 Task: Find connections with filter location Ādīs Zemen with filter topic #personaldevelopment with filter profile language Potuguese with filter current company GE Digital with filter school Hindustan College of science and technology with filter industry Securities and Commodity Exchanges with filter service category Event Photography with filter keywords title Professor
Action: Mouse moved to (336, 269)
Screenshot: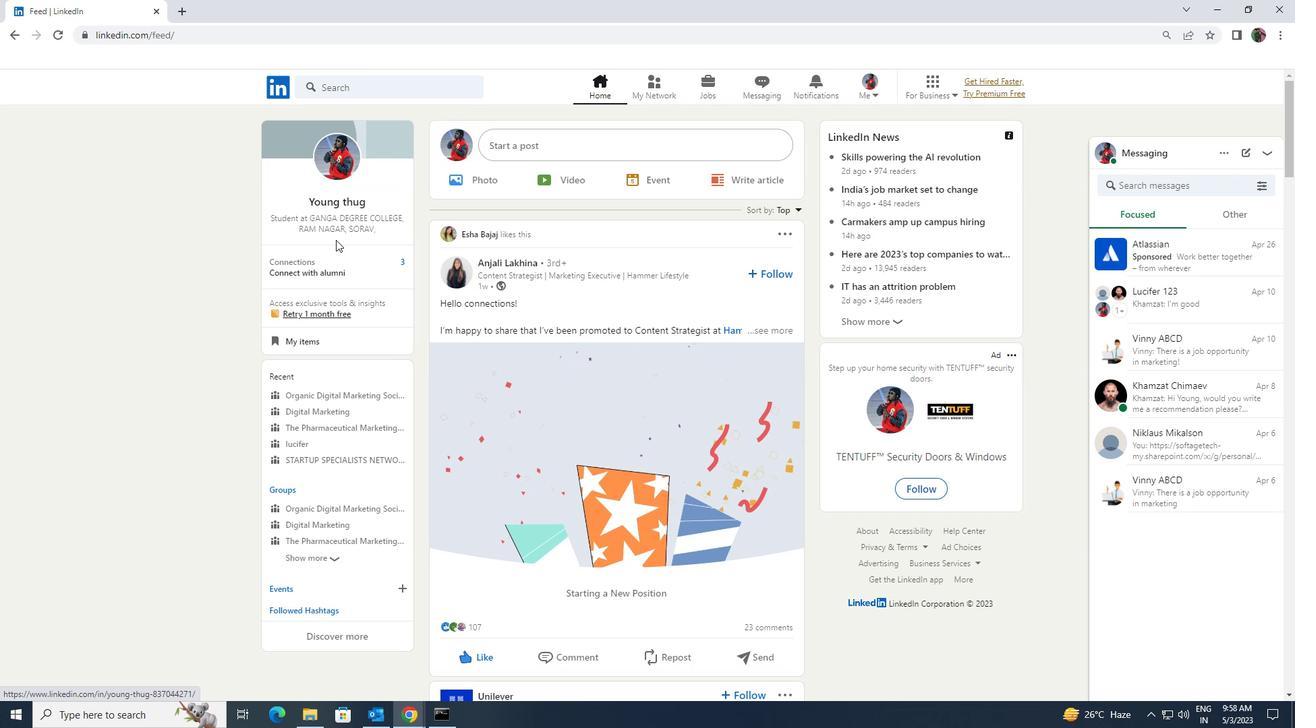 
Action: Mouse pressed left at (336, 269)
Screenshot: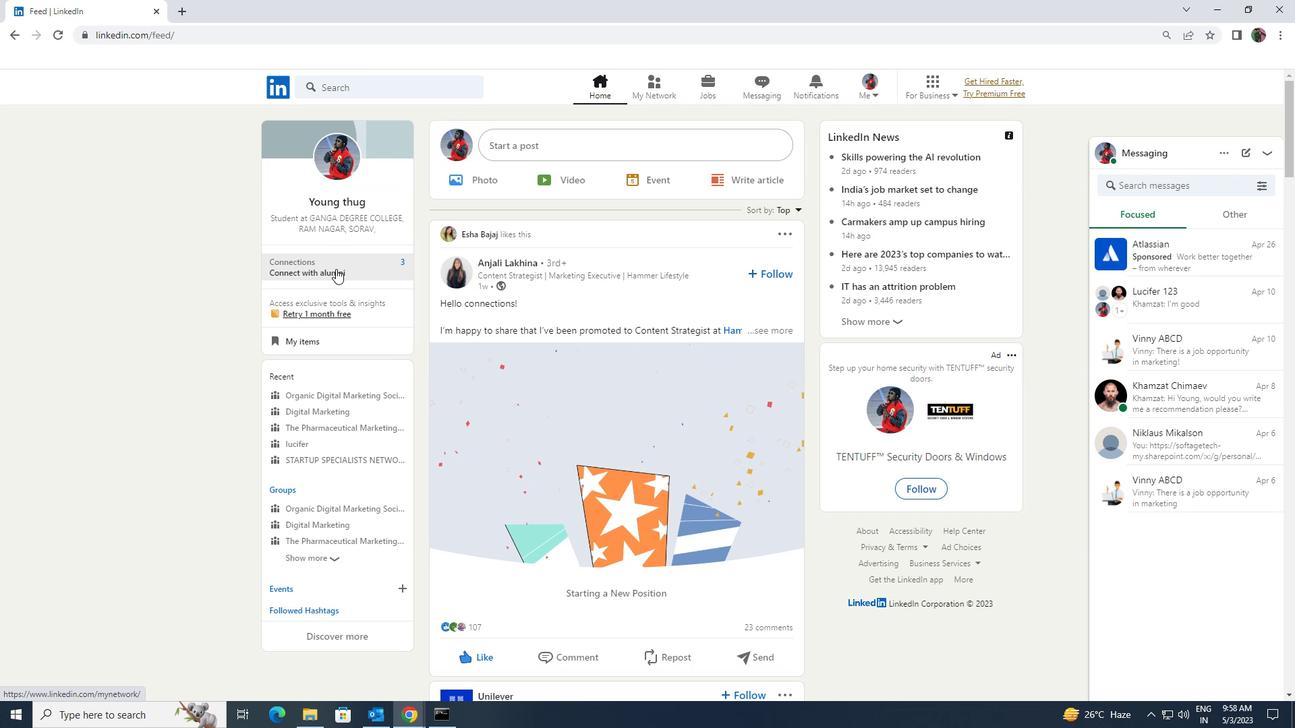 
Action: Mouse moved to (338, 158)
Screenshot: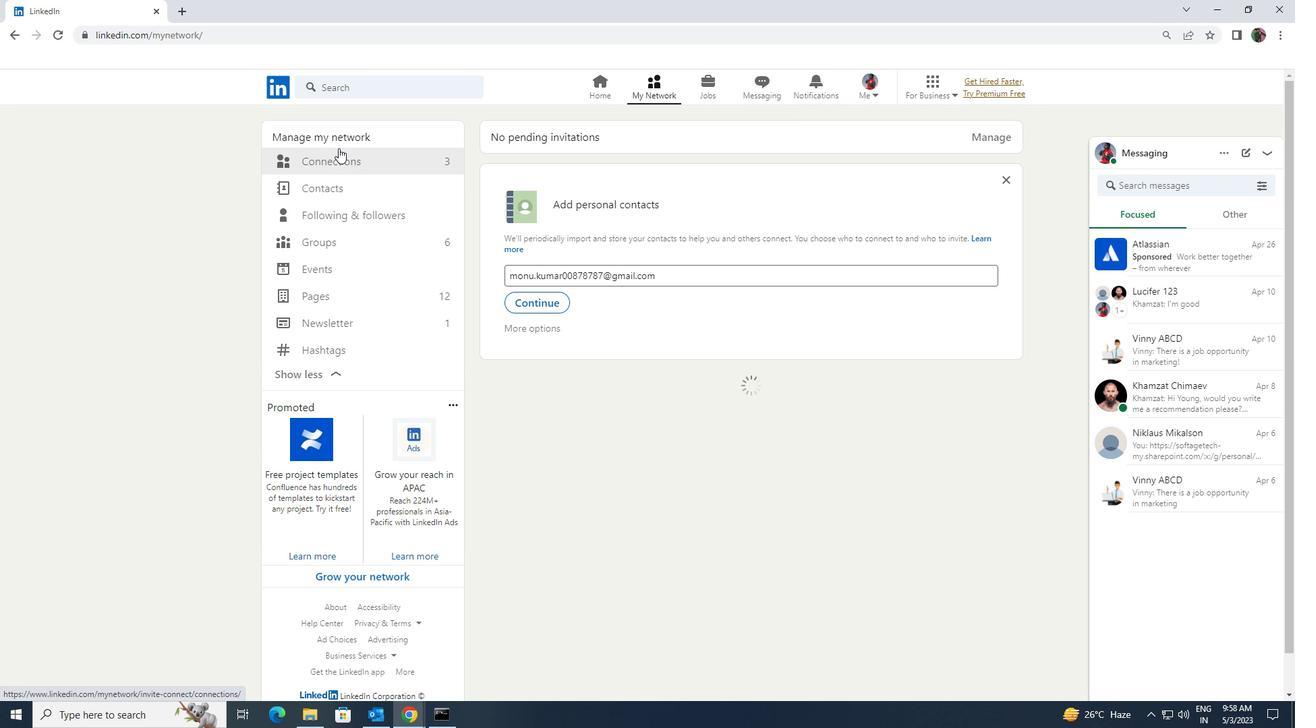 
Action: Mouse pressed left at (338, 158)
Screenshot: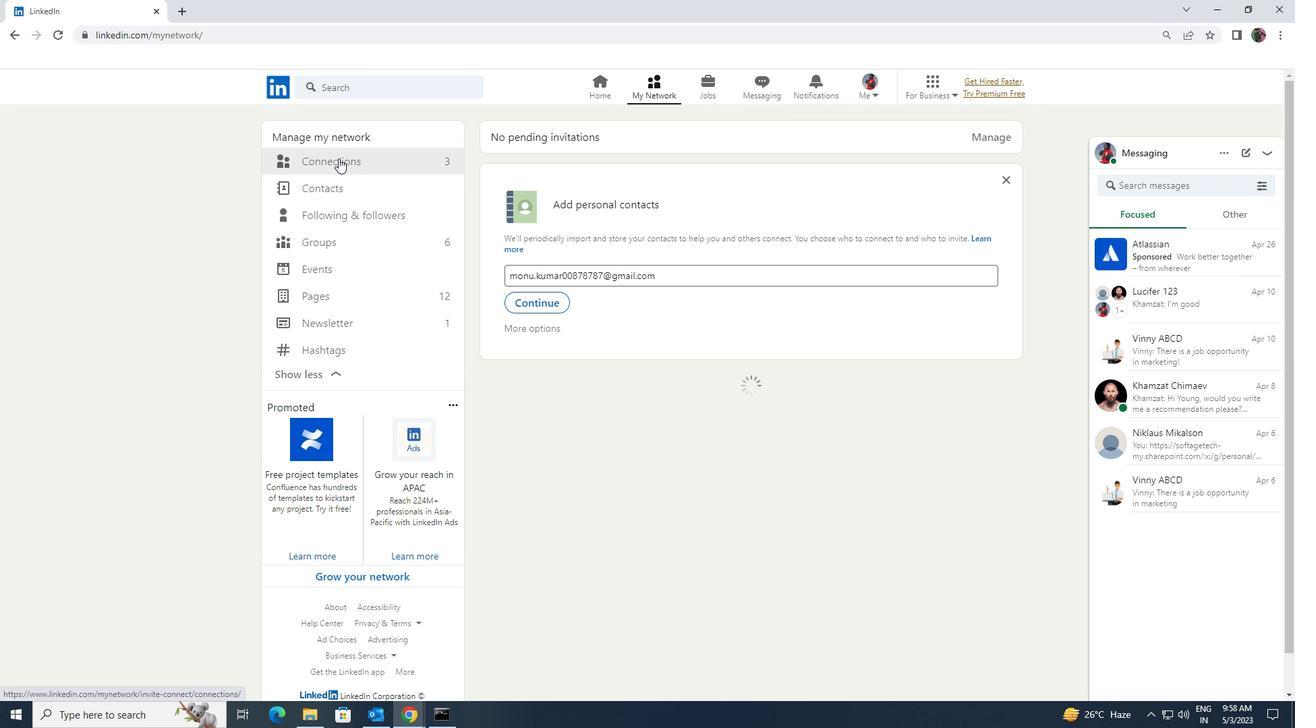 
Action: Mouse moved to (711, 166)
Screenshot: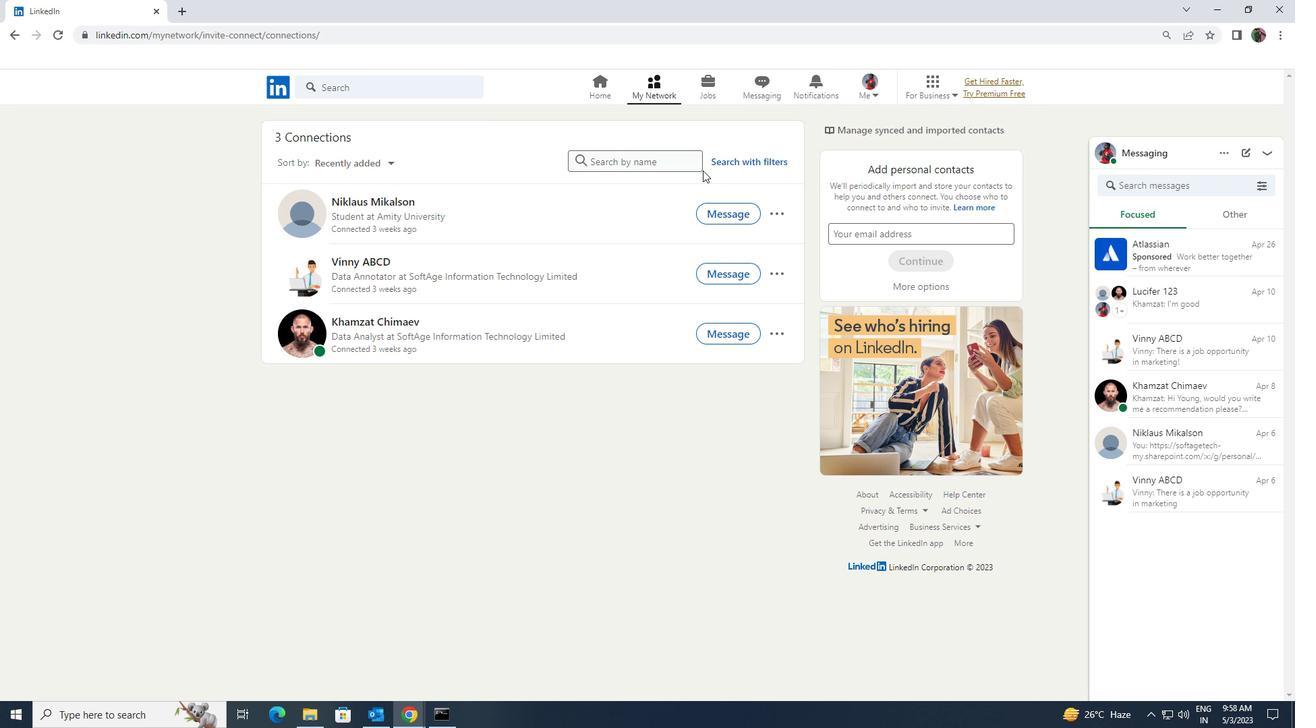 
Action: Mouse pressed left at (711, 166)
Screenshot: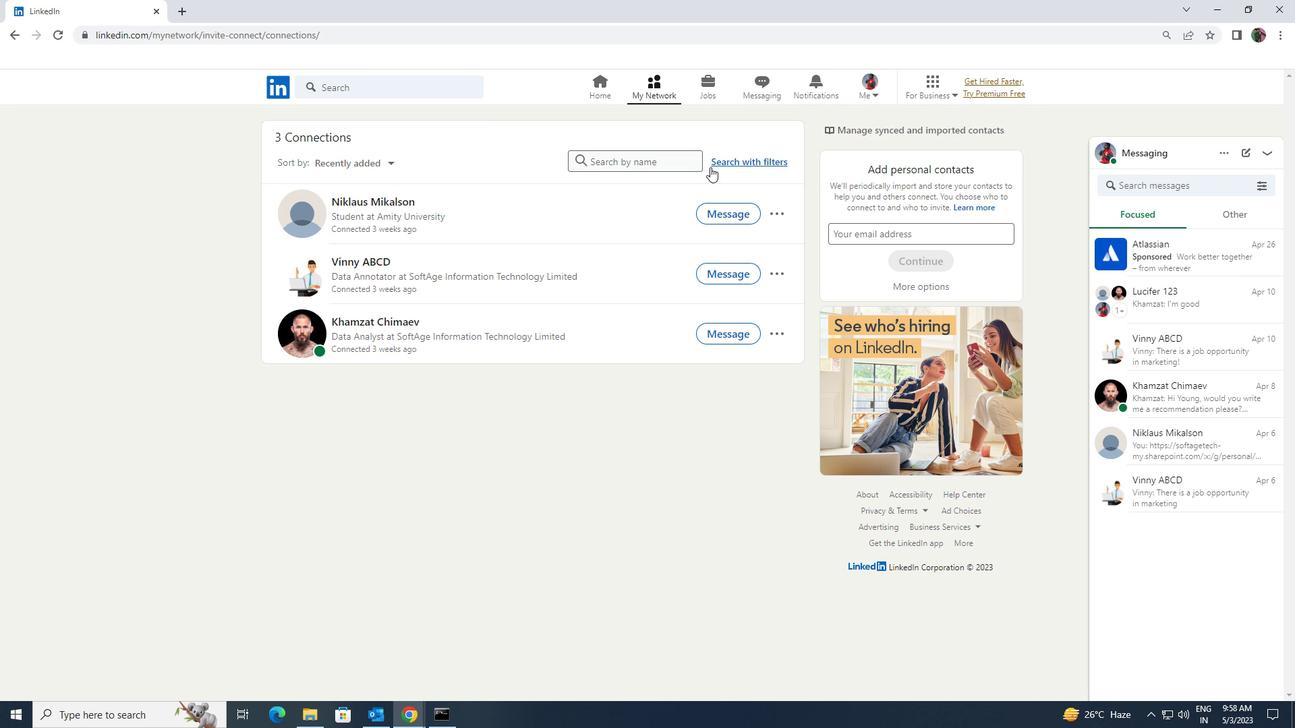 
Action: Mouse moved to (696, 128)
Screenshot: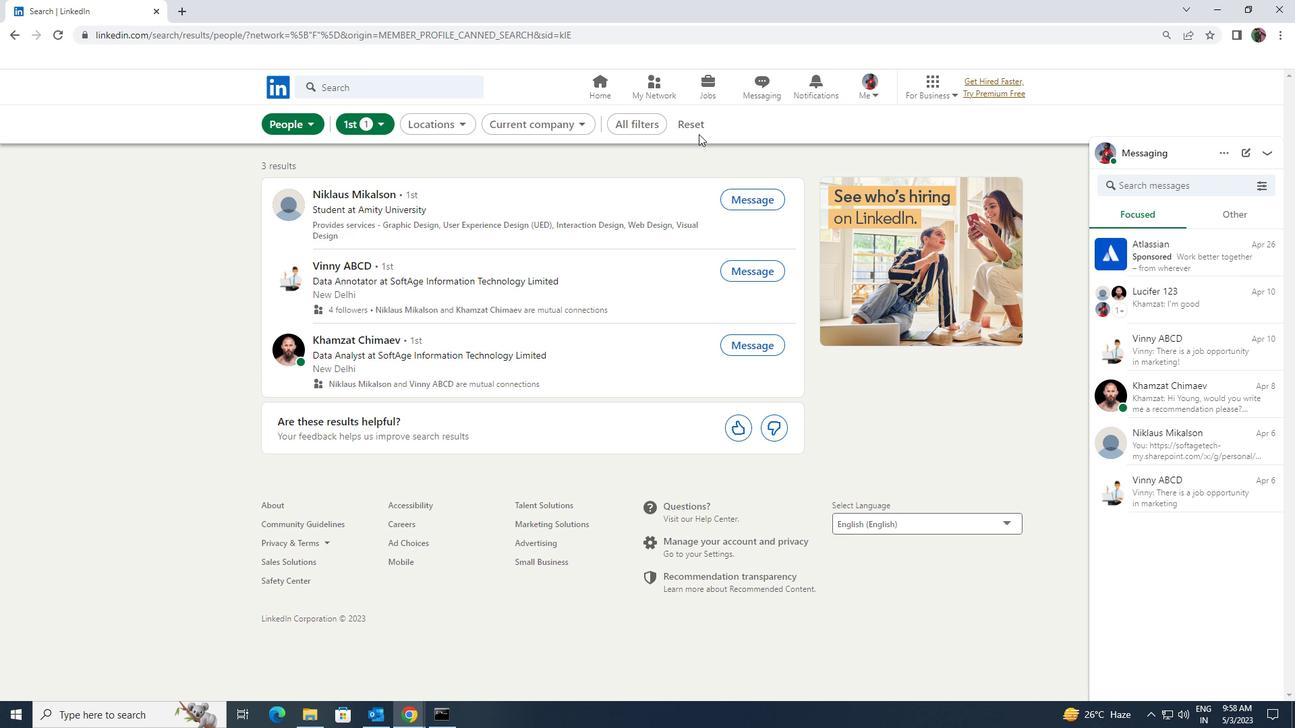 
Action: Mouse pressed left at (696, 128)
Screenshot: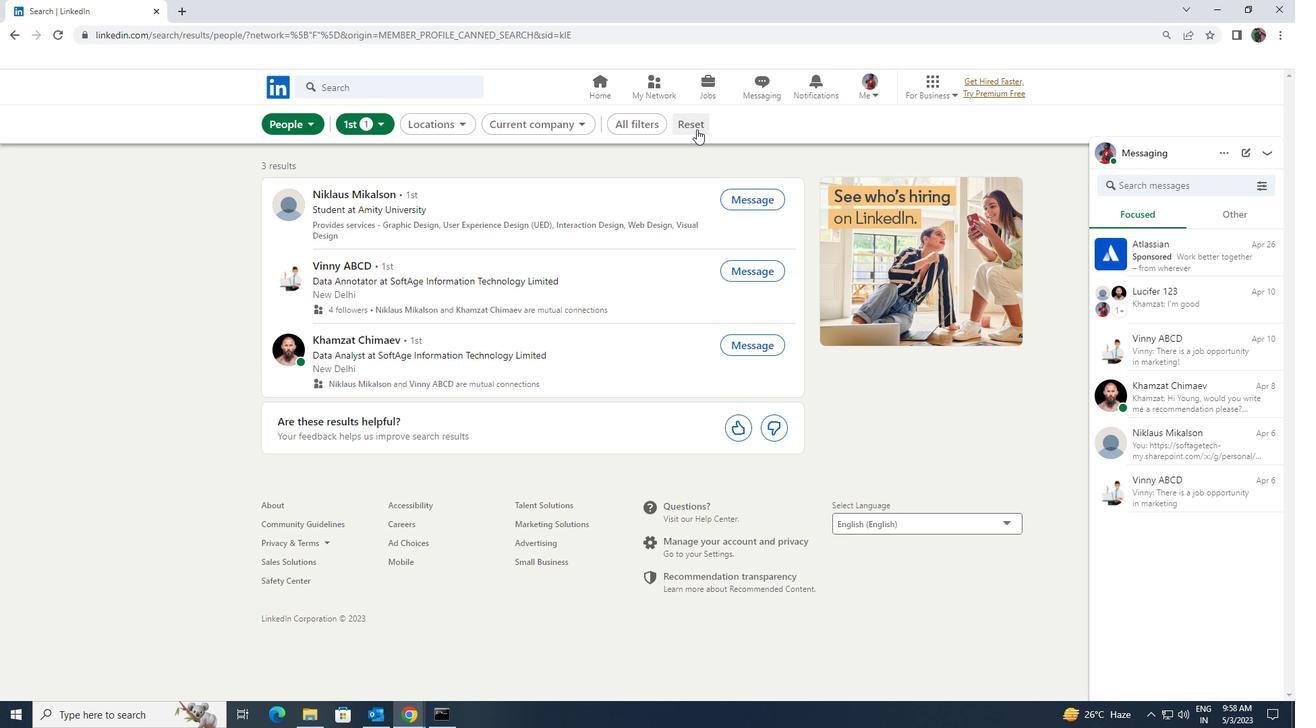 
Action: Mouse moved to (686, 127)
Screenshot: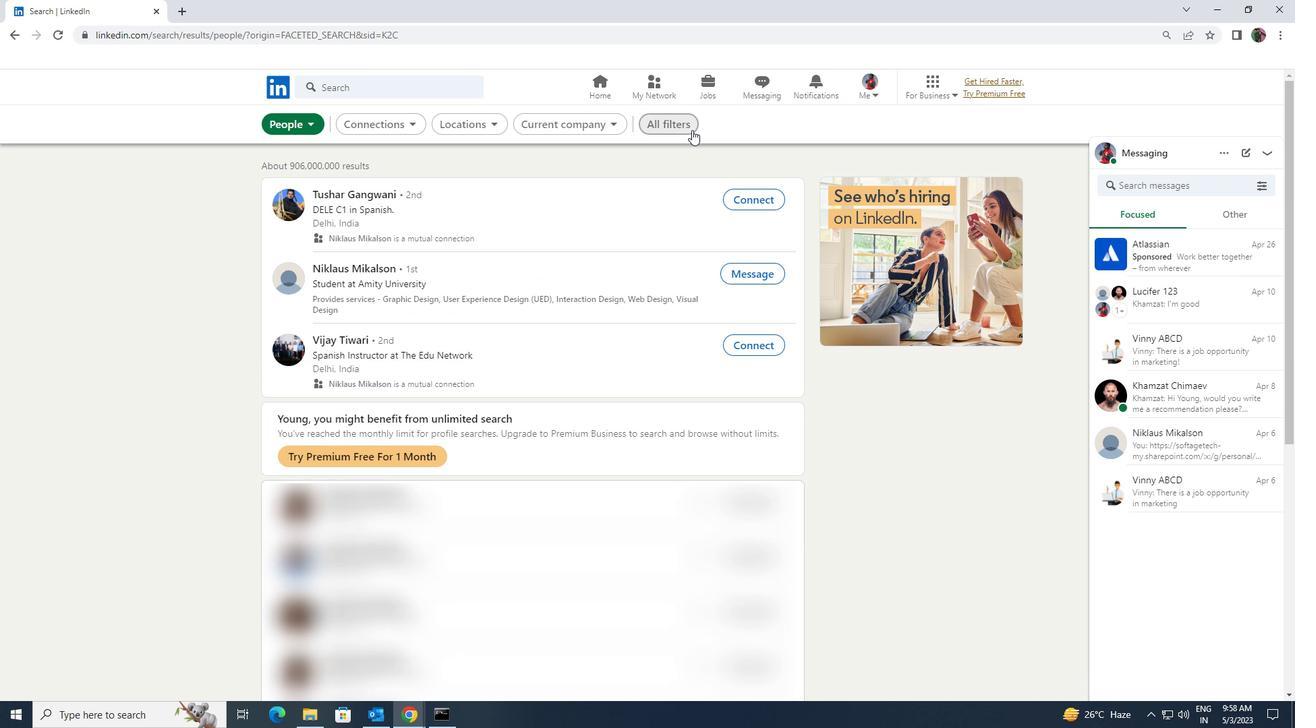 
Action: Mouse pressed left at (686, 127)
Screenshot: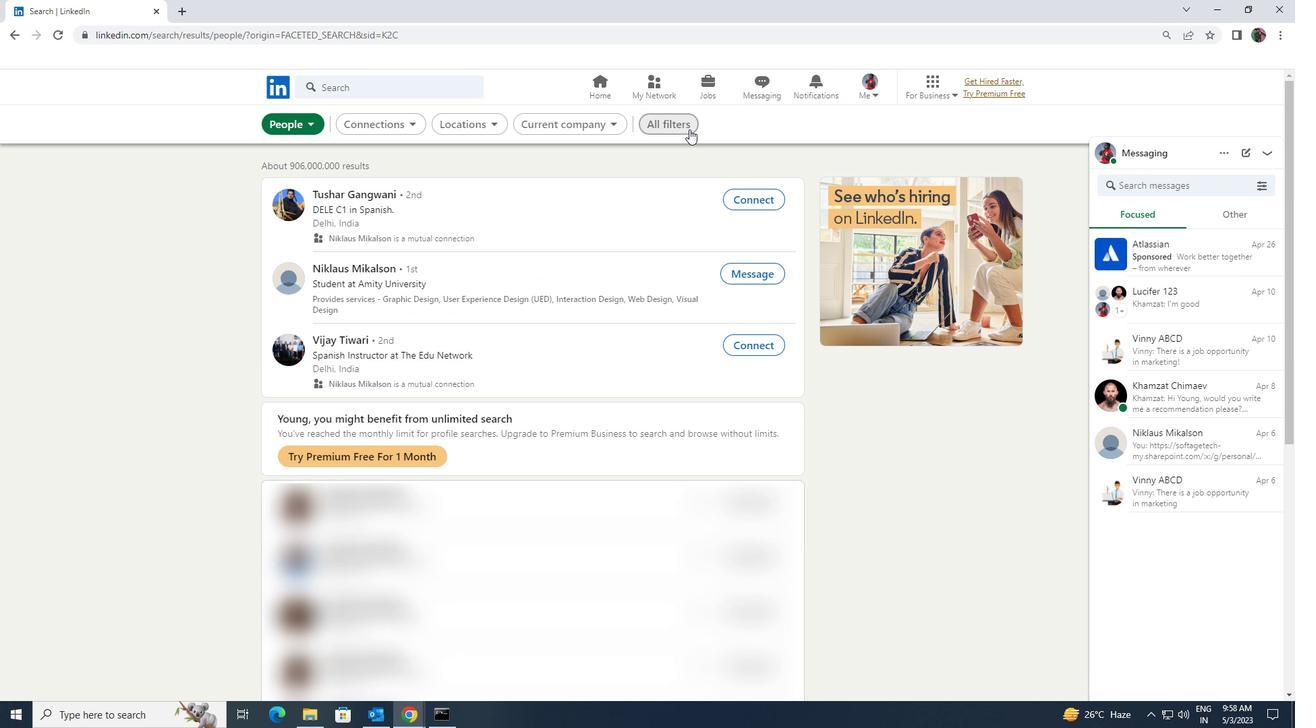 
Action: Mouse moved to (1116, 529)
Screenshot: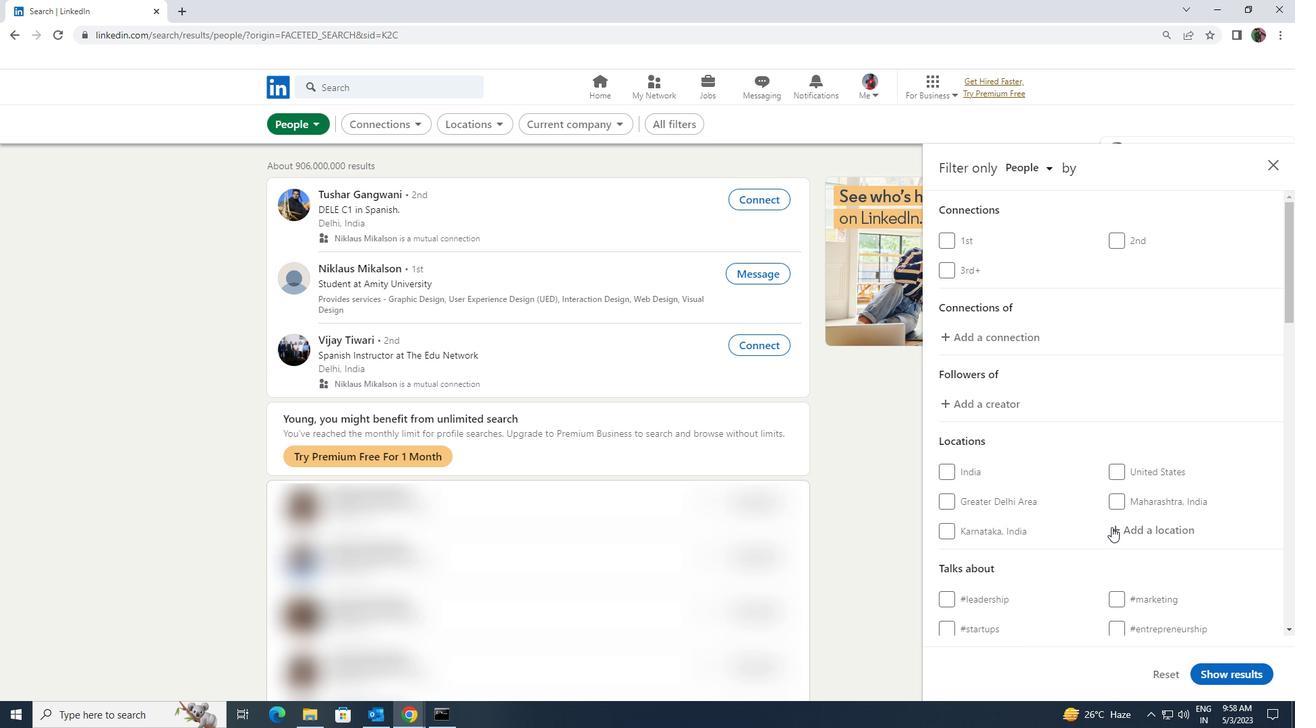 
Action: Mouse pressed left at (1116, 529)
Screenshot: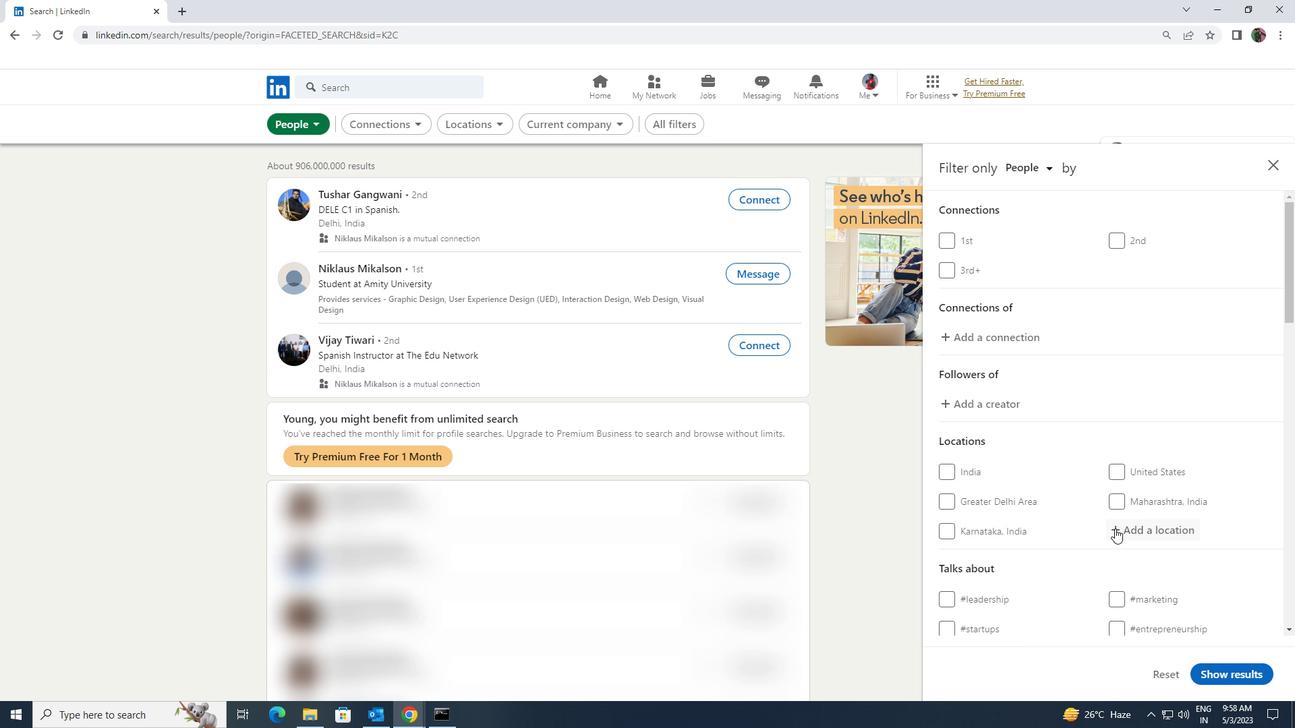 
Action: Mouse moved to (1109, 534)
Screenshot: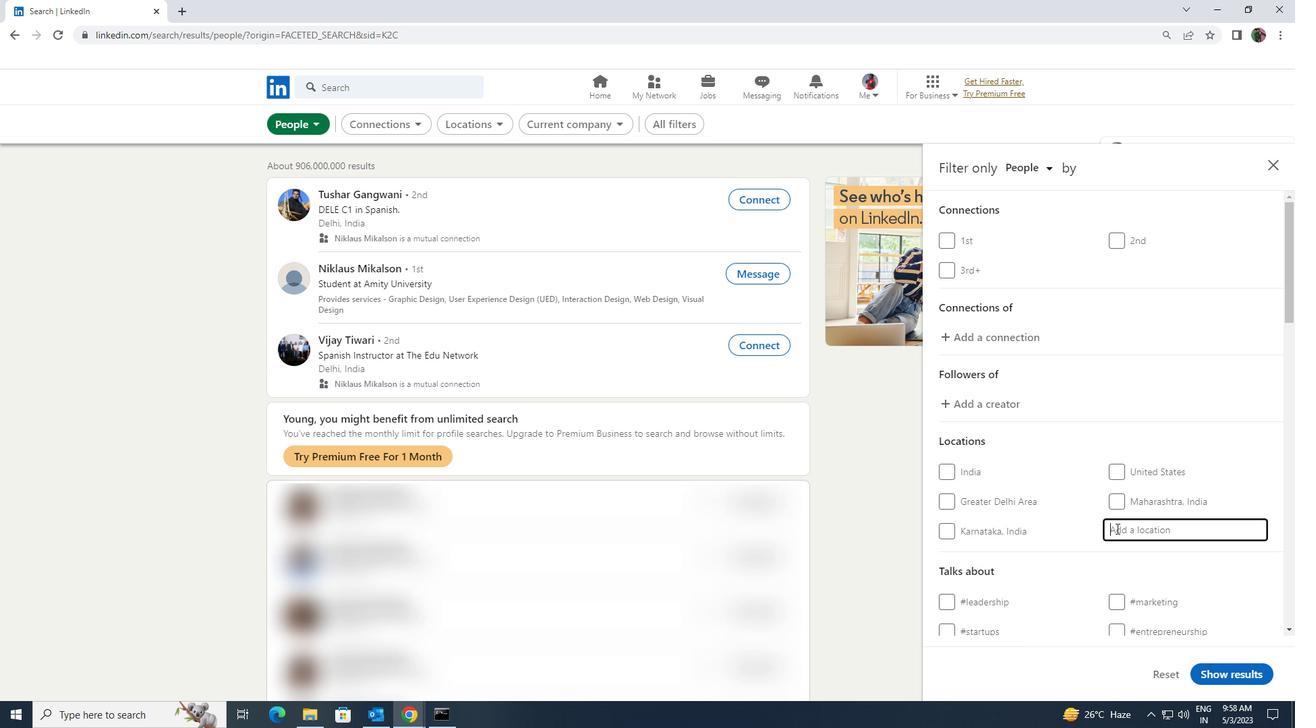 
Action: Key pressed <Key.shift>ADIS<Key.space><Key.shift>ZEMEN<Key.enter>
Screenshot: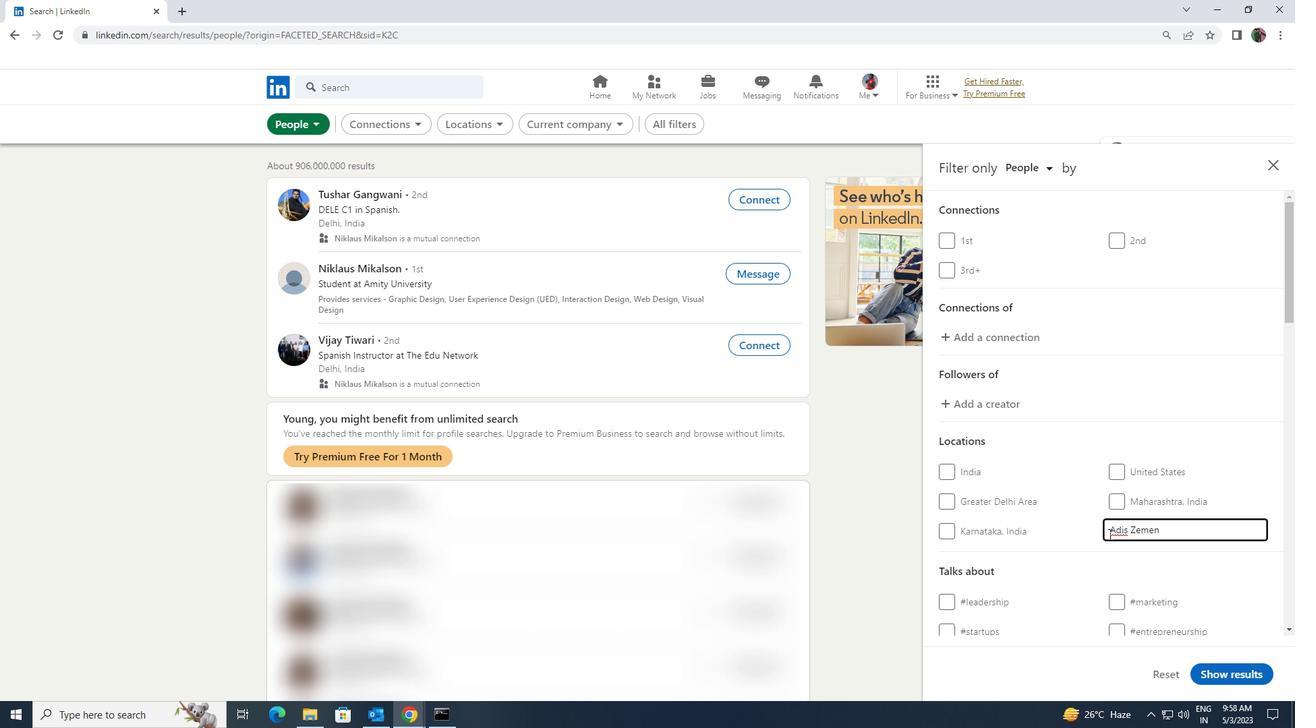 
Action: Mouse scrolled (1109, 533) with delta (0, 0)
Screenshot: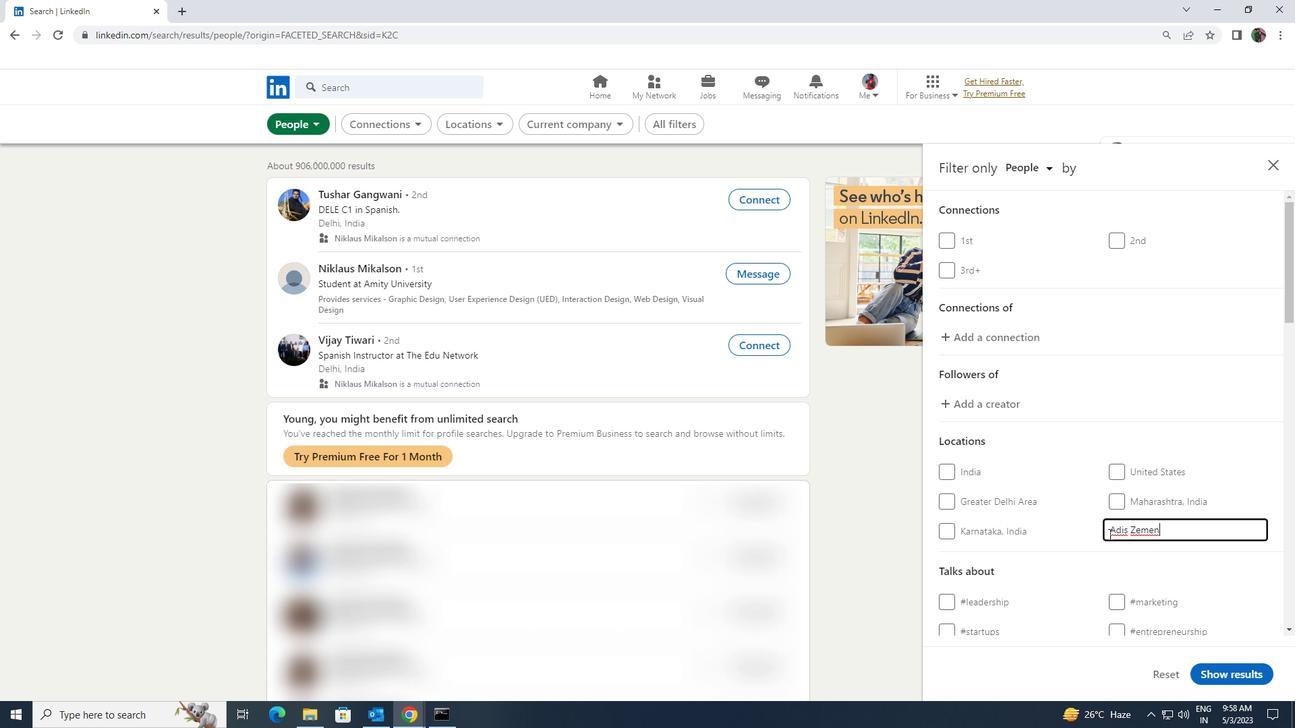 
Action: Mouse moved to (1106, 530)
Screenshot: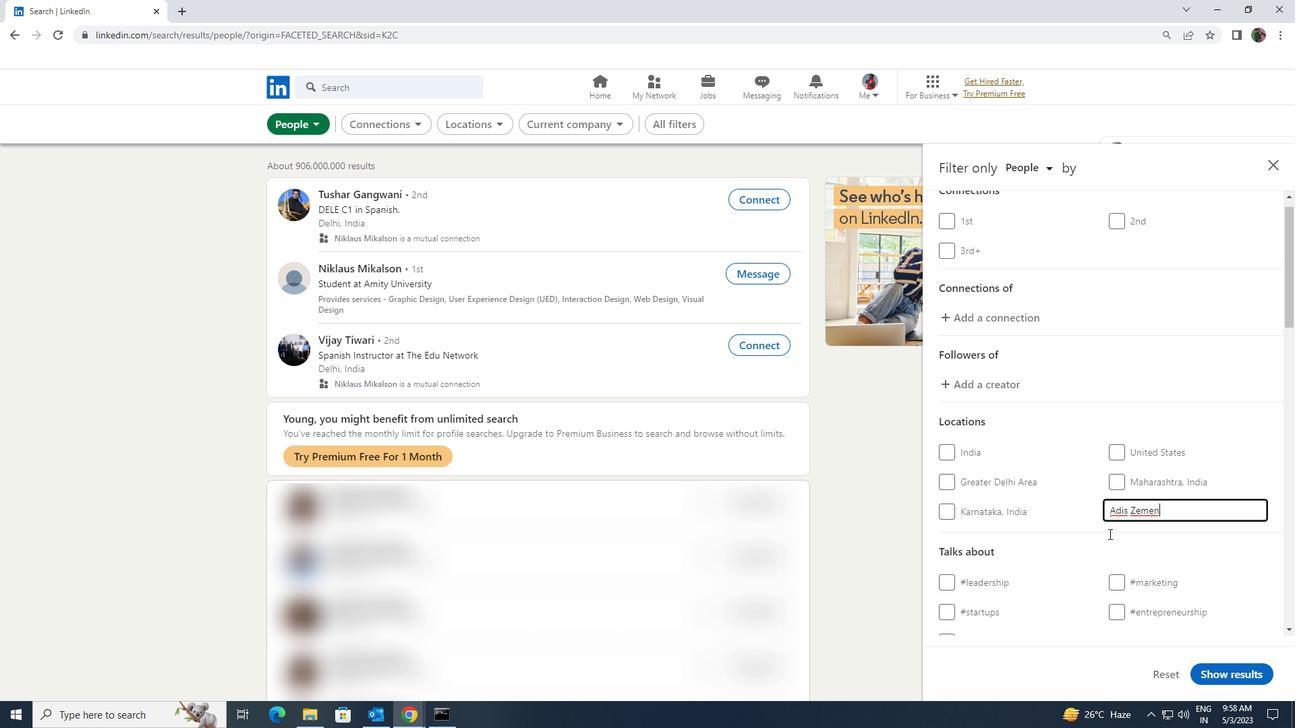 
Action: Mouse scrolled (1106, 529) with delta (0, 0)
Screenshot: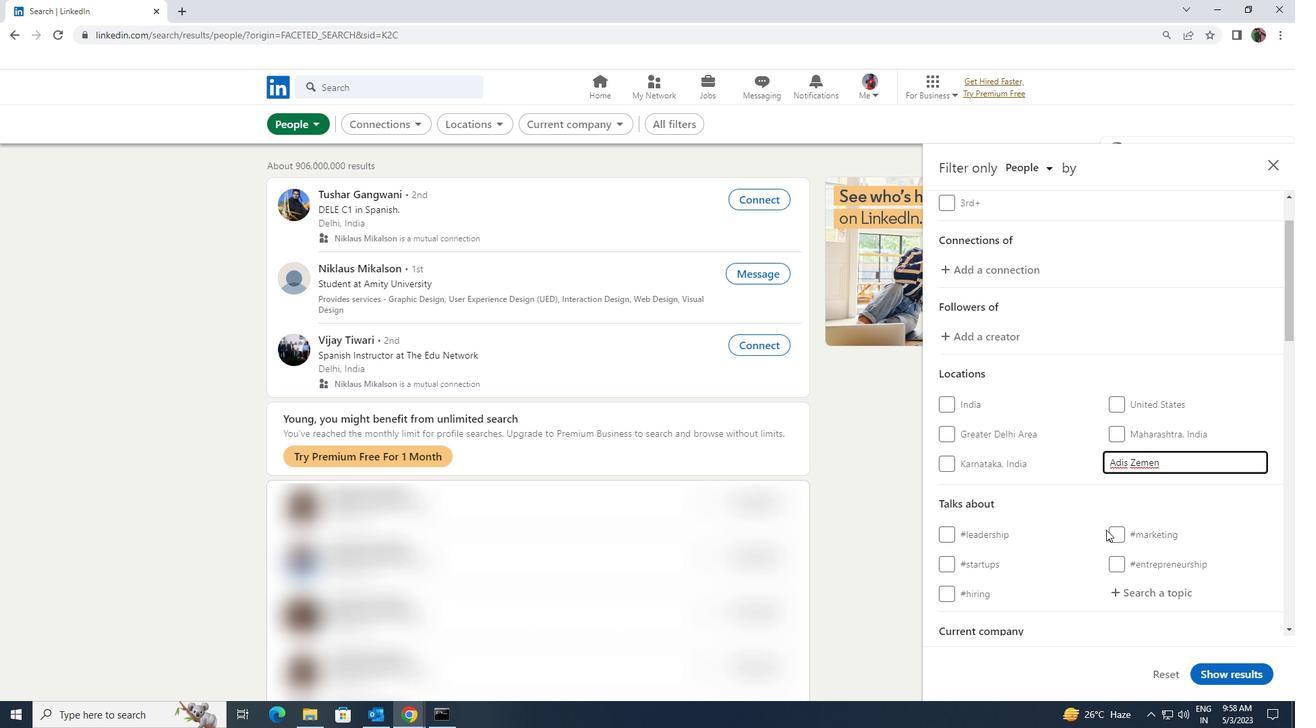 
Action: Mouse scrolled (1106, 529) with delta (0, 0)
Screenshot: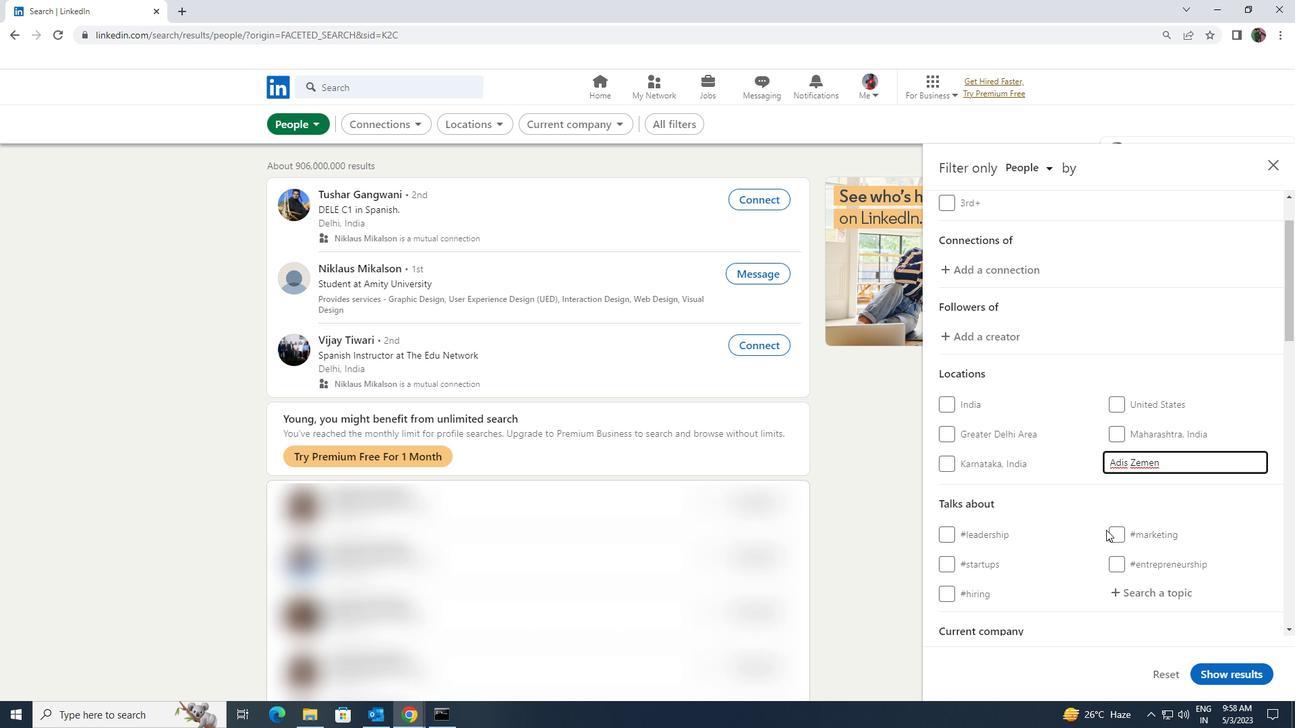 
Action: Mouse moved to (1130, 461)
Screenshot: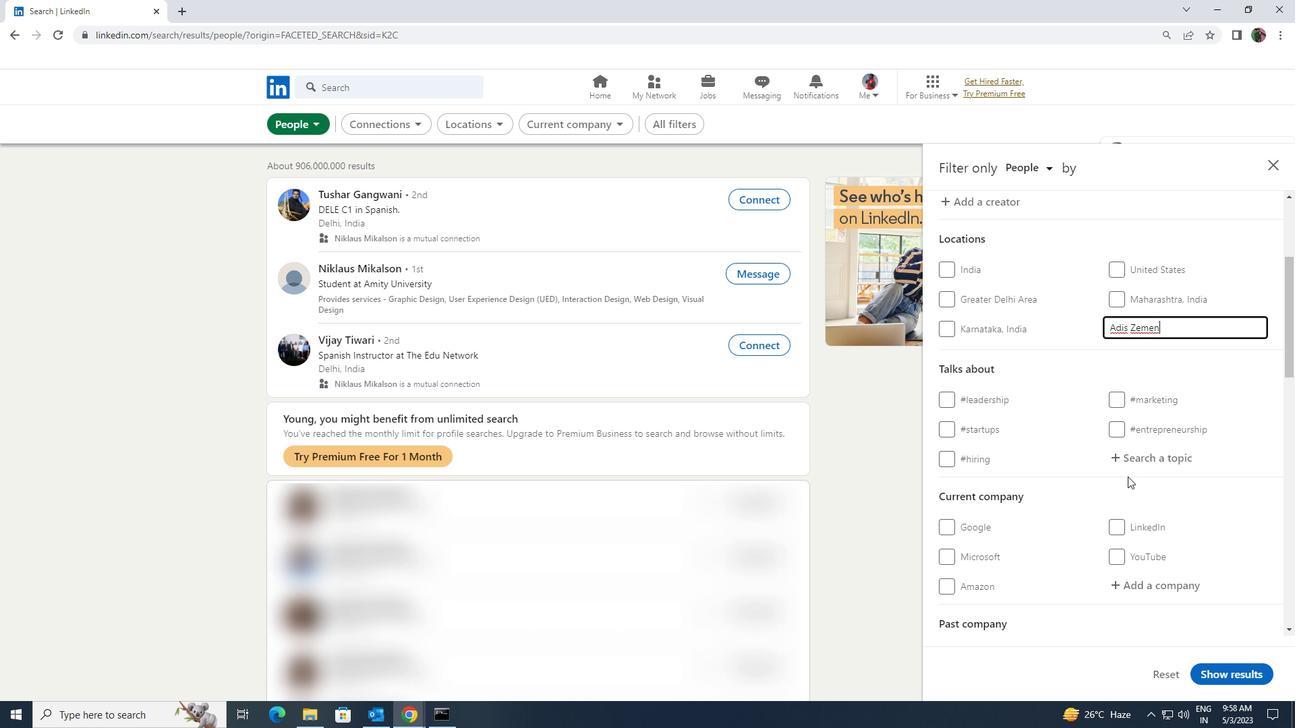
Action: Mouse pressed left at (1130, 461)
Screenshot: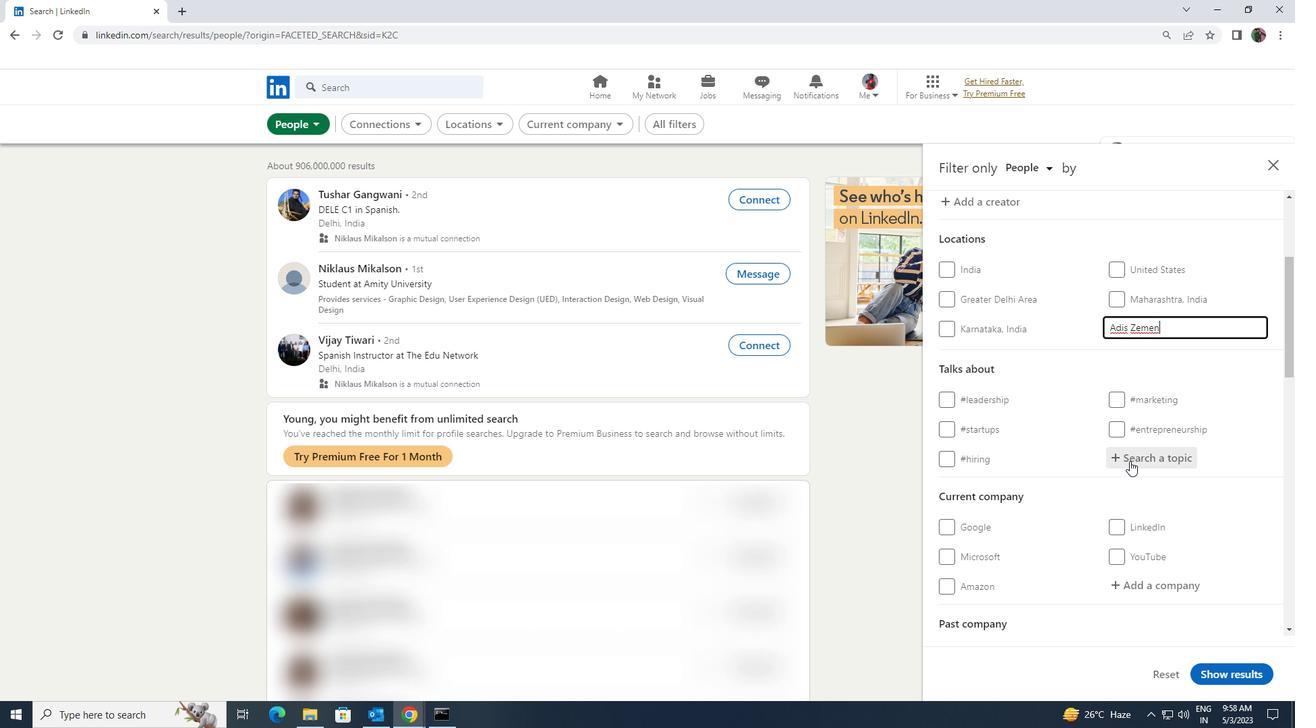 
Action: Mouse moved to (1126, 462)
Screenshot: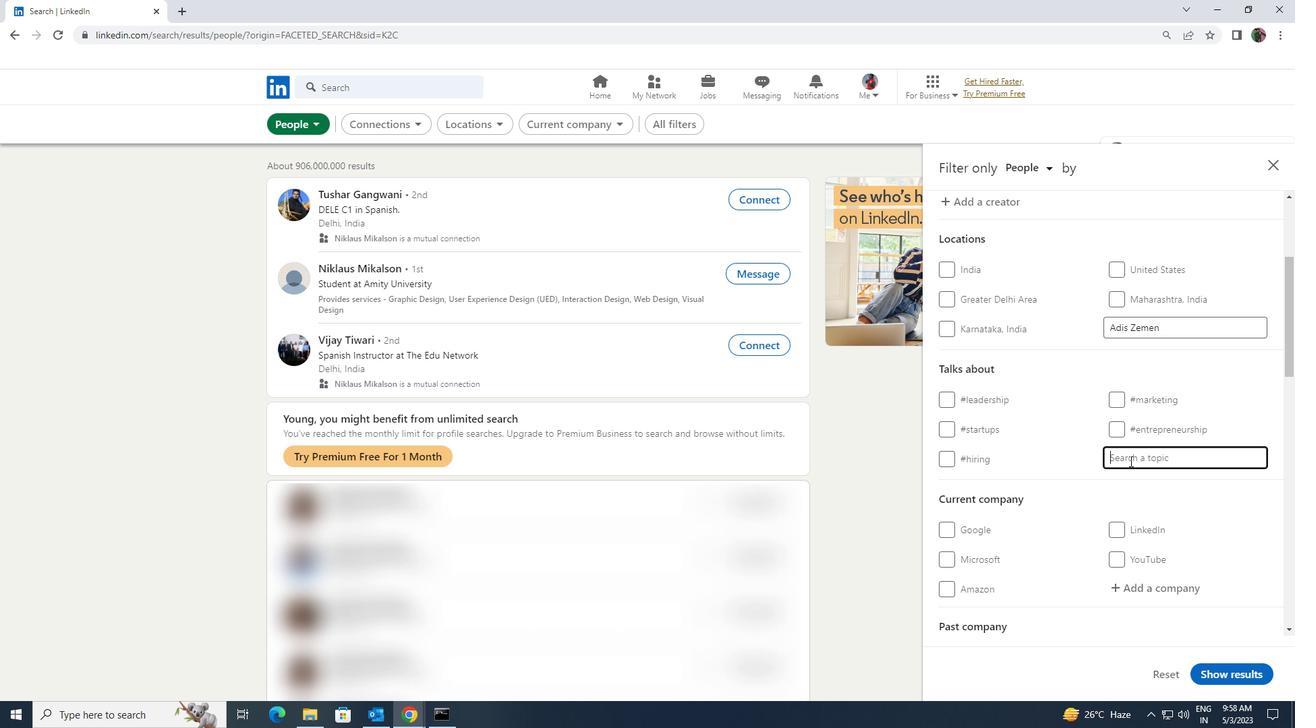 
Action: Key pressed <Key.shift>PERSONAL
Screenshot: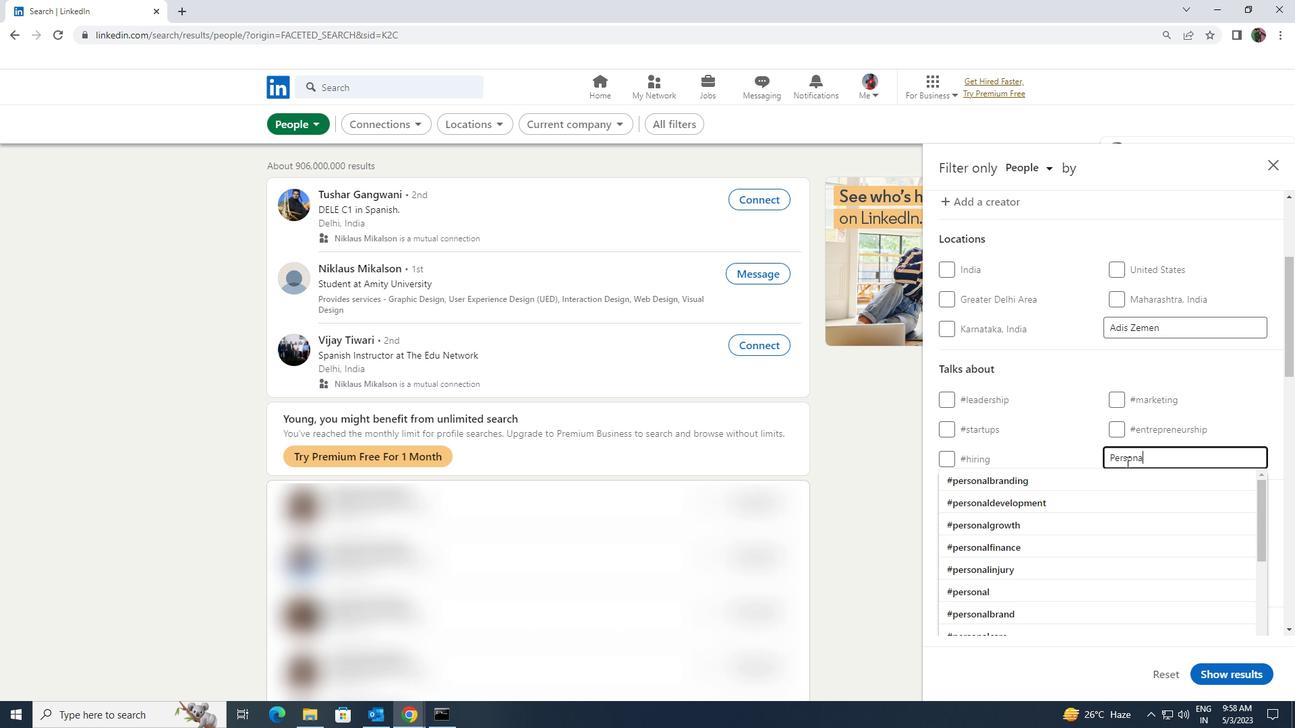 
Action: Mouse moved to (1116, 495)
Screenshot: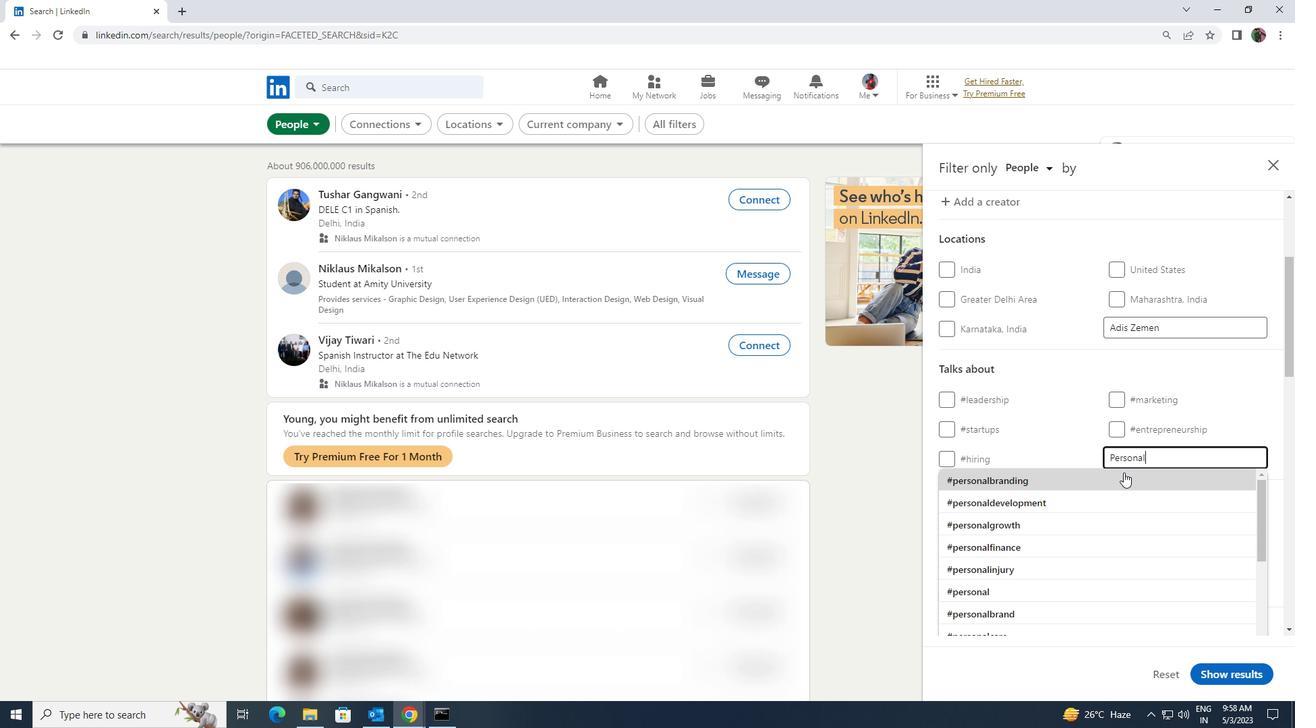
Action: Mouse pressed left at (1116, 495)
Screenshot: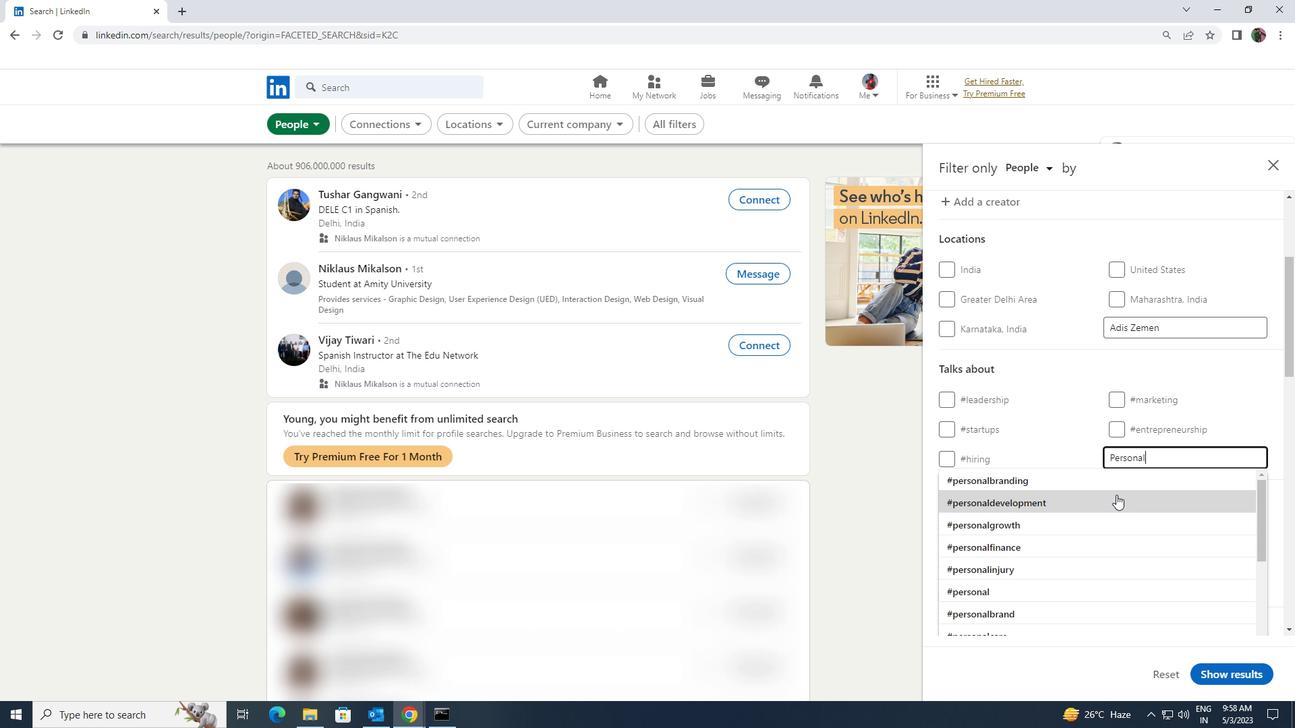 
Action: Mouse scrolled (1116, 494) with delta (0, 0)
Screenshot: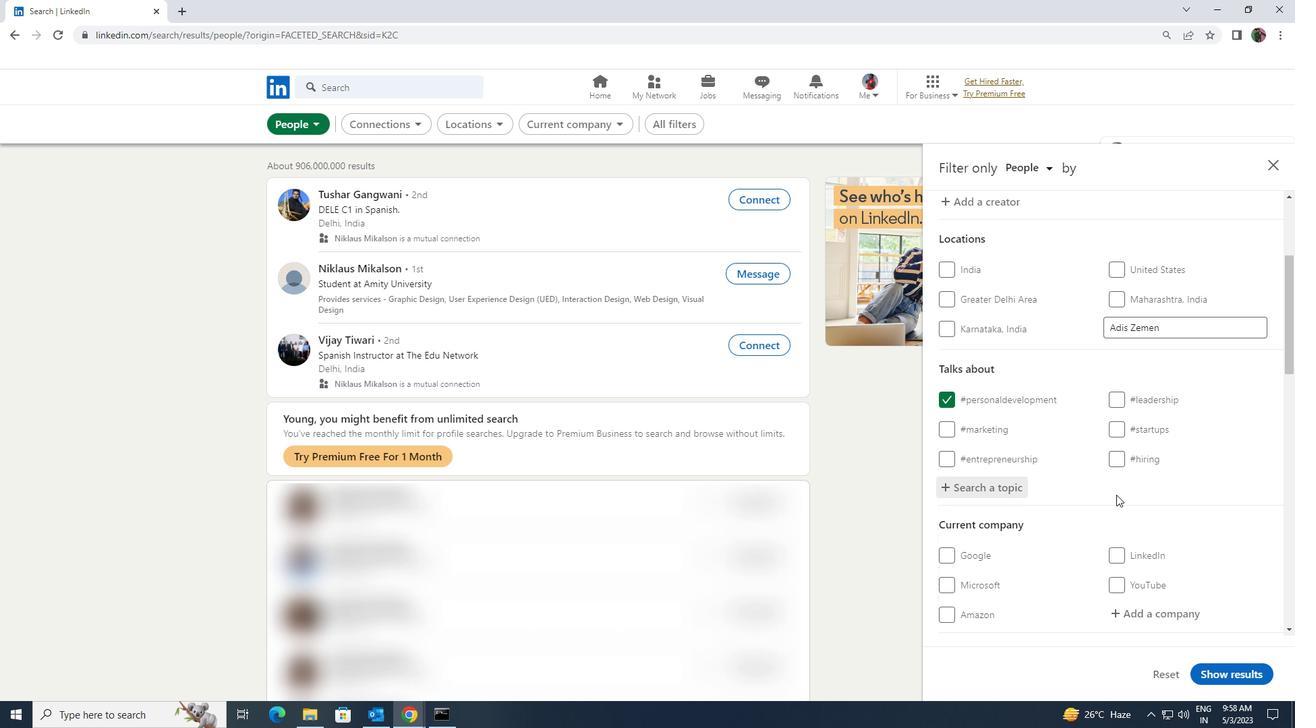 
Action: Mouse scrolled (1116, 494) with delta (0, 0)
Screenshot: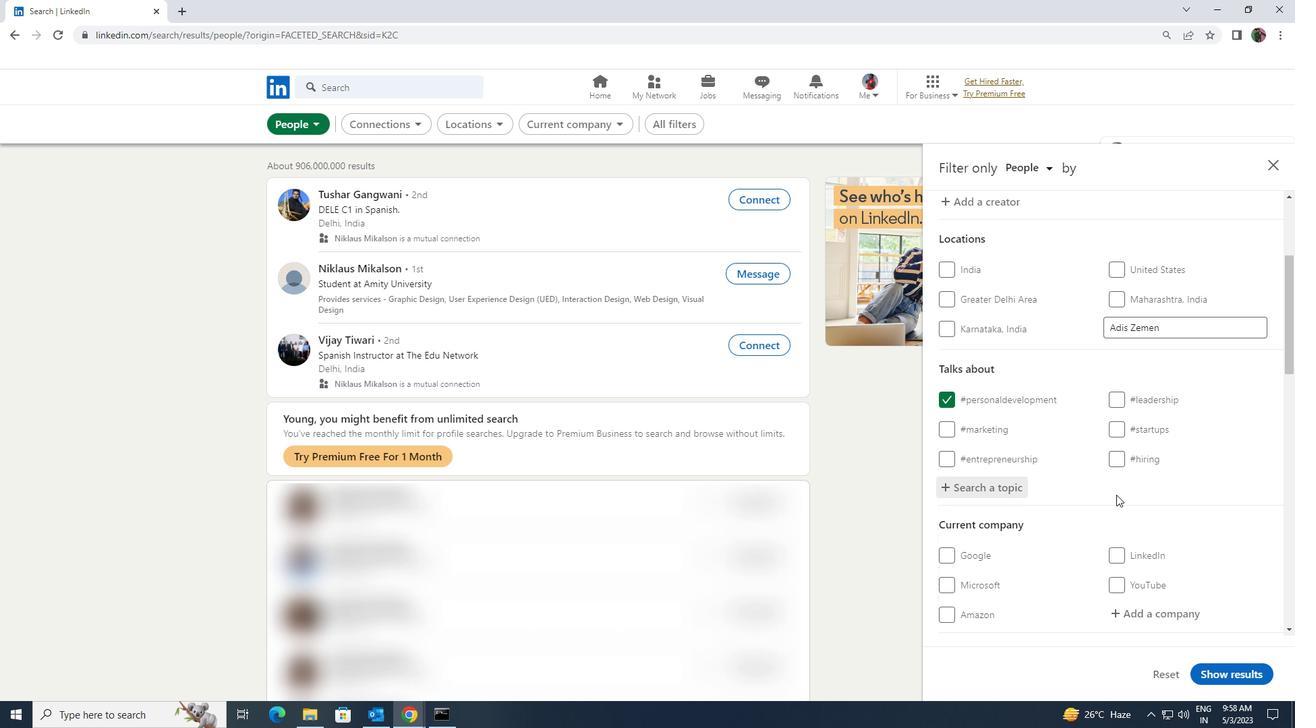 
Action: Mouse moved to (1111, 492)
Screenshot: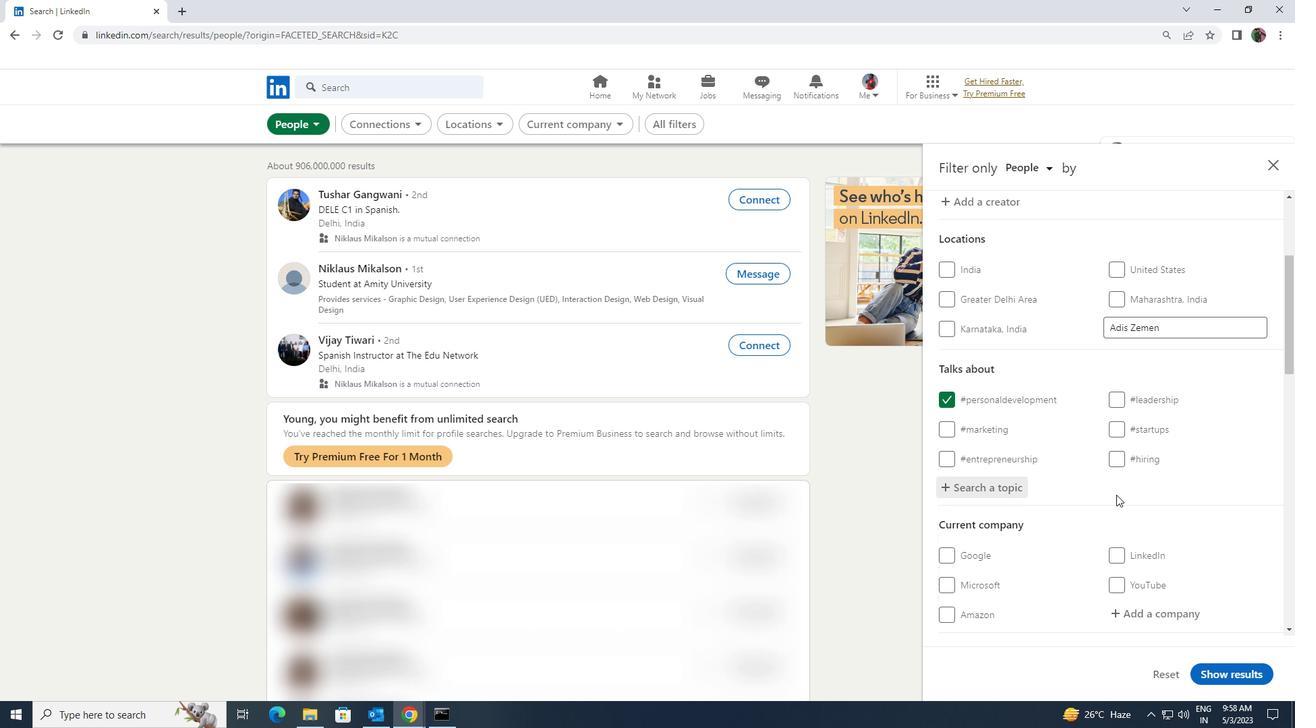 
Action: Mouse scrolled (1111, 491) with delta (0, 0)
Screenshot: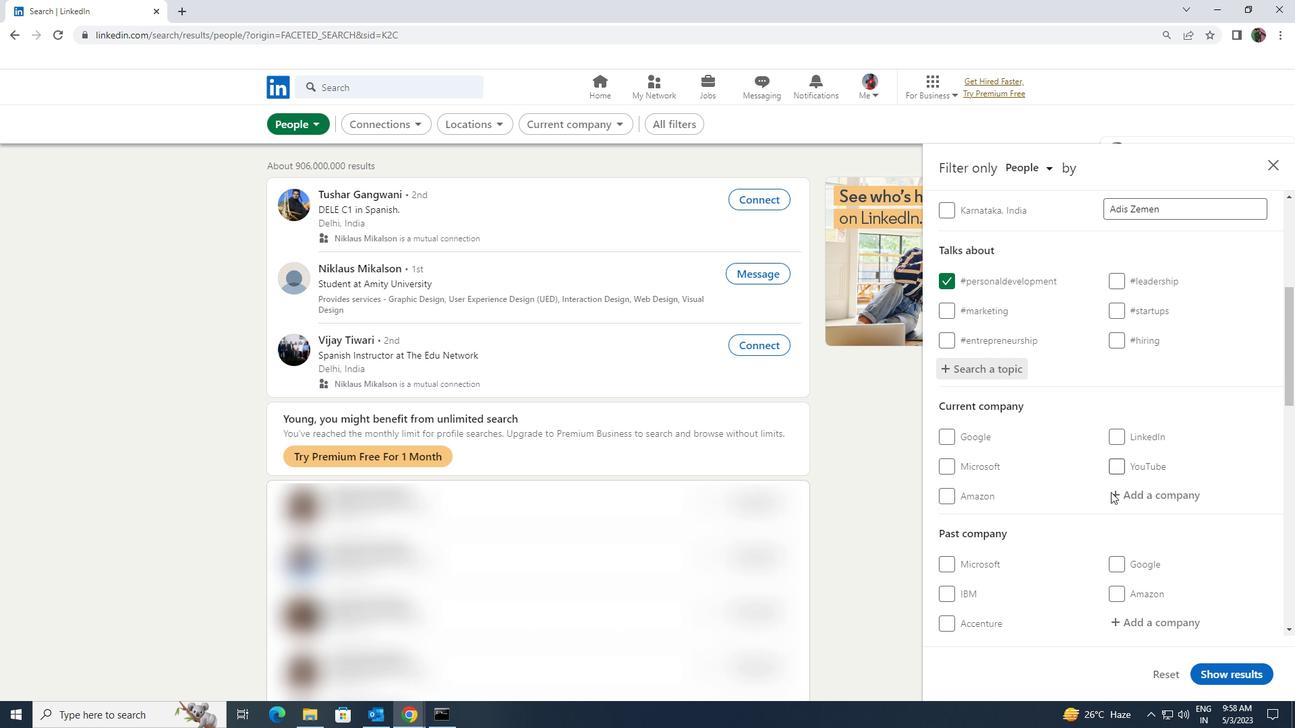 
Action: Mouse scrolled (1111, 491) with delta (0, 0)
Screenshot: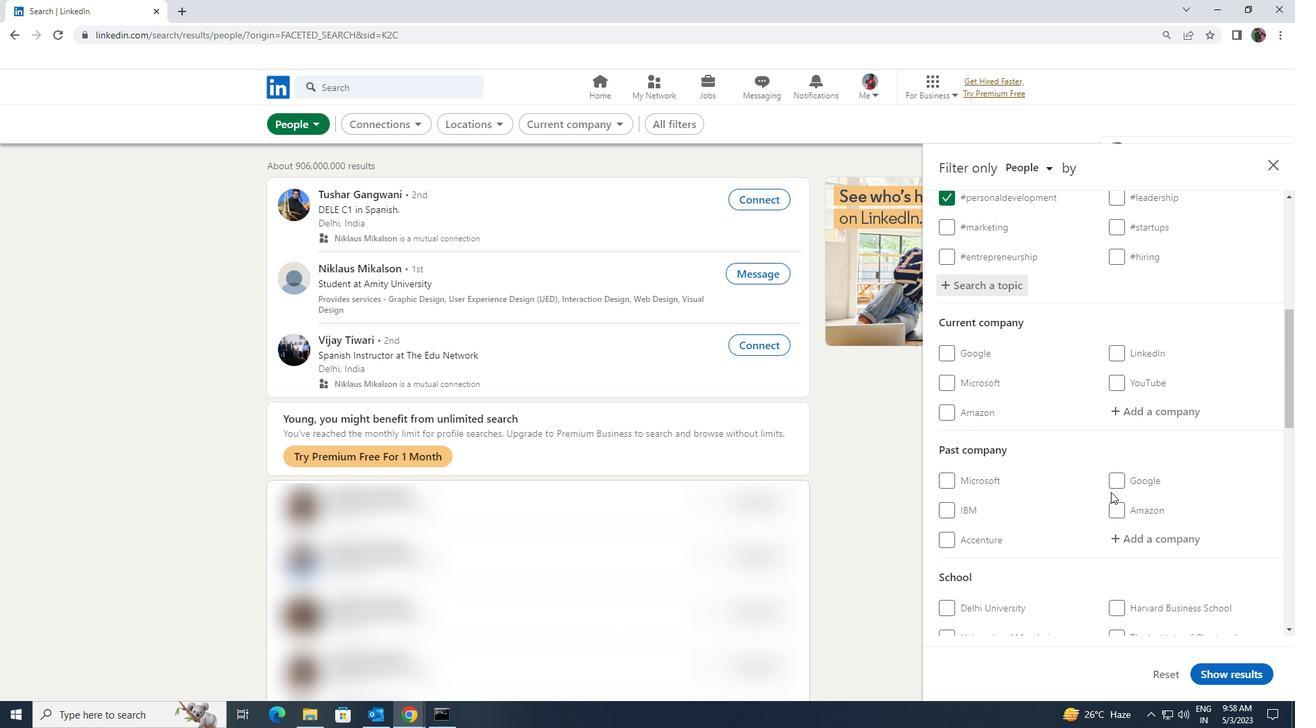
Action: Mouse scrolled (1111, 491) with delta (0, 0)
Screenshot: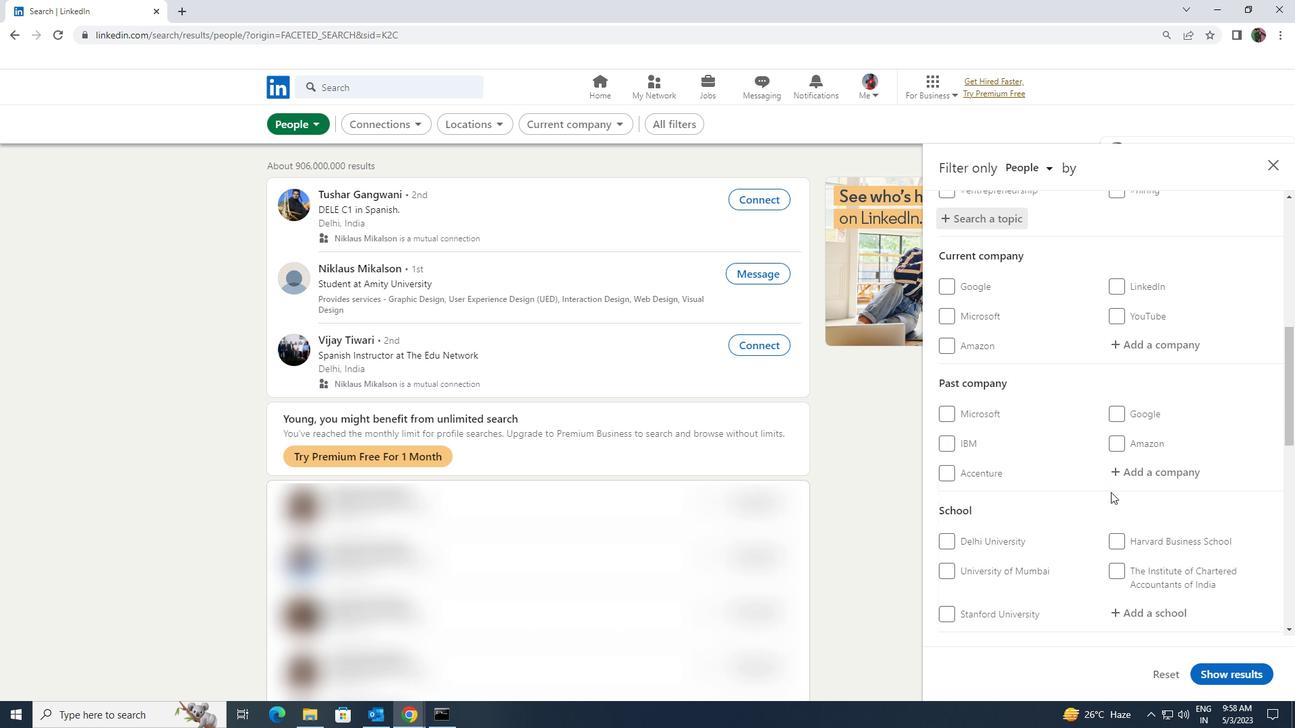 
Action: Mouse moved to (1109, 489)
Screenshot: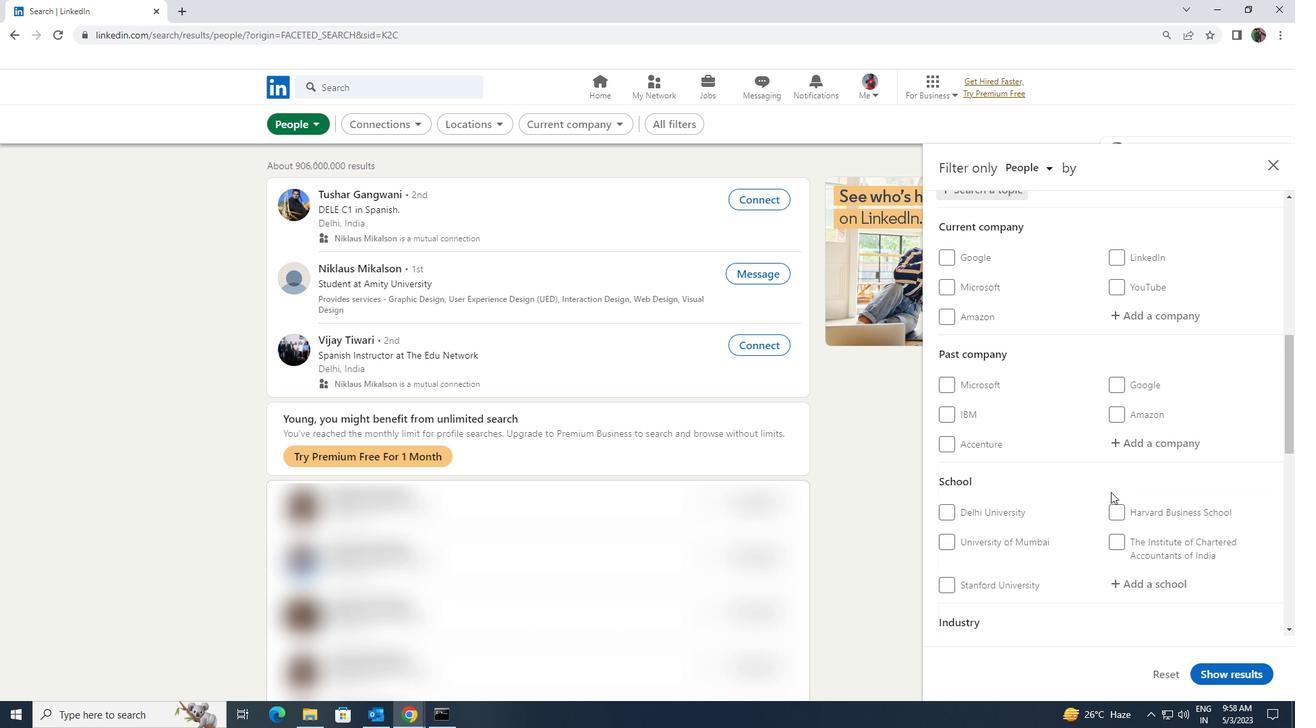 
Action: Mouse scrolled (1109, 489) with delta (0, 0)
Screenshot: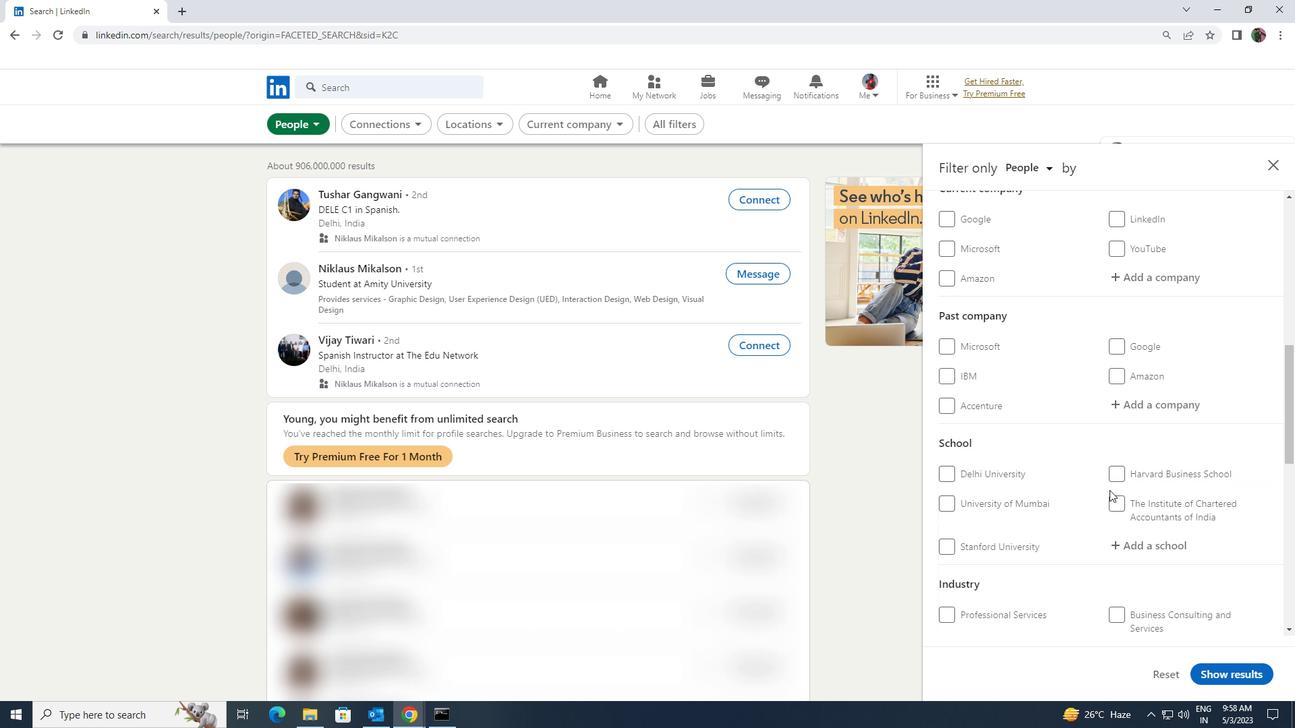 
Action: Mouse scrolled (1109, 489) with delta (0, 0)
Screenshot: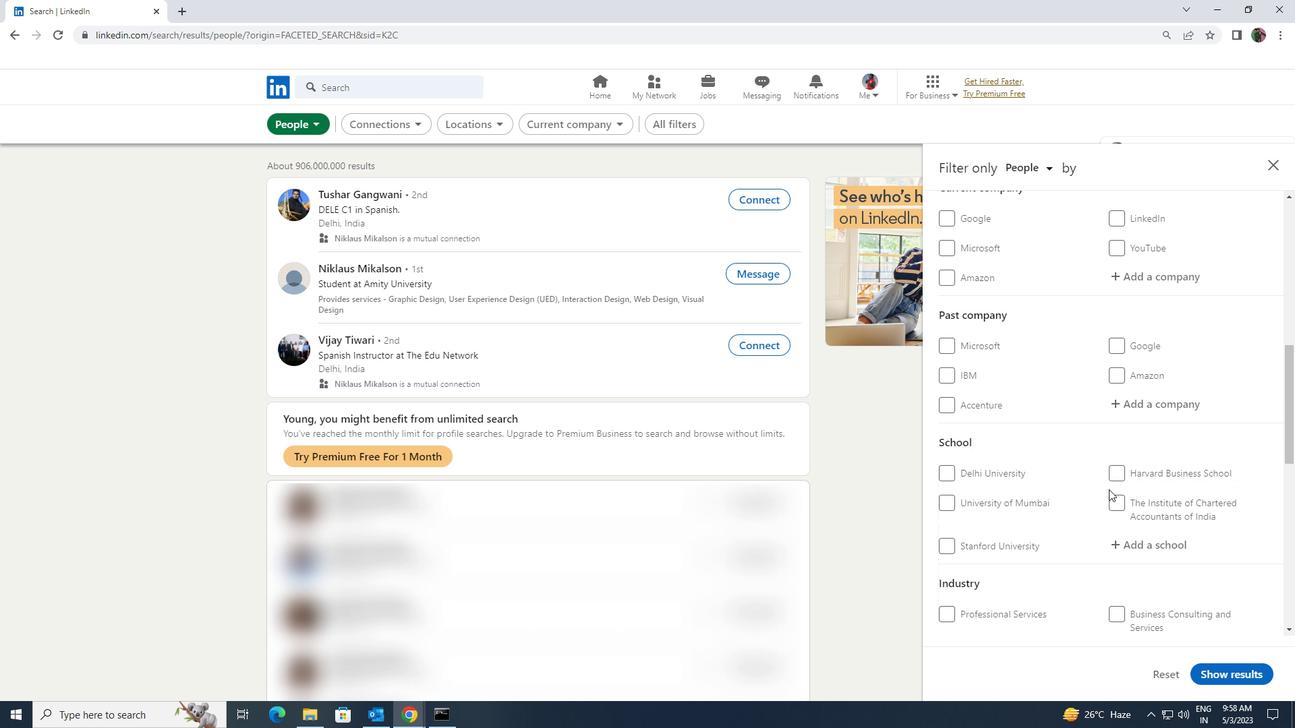 
Action: Mouse scrolled (1109, 489) with delta (0, 0)
Screenshot: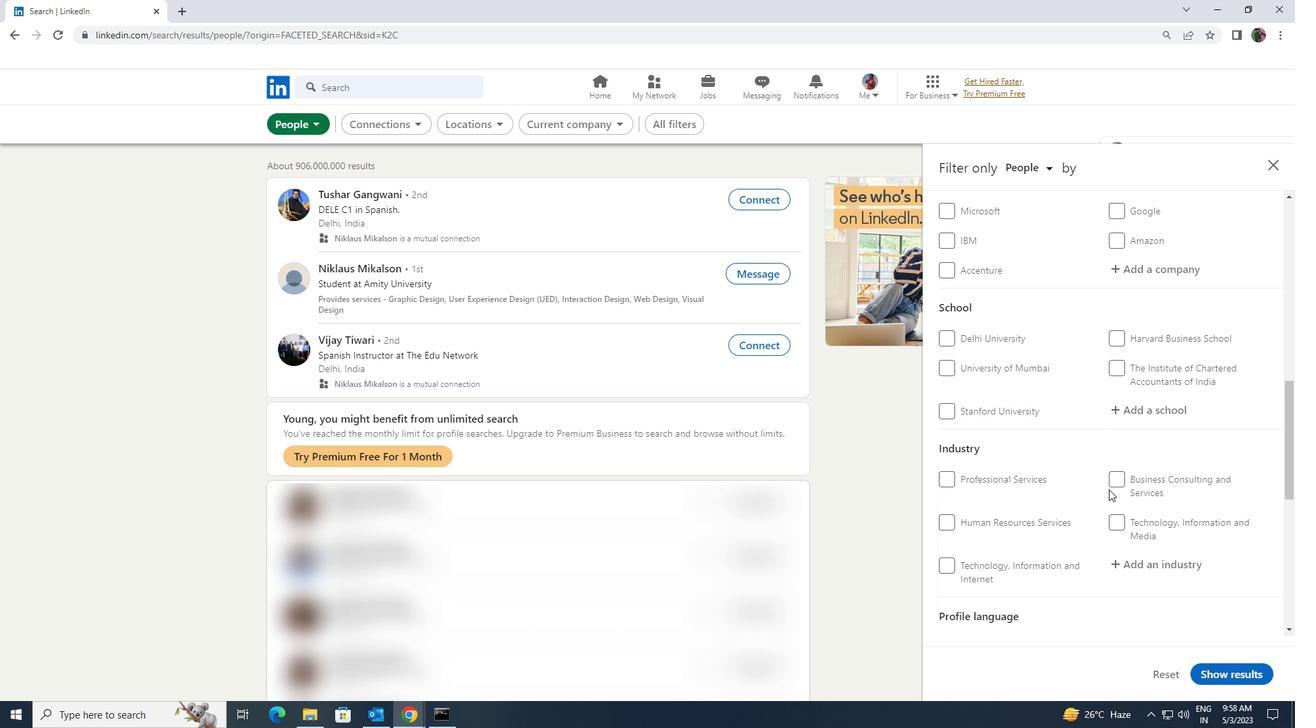 
Action: Mouse scrolled (1109, 489) with delta (0, 0)
Screenshot: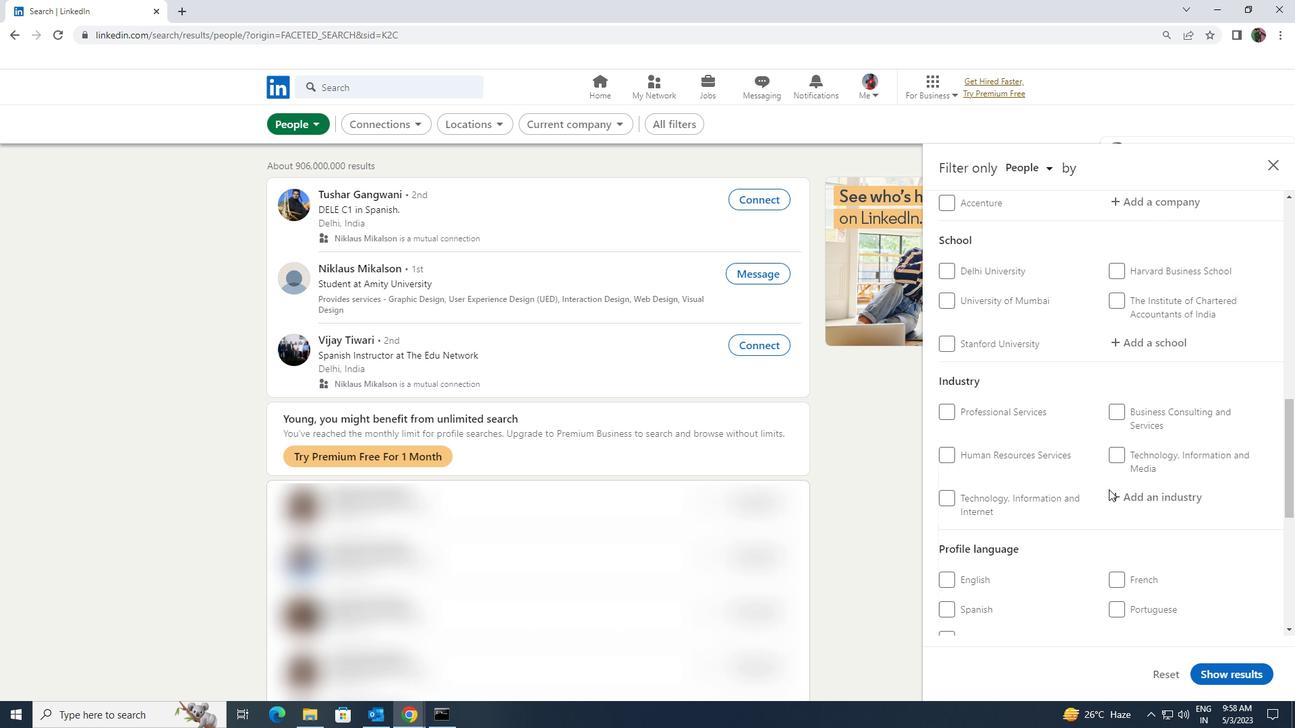 
Action: Mouse moved to (1118, 543)
Screenshot: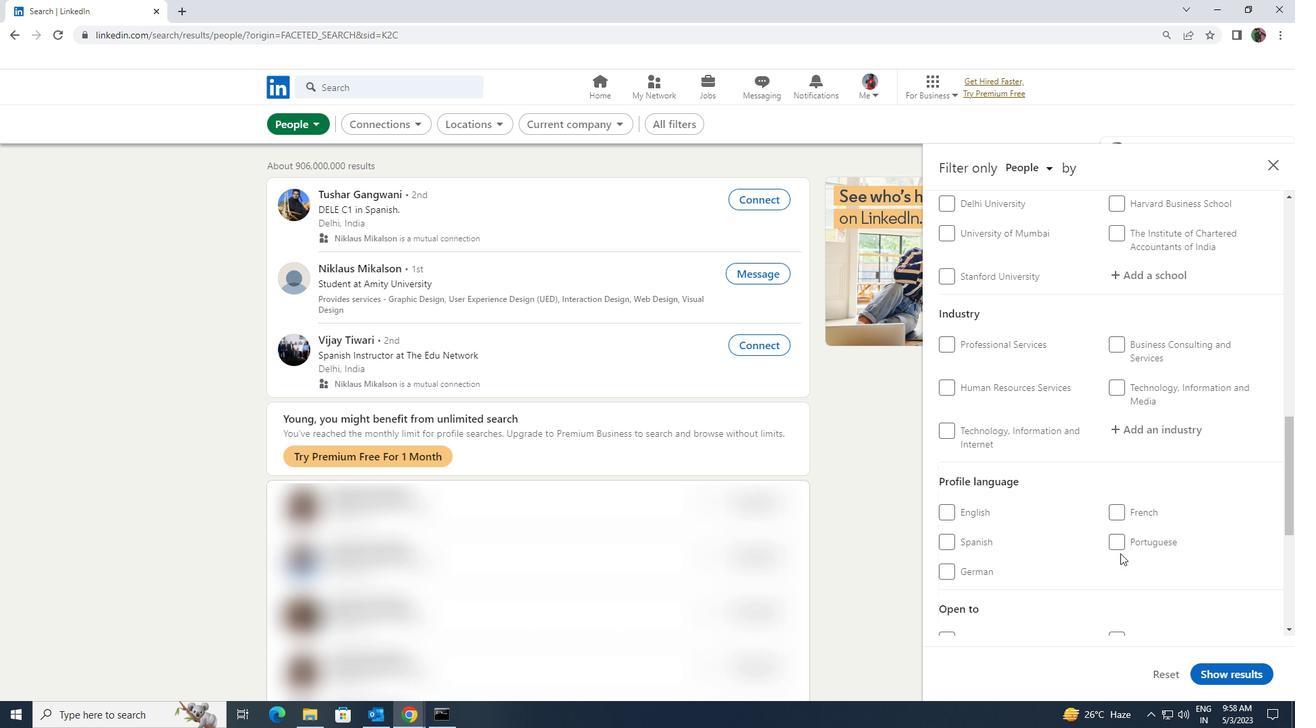 
Action: Mouse pressed left at (1118, 543)
Screenshot: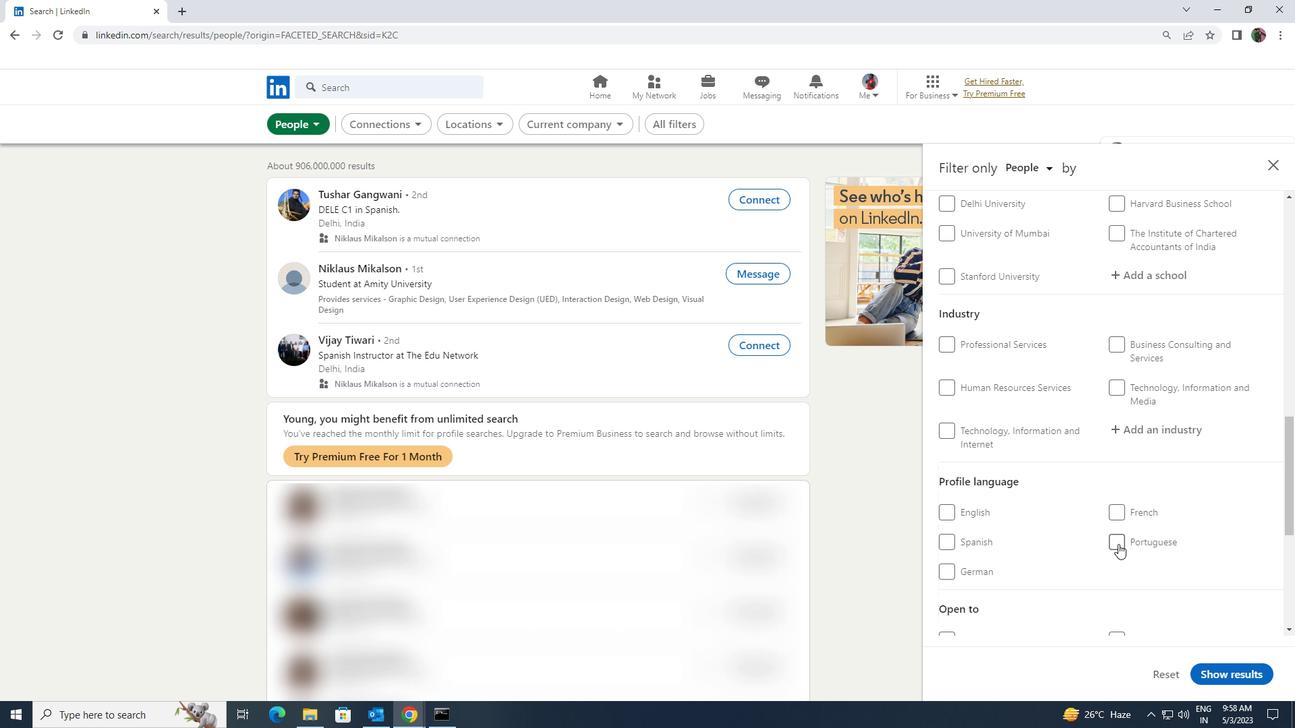 
Action: Mouse scrolled (1118, 543) with delta (0, 0)
Screenshot: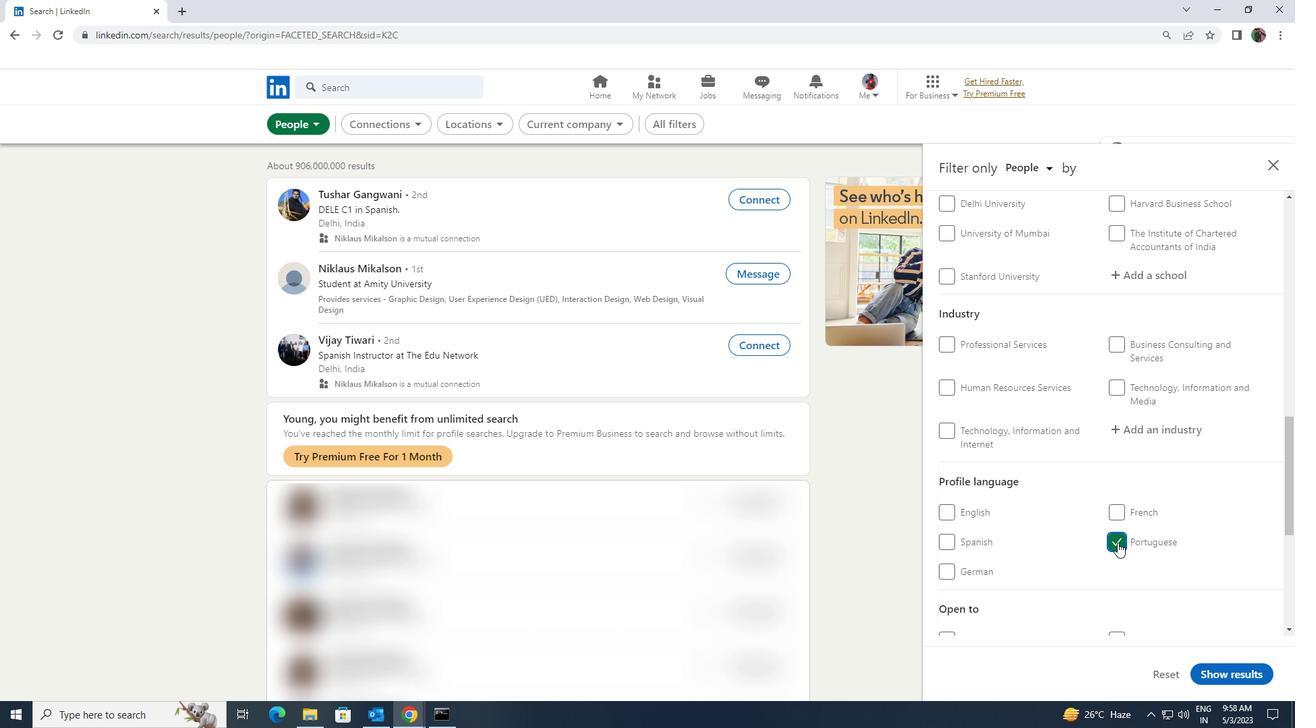 
Action: Mouse scrolled (1118, 543) with delta (0, 0)
Screenshot: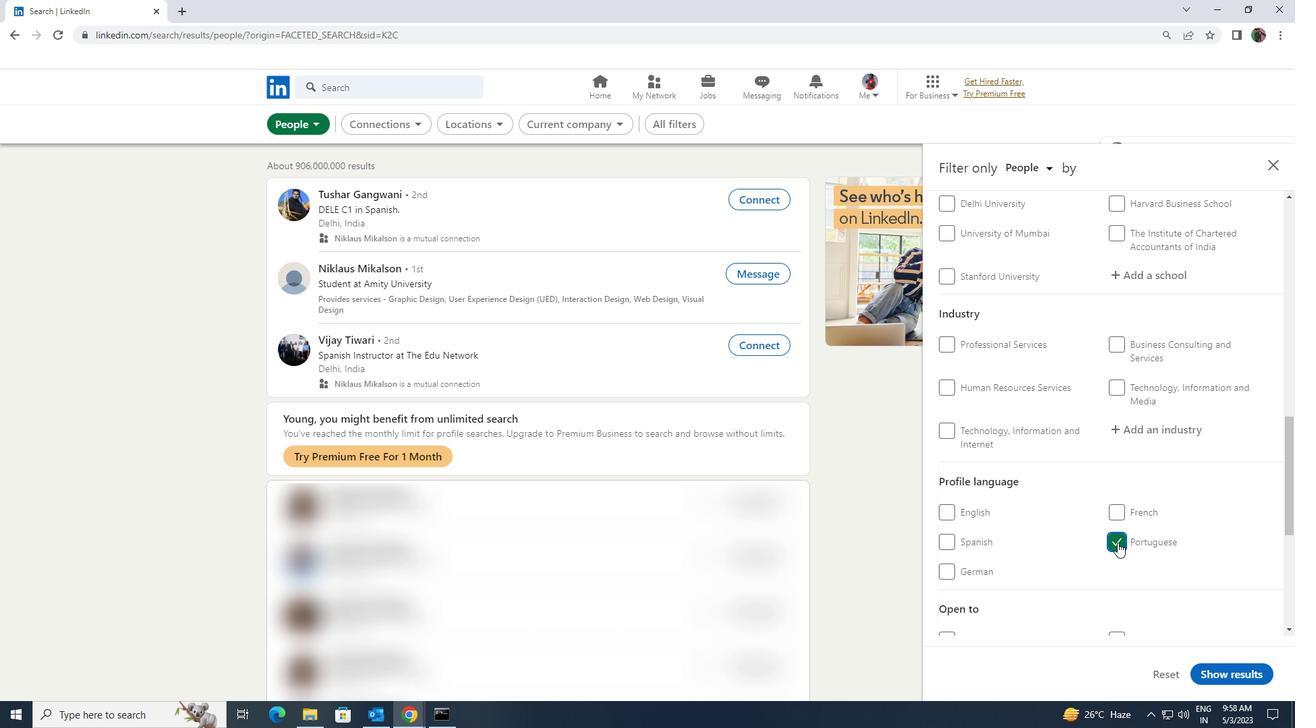 
Action: Mouse scrolled (1118, 543) with delta (0, 0)
Screenshot: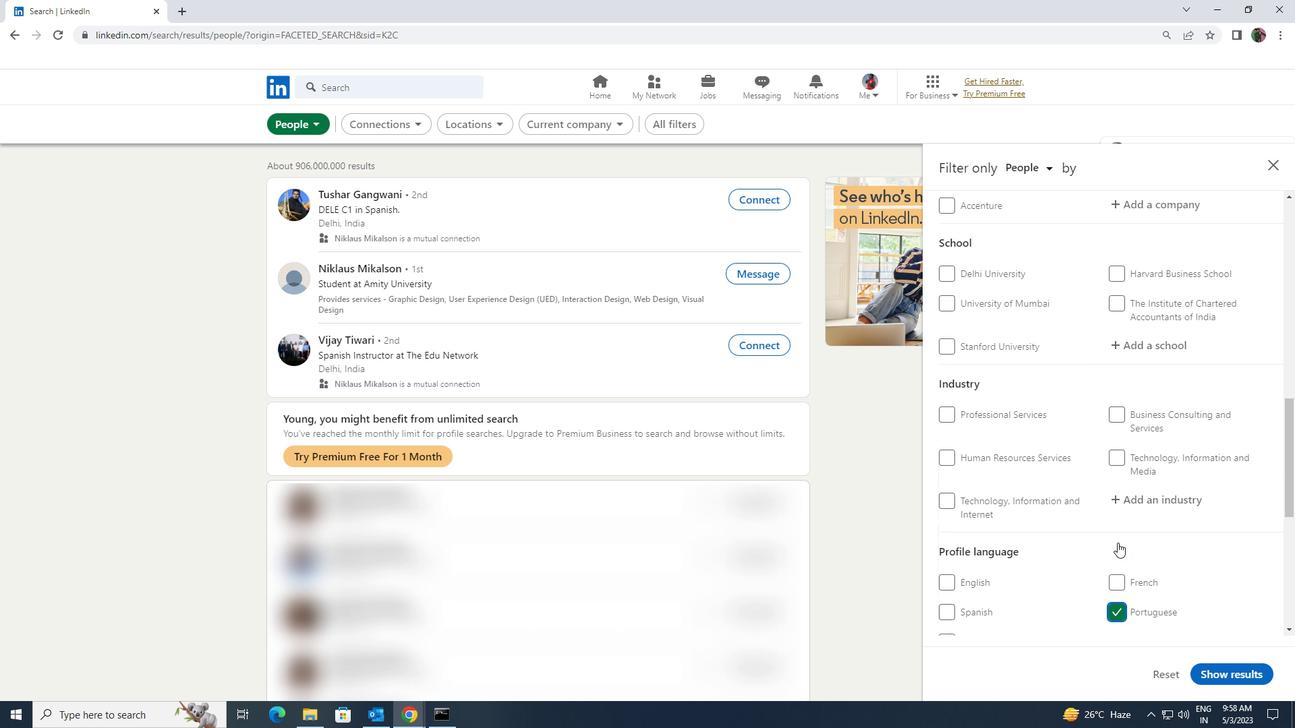 
Action: Mouse scrolled (1118, 543) with delta (0, 0)
Screenshot: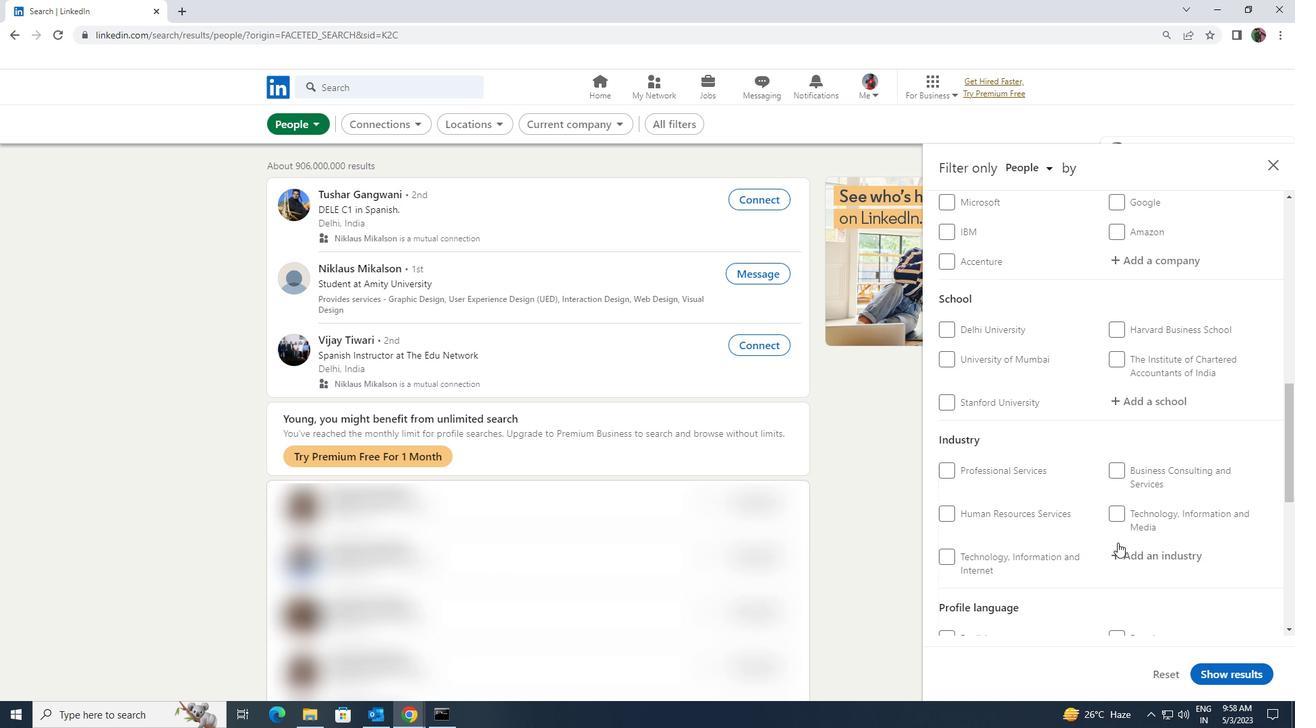 
Action: Mouse scrolled (1118, 543) with delta (0, 0)
Screenshot: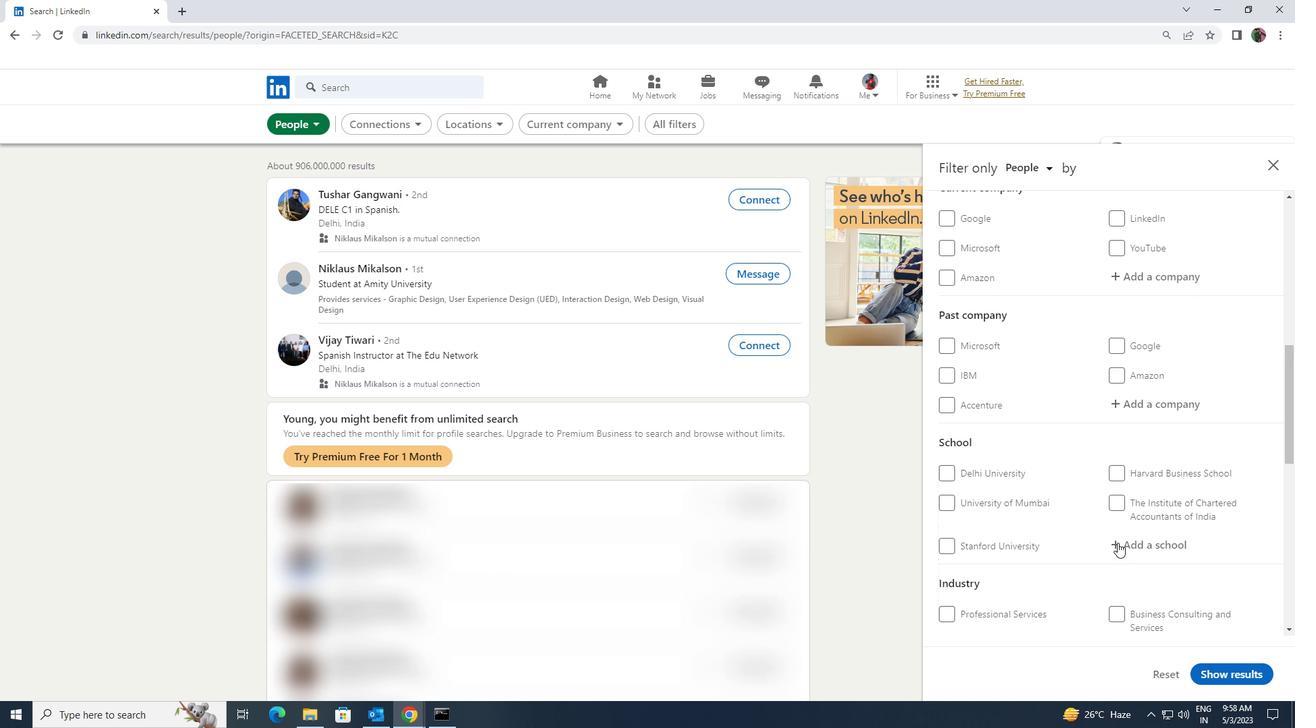 
Action: Mouse scrolled (1118, 543) with delta (0, 0)
Screenshot: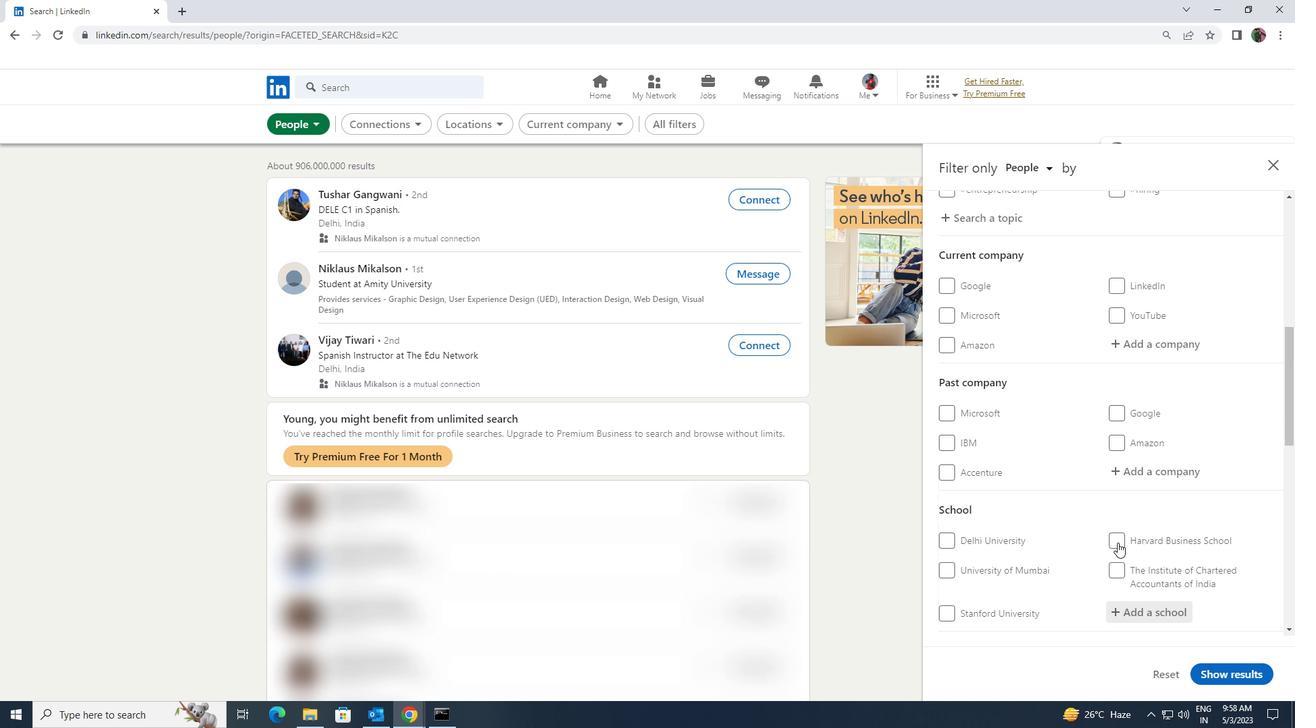 
Action: Mouse scrolled (1118, 543) with delta (0, 0)
Screenshot: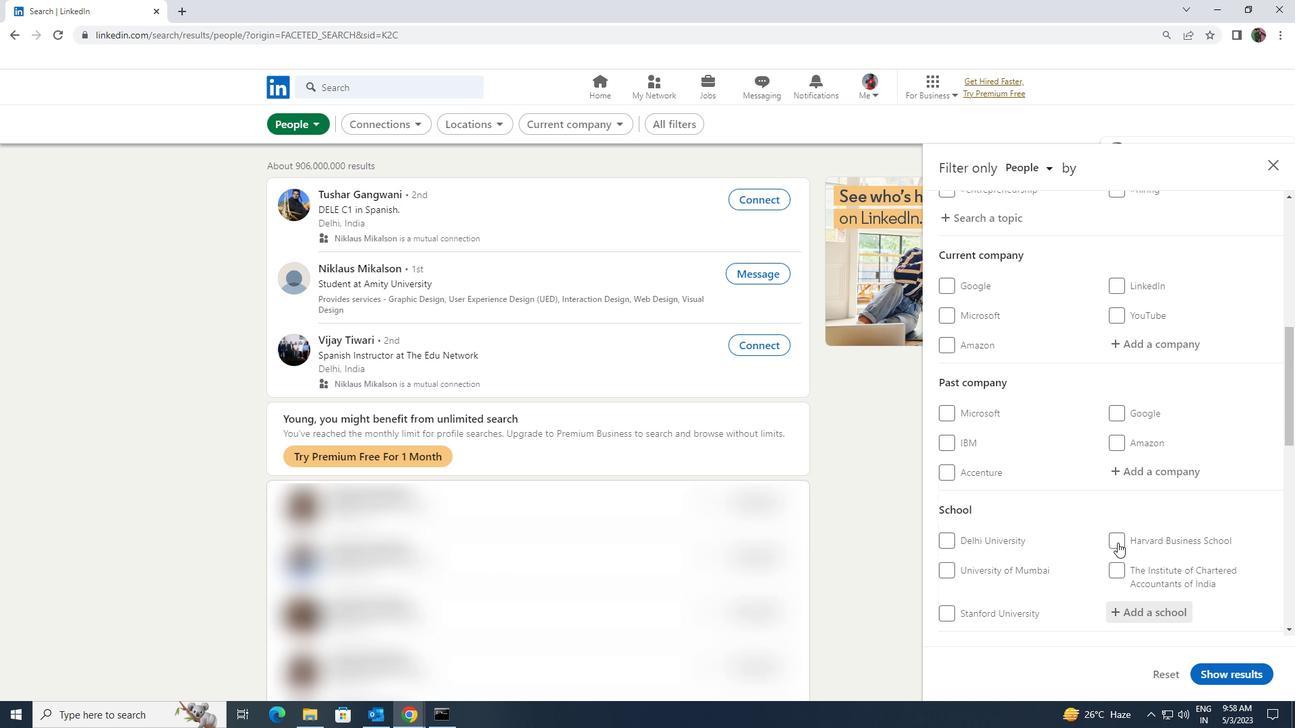 
Action: Mouse moved to (1118, 478)
Screenshot: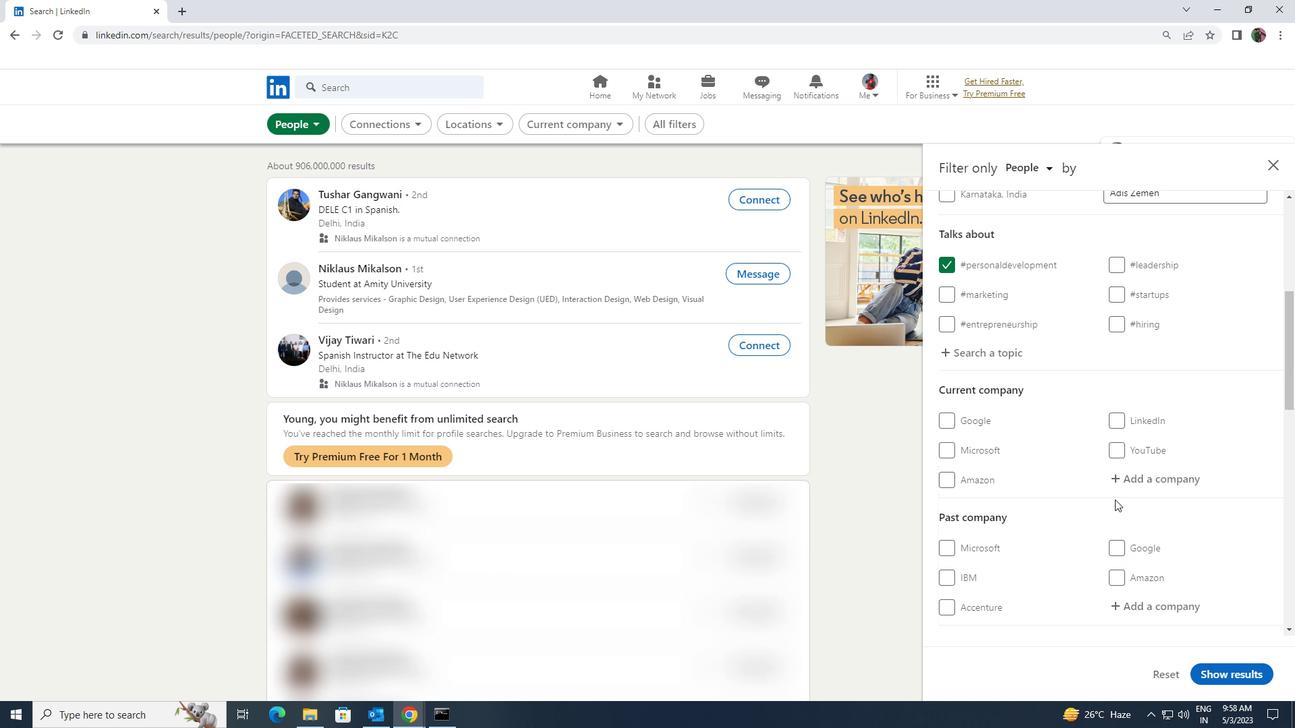 
Action: Mouse pressed left at (1118, 478)
Screenshot: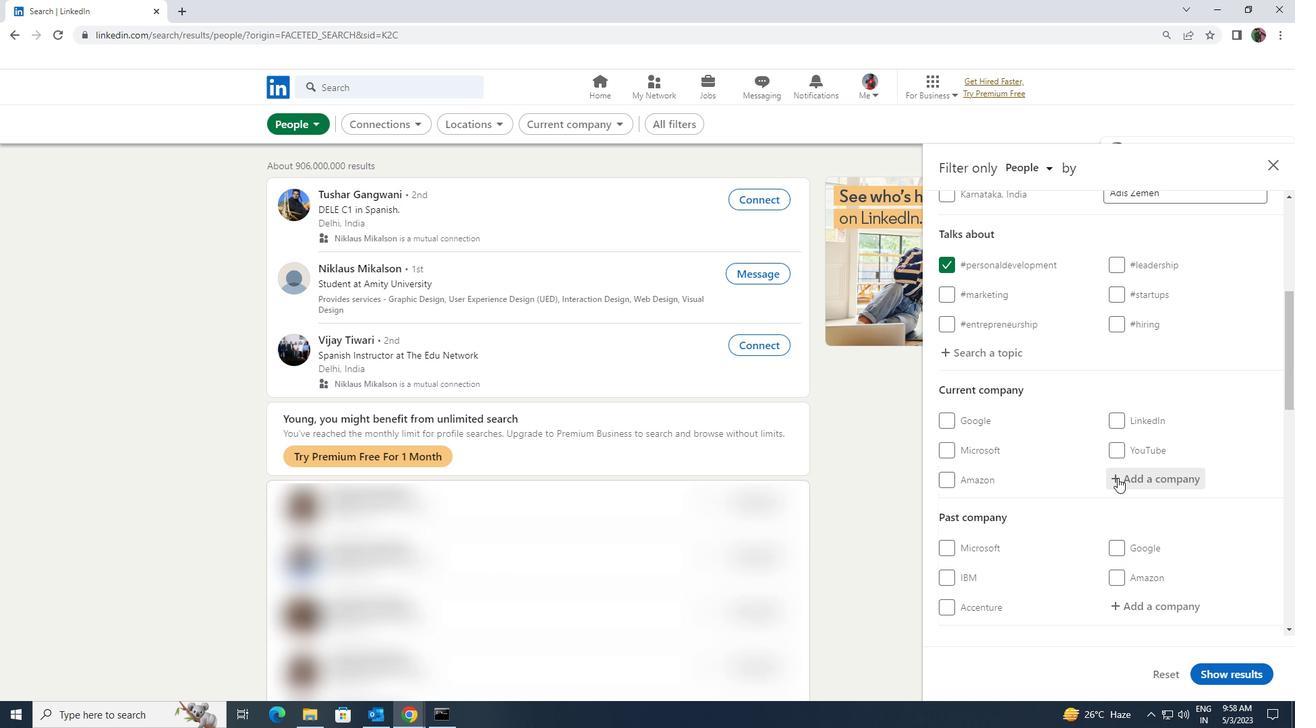 
Action: Key pressed <Key.shift>GE<Key.space><Key.shift>DIGI
Screenshot: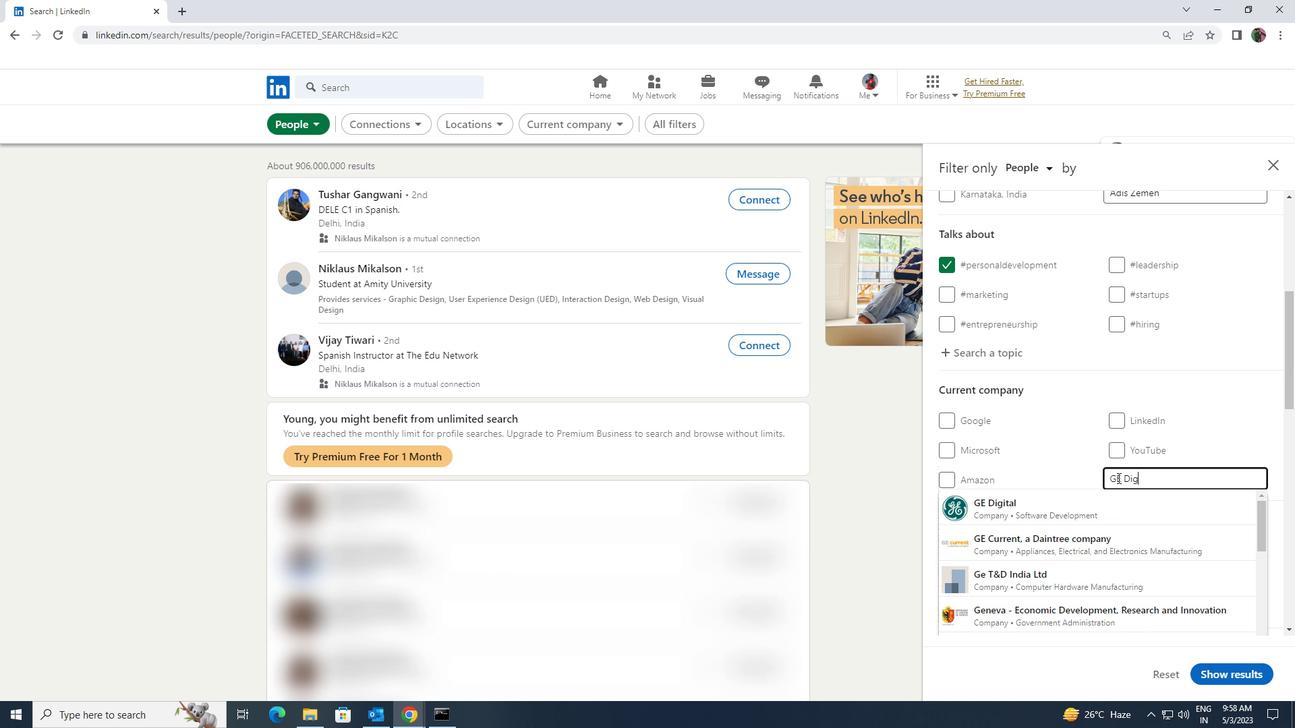 
Action: Mouse moved to (1109, 503)
Screenshot: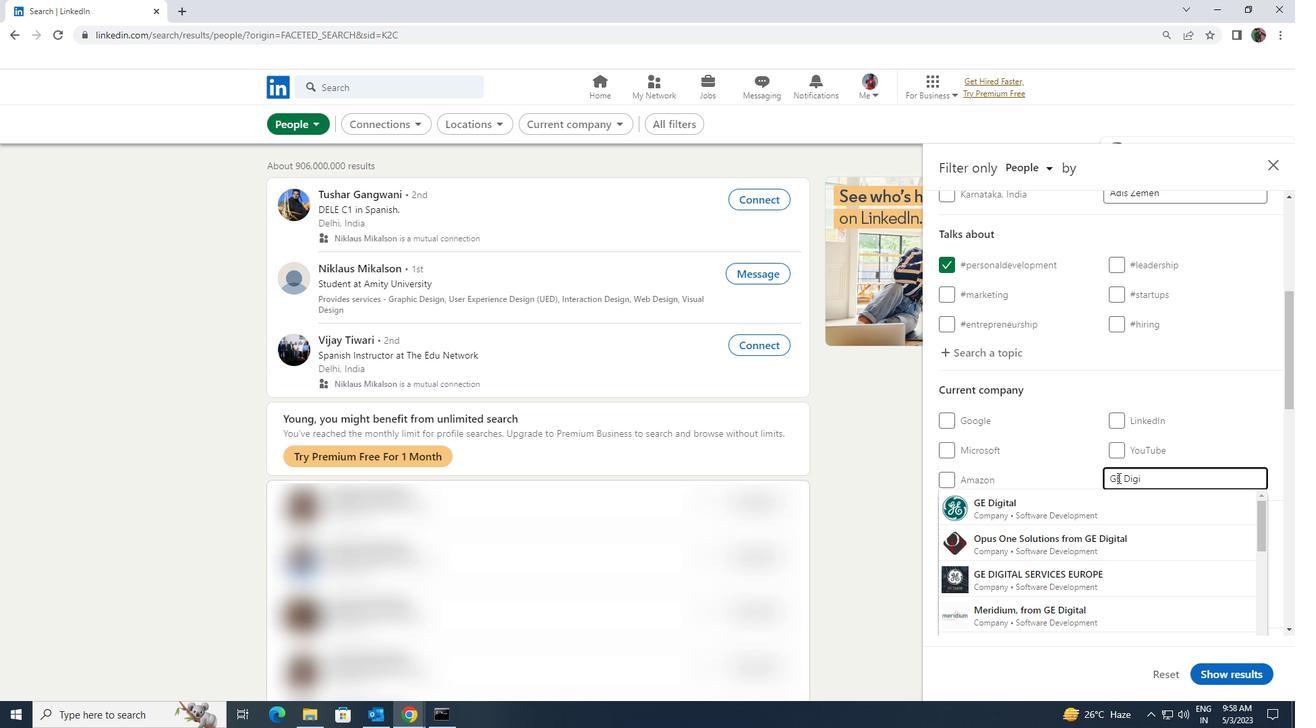 
Action: Mouse pressed left at (1109, 503)
Screenshot: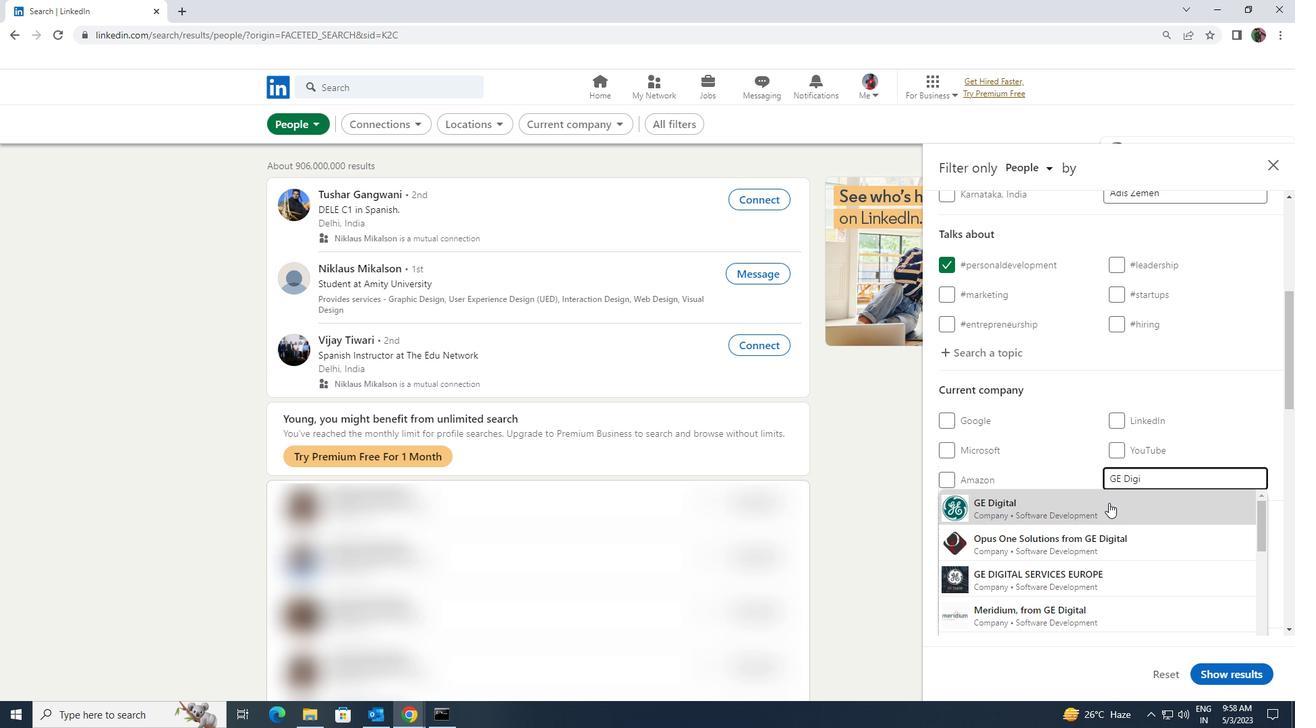 
Action: Mouse moved to (1107, 503)
Screenshot: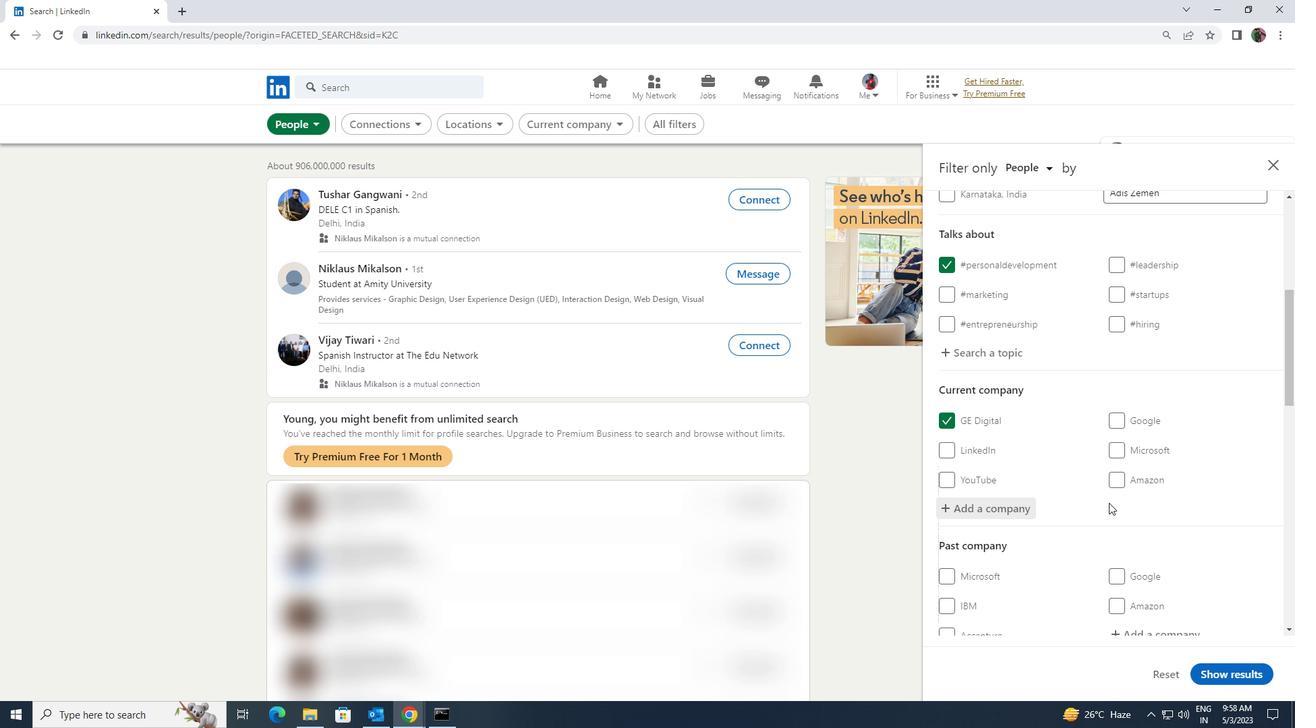 
Action: Mouse scrolled (1107, 502) with delta (0, 0)
Screenshot: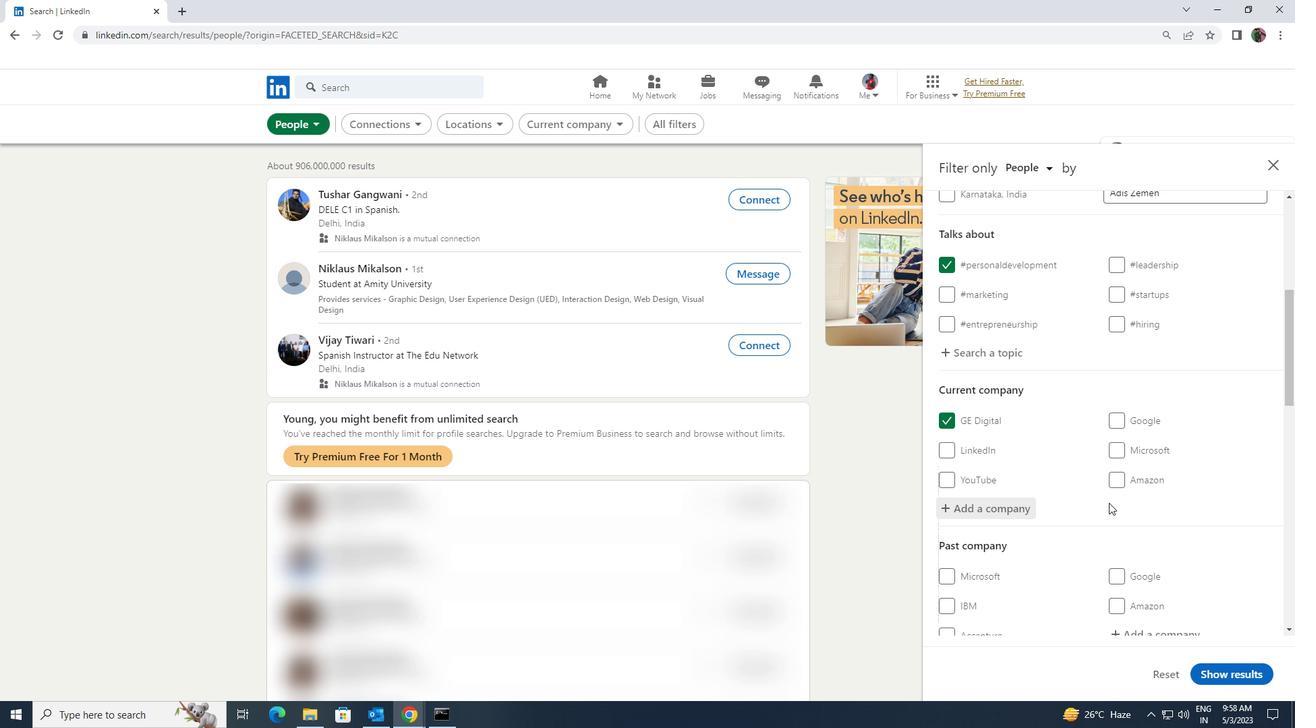 
Action: Mouse scrolled (1107, 502) with delta (0, 0)
Screenshot: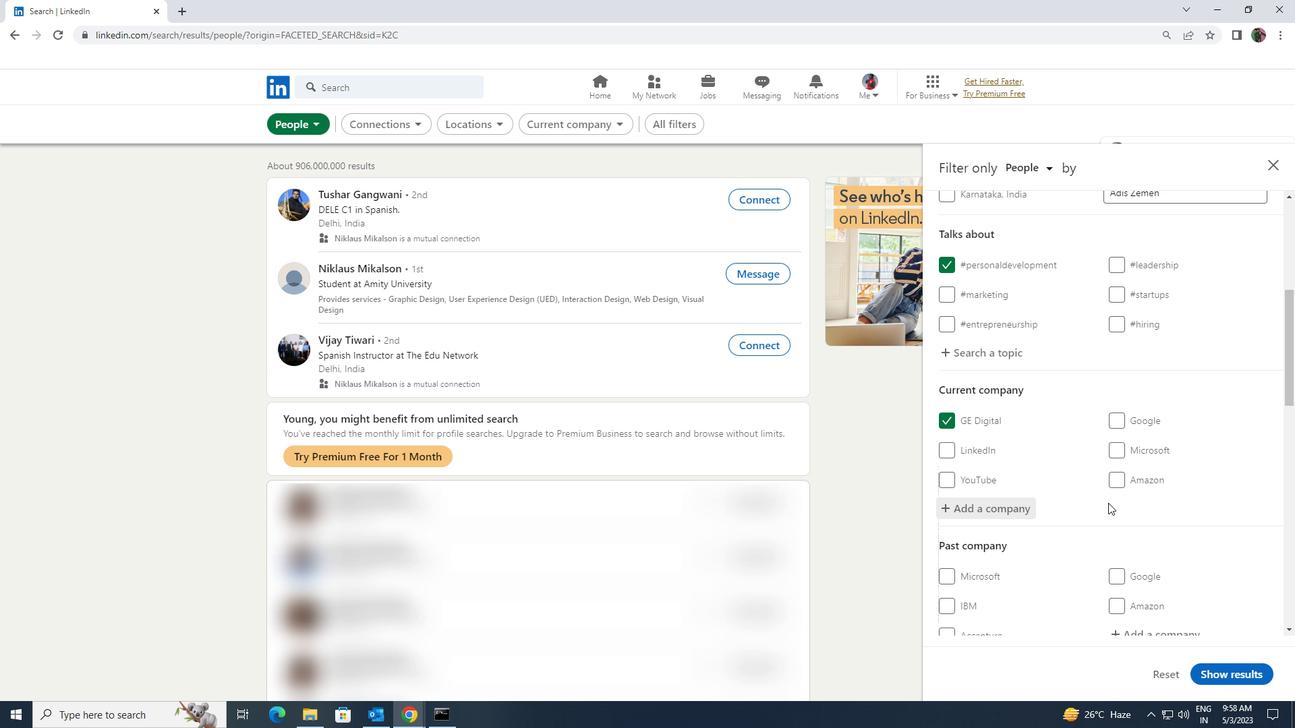 
Action: Mouse scrolled (1107, 502) with delta (0, 0)
Screenshot: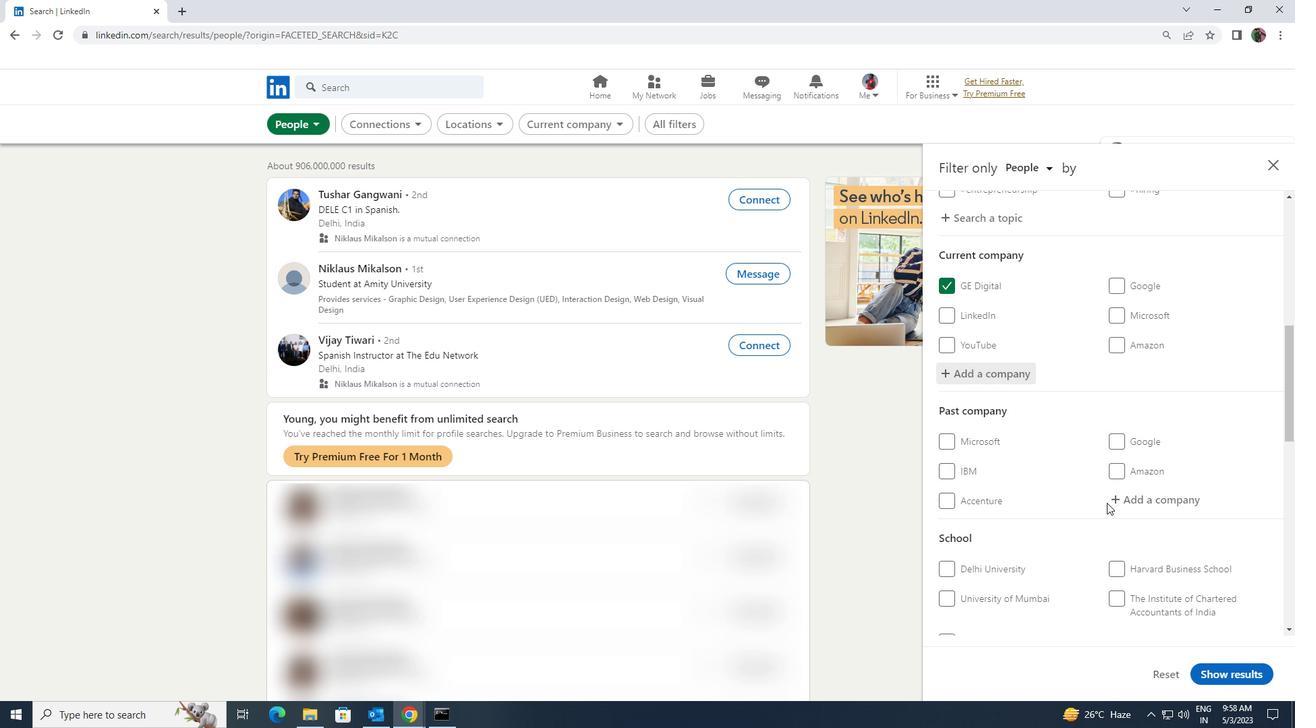 
Action: Mouse scrolled (1107, 502) with delta (0, 0)
Screenshot: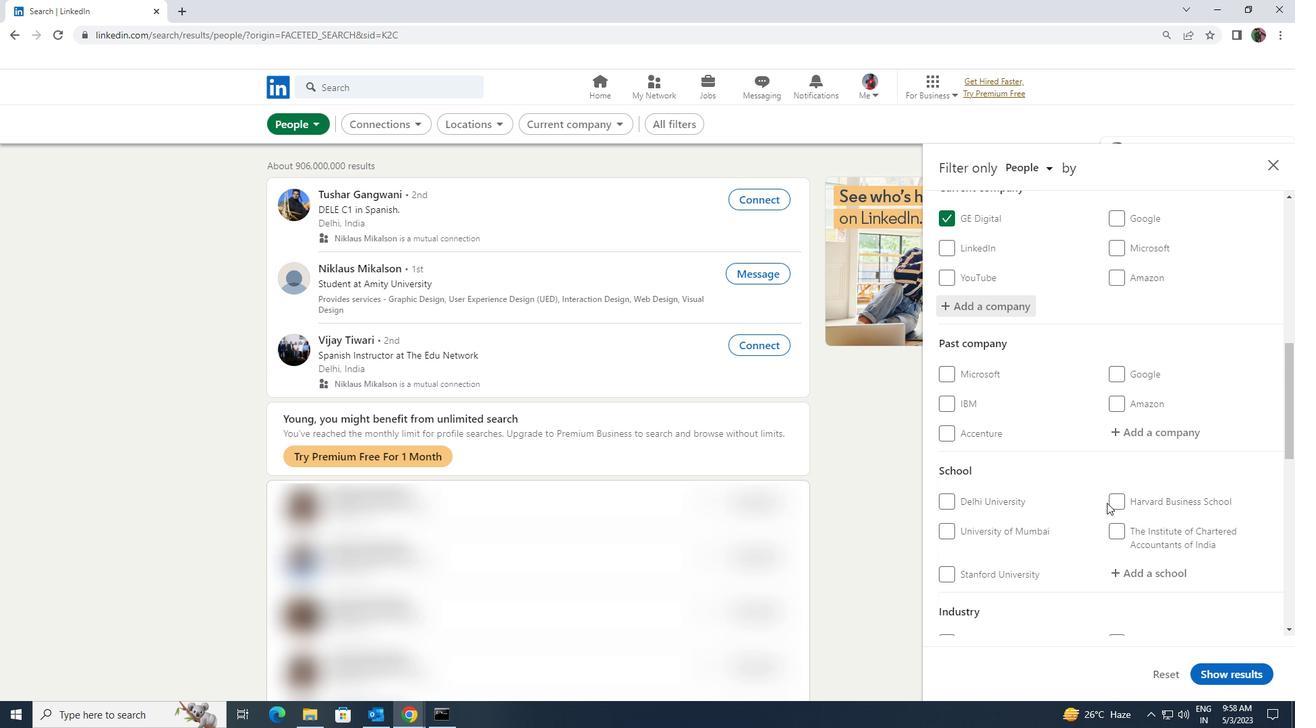 
Action: Mouse moved to (1116, 508)
Screenshot: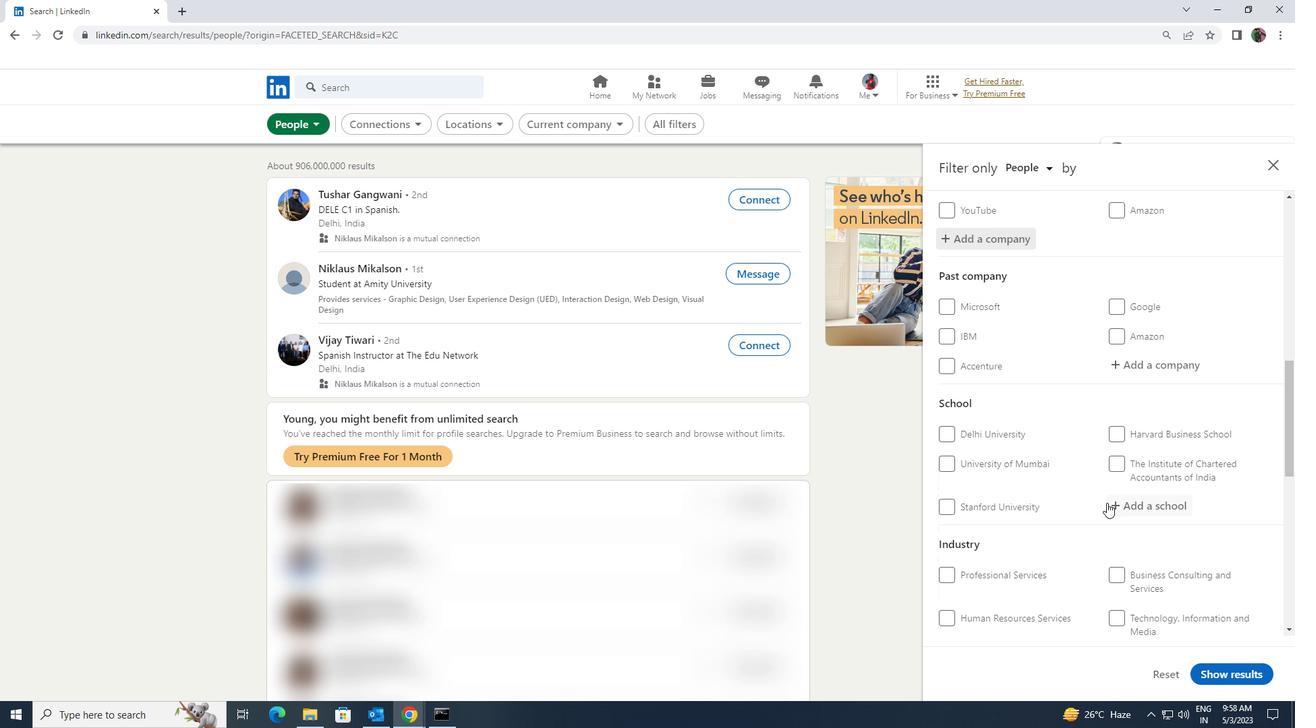 
Action: Mouse pressed left at (1116, 508)
Screenshot: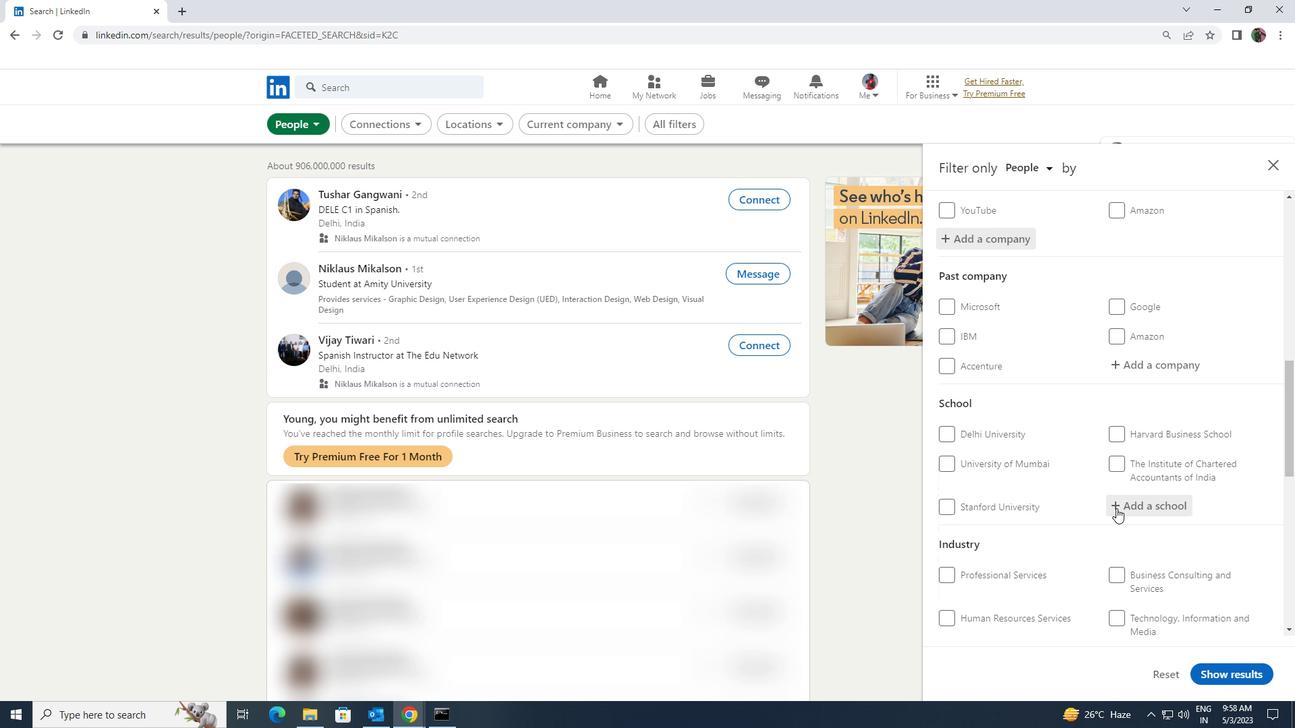 
Action: Key pressed <Key.shift><Key.shift><Key.shift><Key.shift><Key.shift><Key.shift><Key.shift>HINDUSTAN<Key.space><Key.shift>COLL
Screenshot: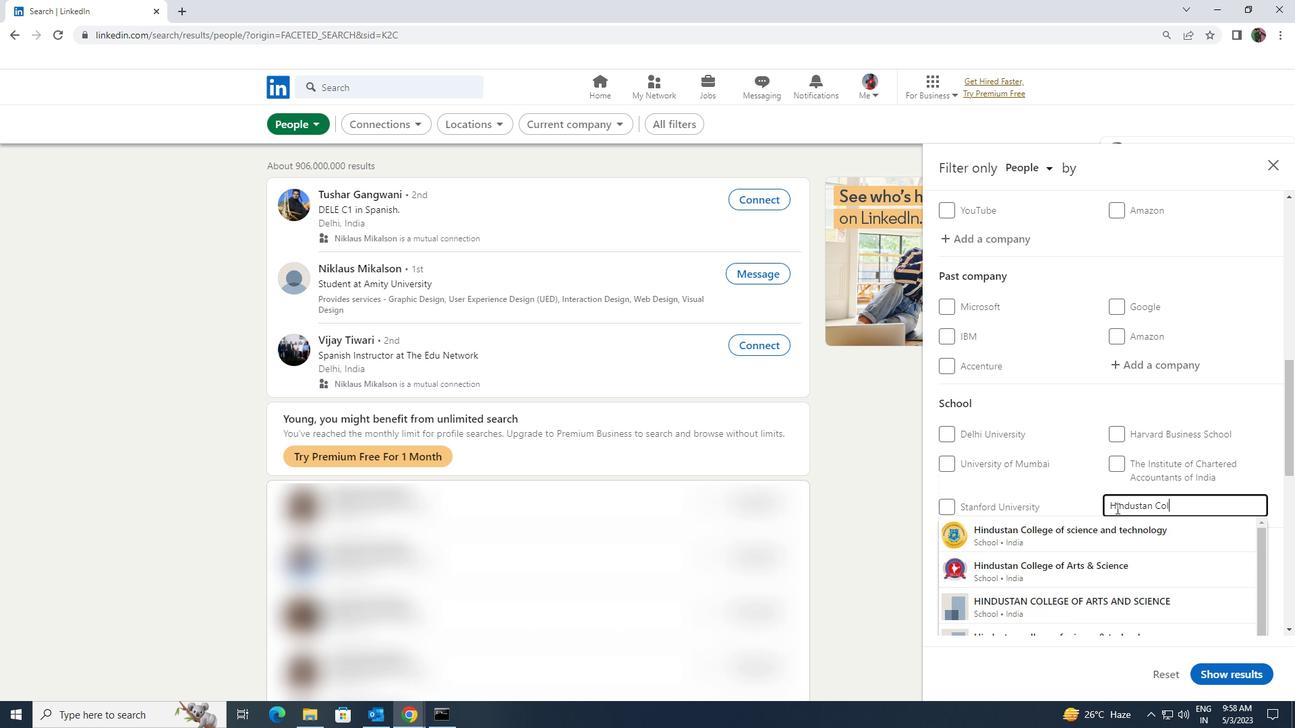 
Action: Mouse moved to (1109, 537)
Screenshot: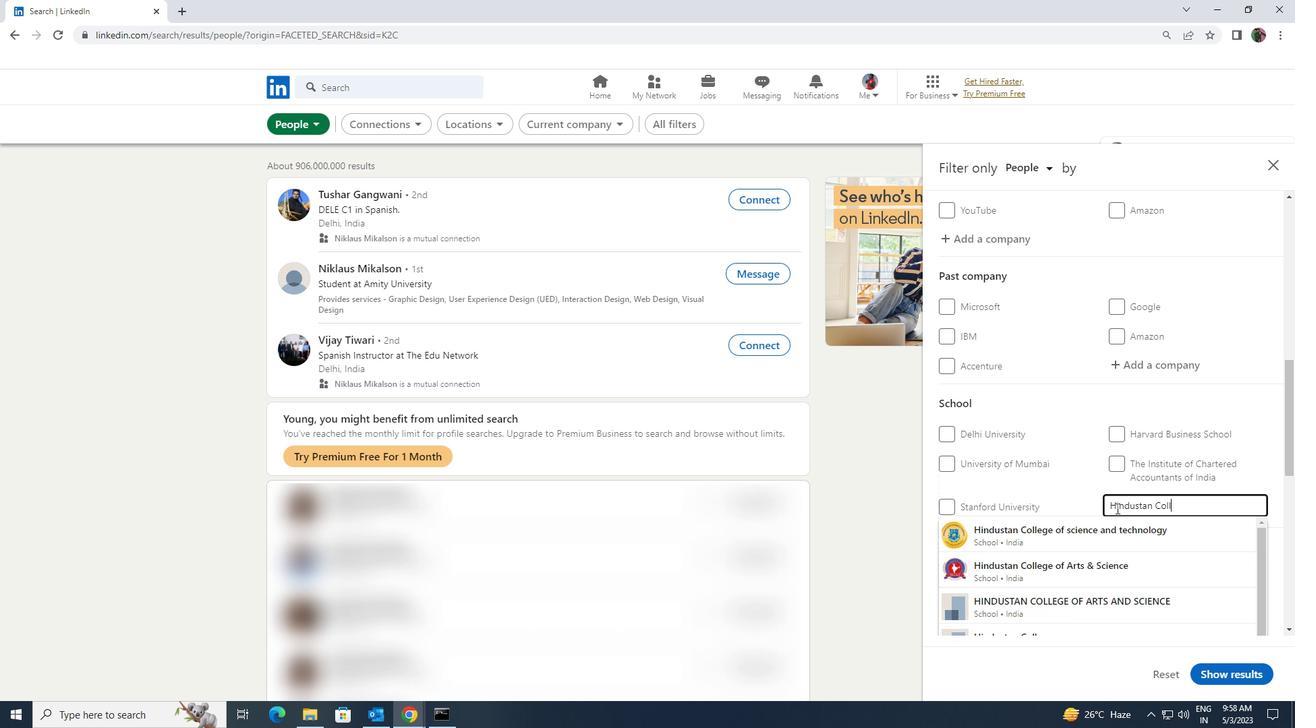 
Action: Mouse pressed left at (1109, 537)
Screenshot: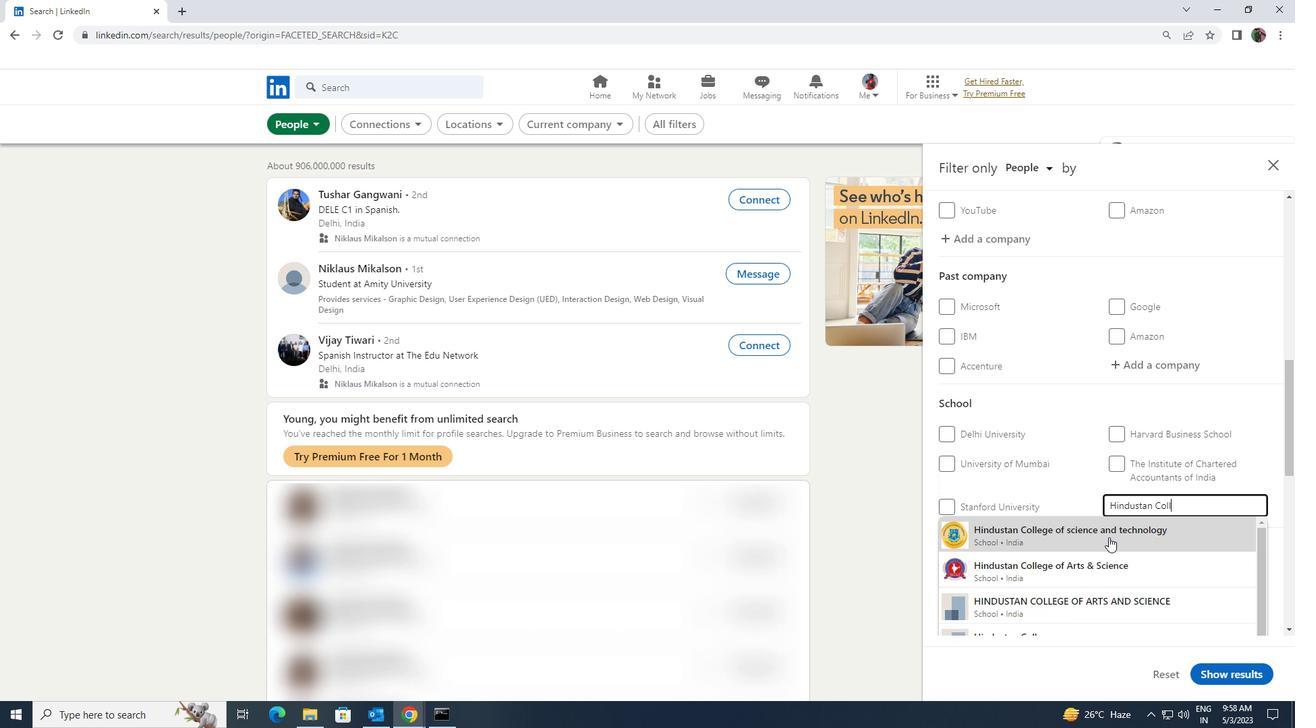 
Action: Mouse moved to (1103, 542)
Screenshot: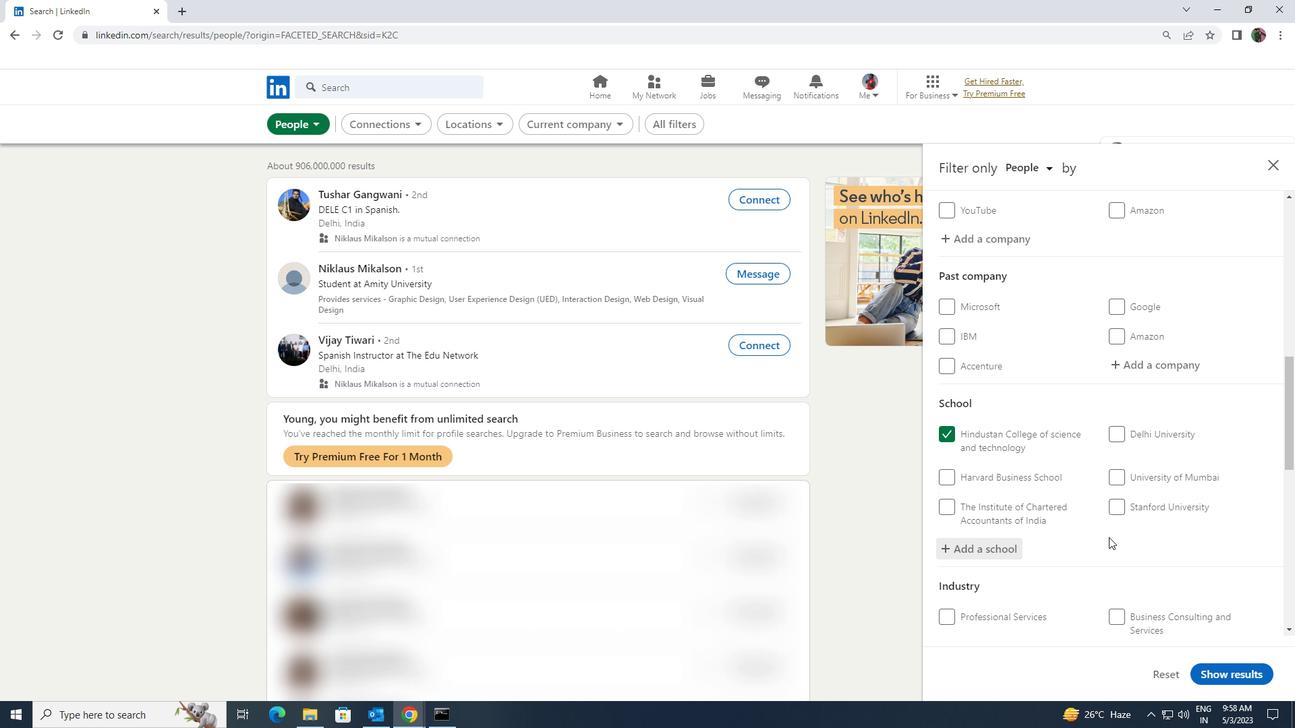 
Action: Mouse scrolled (1103, 541) with delta (0, 0)
Screenshot: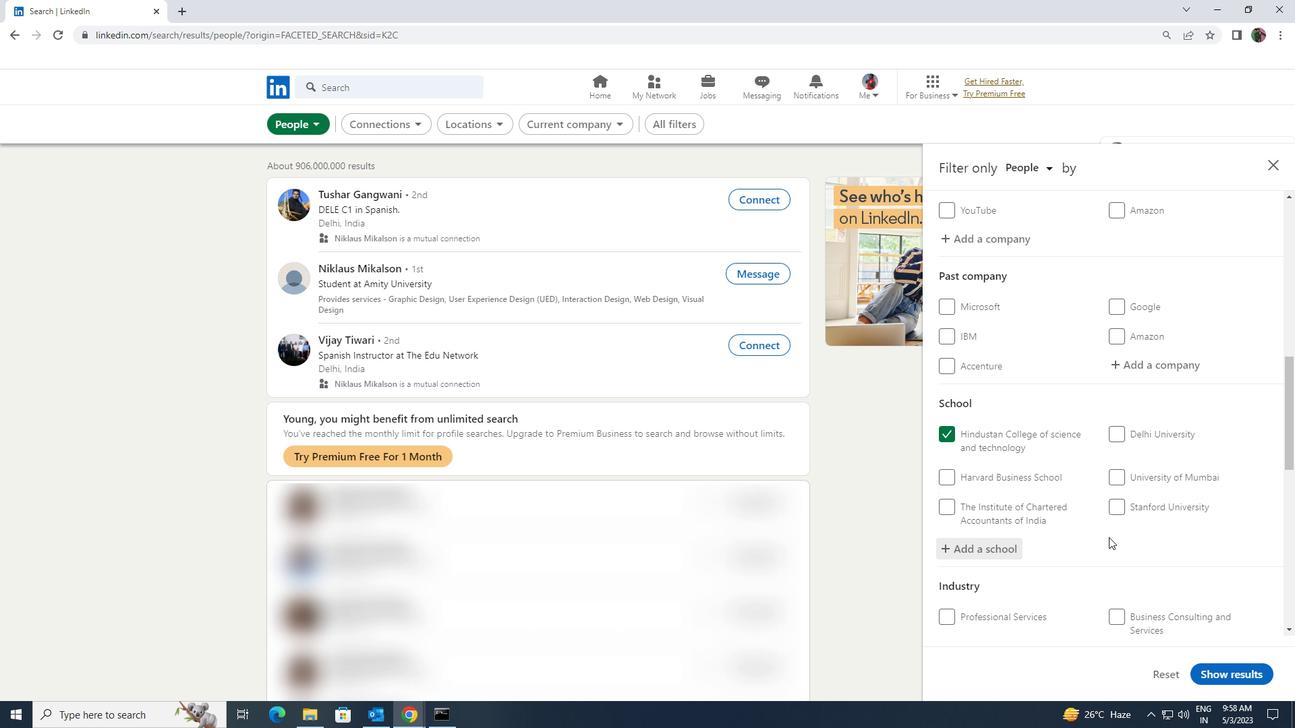 
Action: Mouse scrolled (1103, 541) with delta (0, 0)
Screenshot: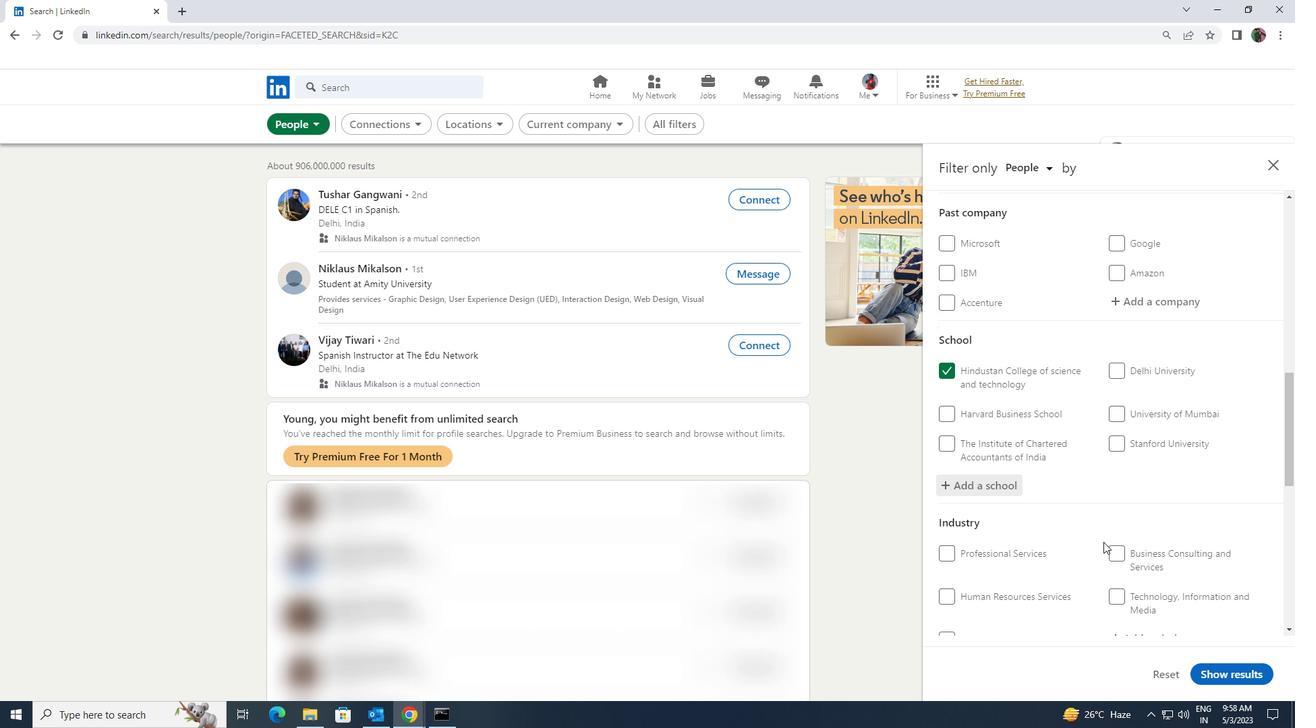 
Action: Mouse scrolled (1103, 541) with delta (0, 0)
Screenshot: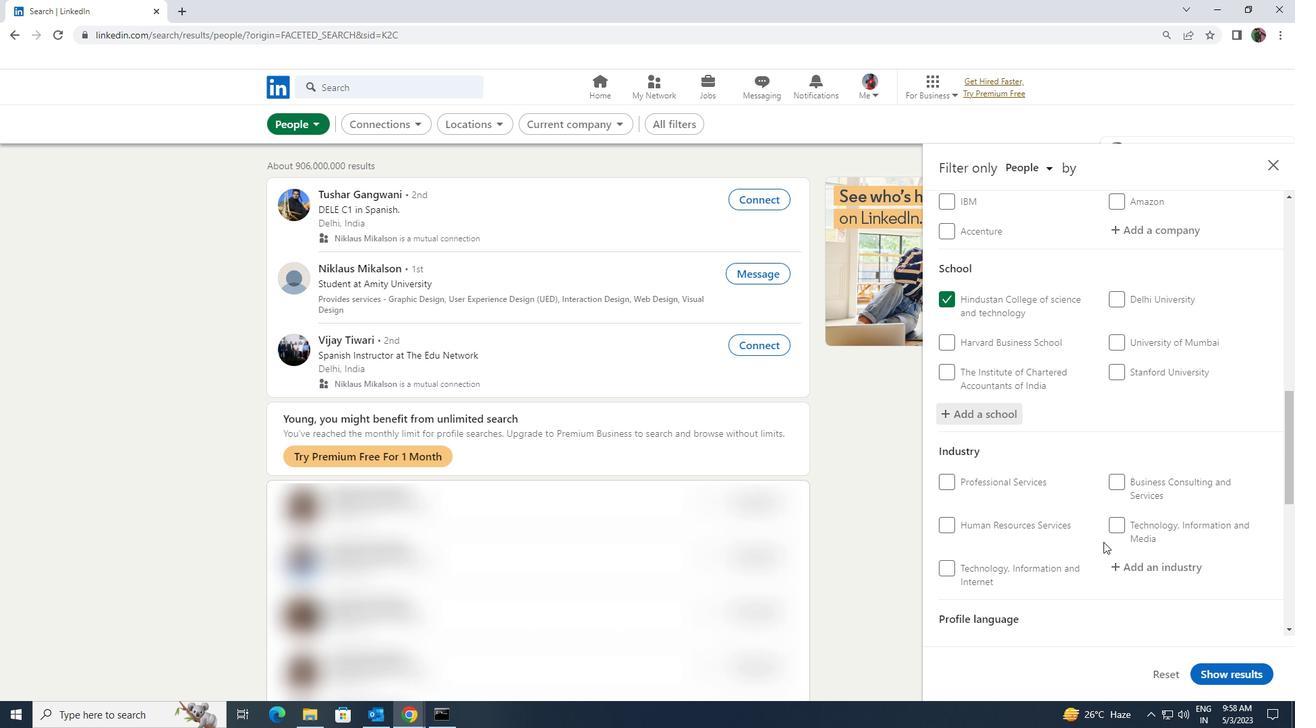 
Action: Mouse scrolled (1103, 541) with delta (0, 0)
Screenshot: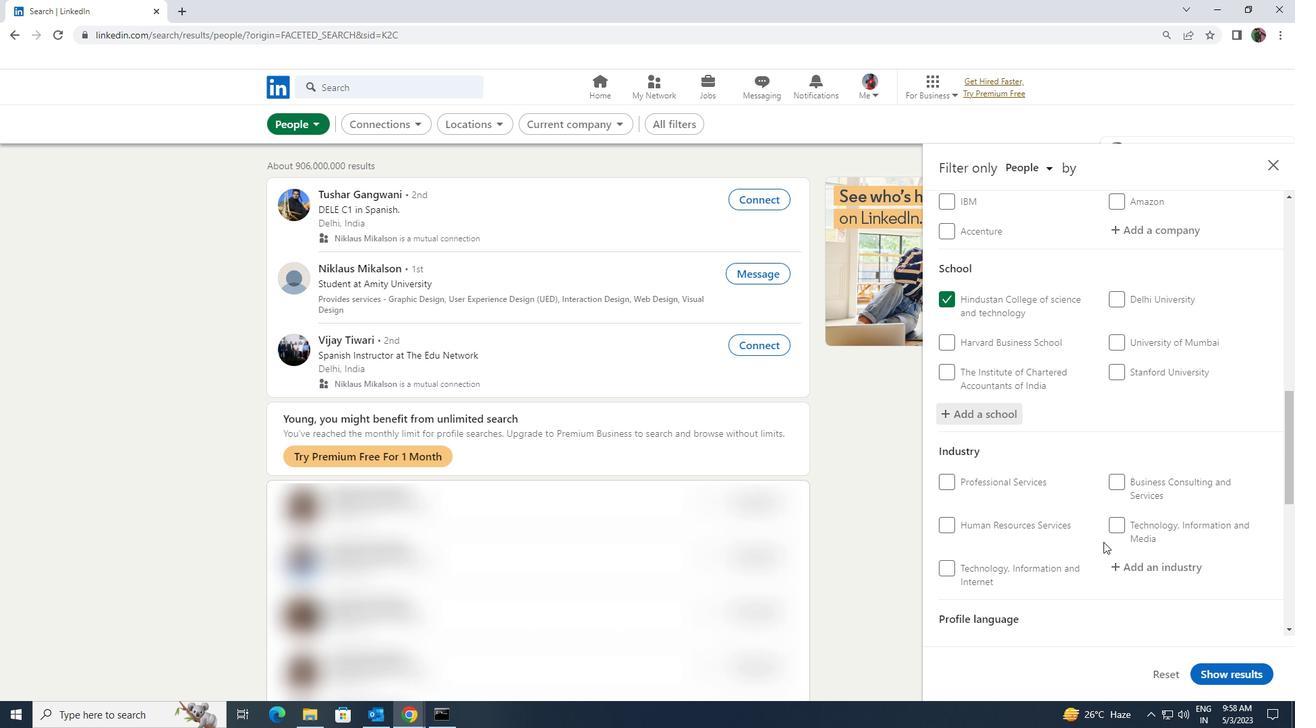 
Action: Mouse moved to (1145, 431)
Screenshot: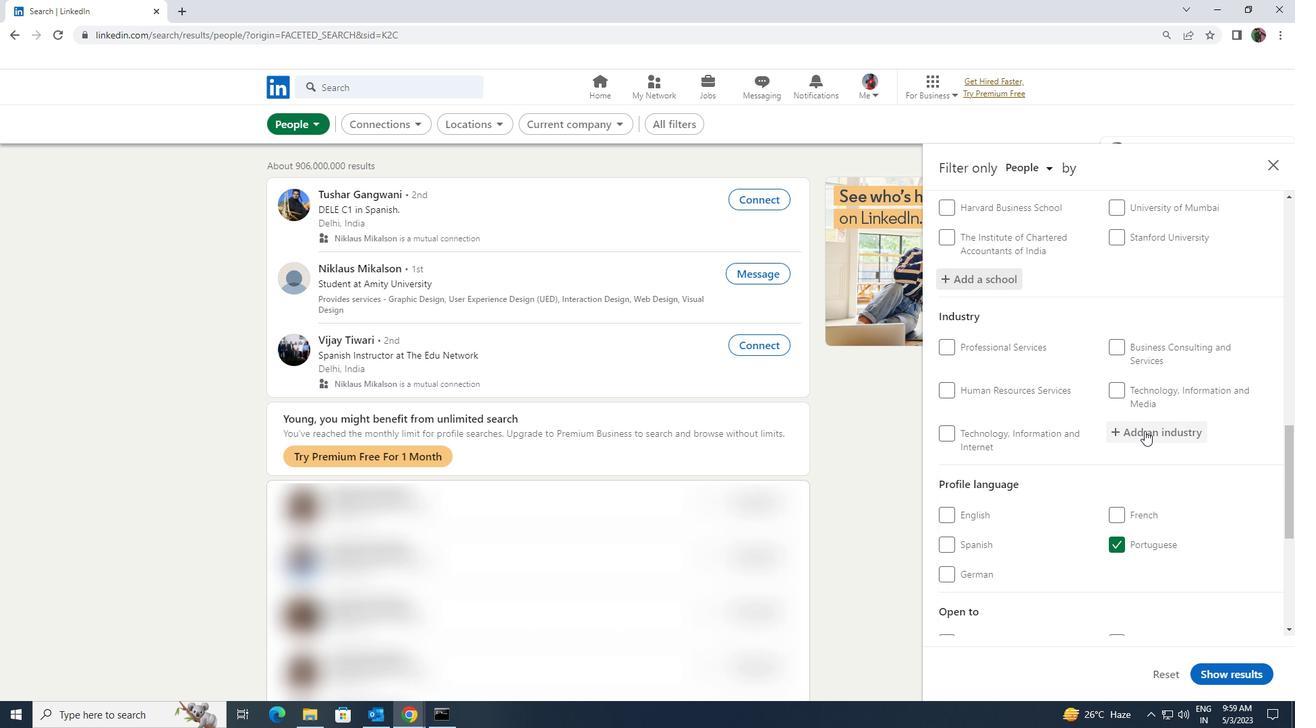 
Action: Mouse pressed left at (1145, 431)
Screenshot: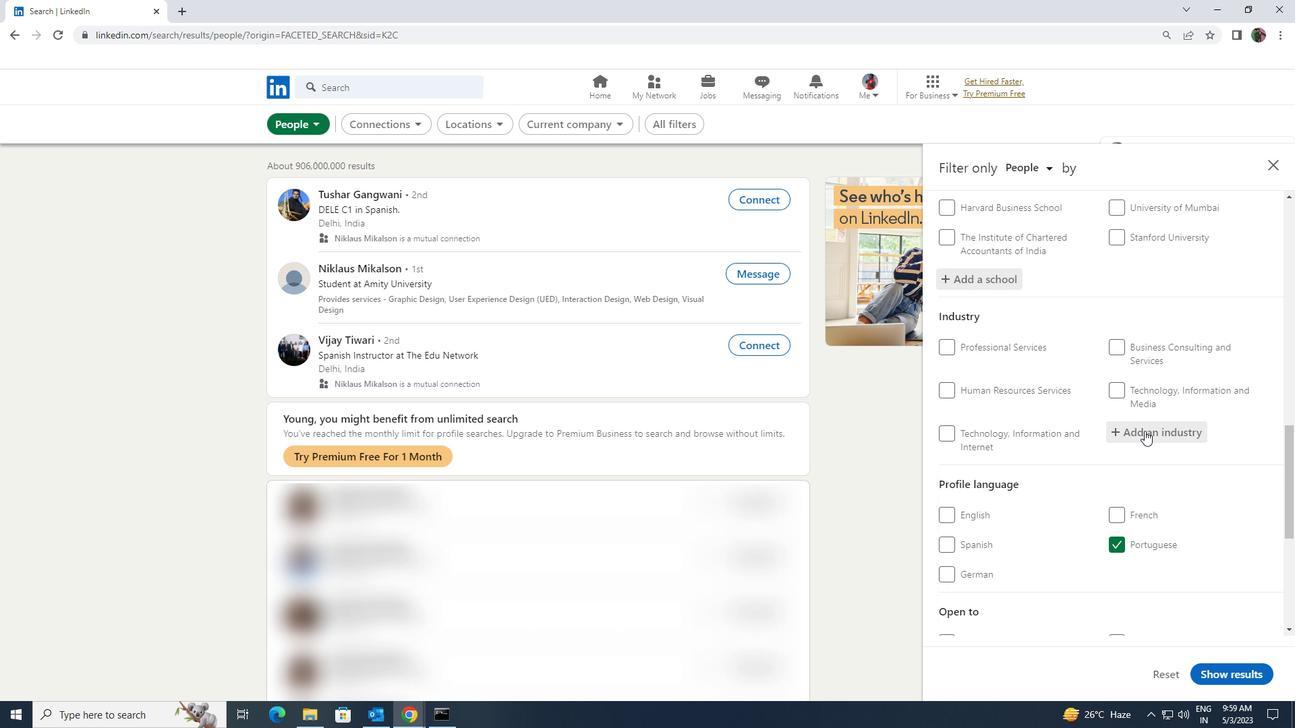 
Action: Key pressed <Key.shift><Key.shift><Key.shift><Key.shift><Key.shift><Key.shift><Key.shift>SECURITY<Key.space><Key.shift><Key.shift>AND<Key.space>CO
Screenshot: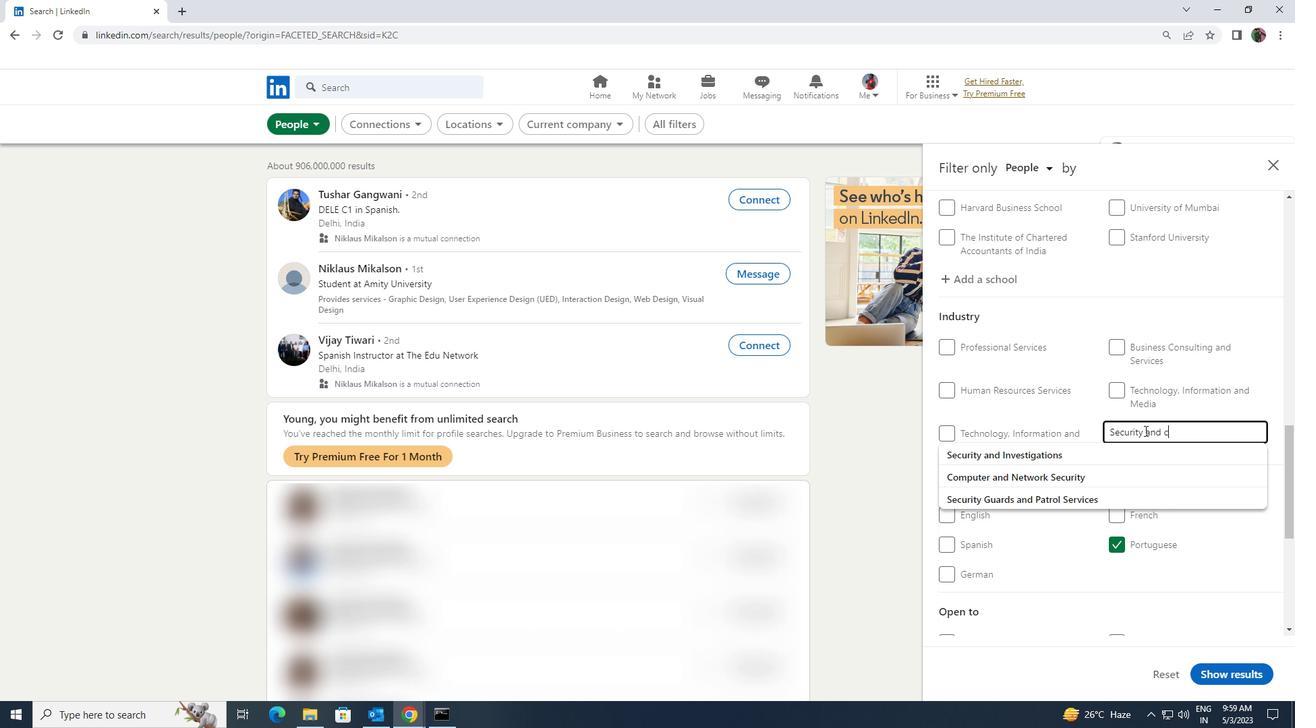 
Action: Mouse moved to (1133, 447)
Screenshot: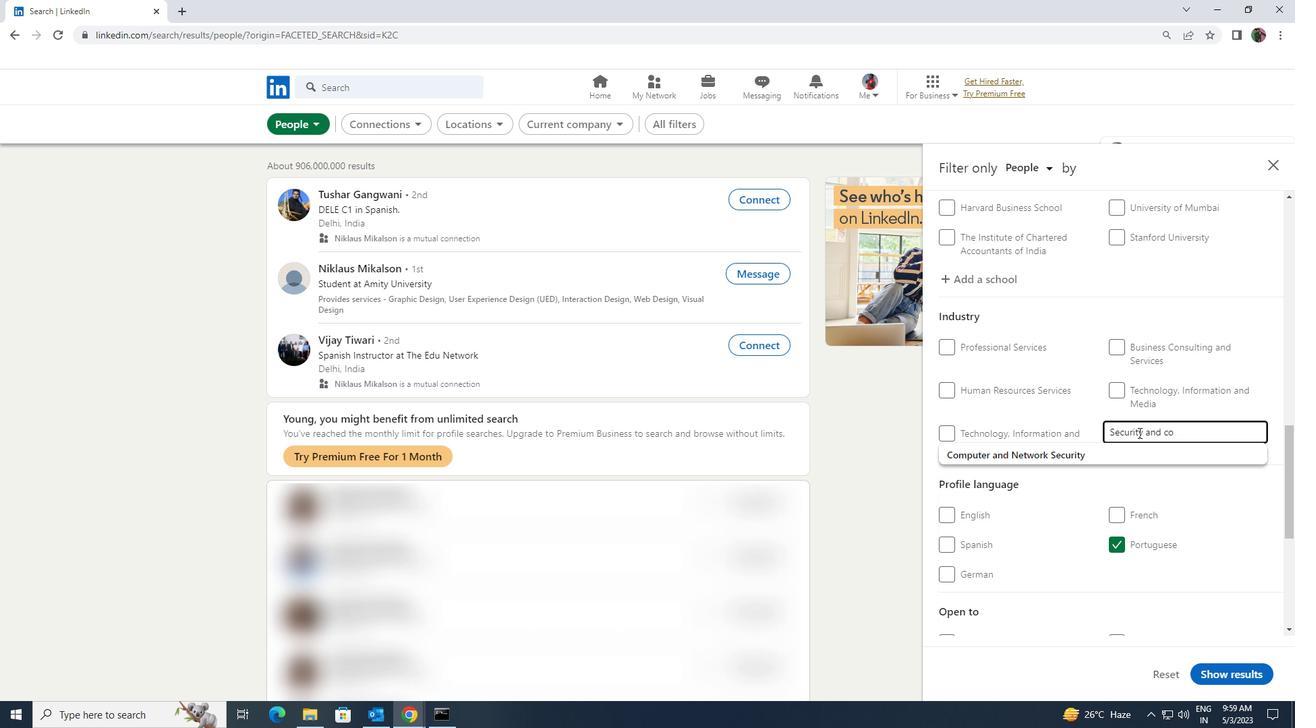 
Action: Mouse pressed left at (1133, 447)
Screenshot: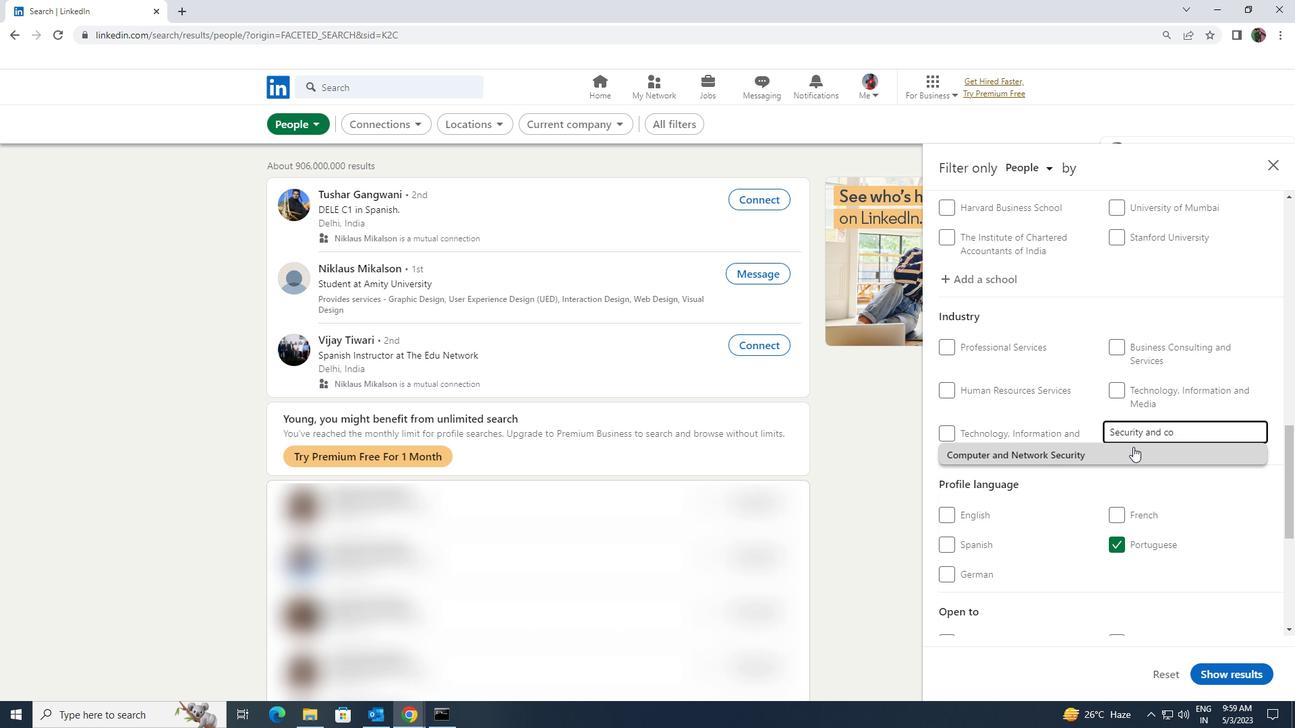 
Action: Mouse moved to (1131, 446)
Screenshot: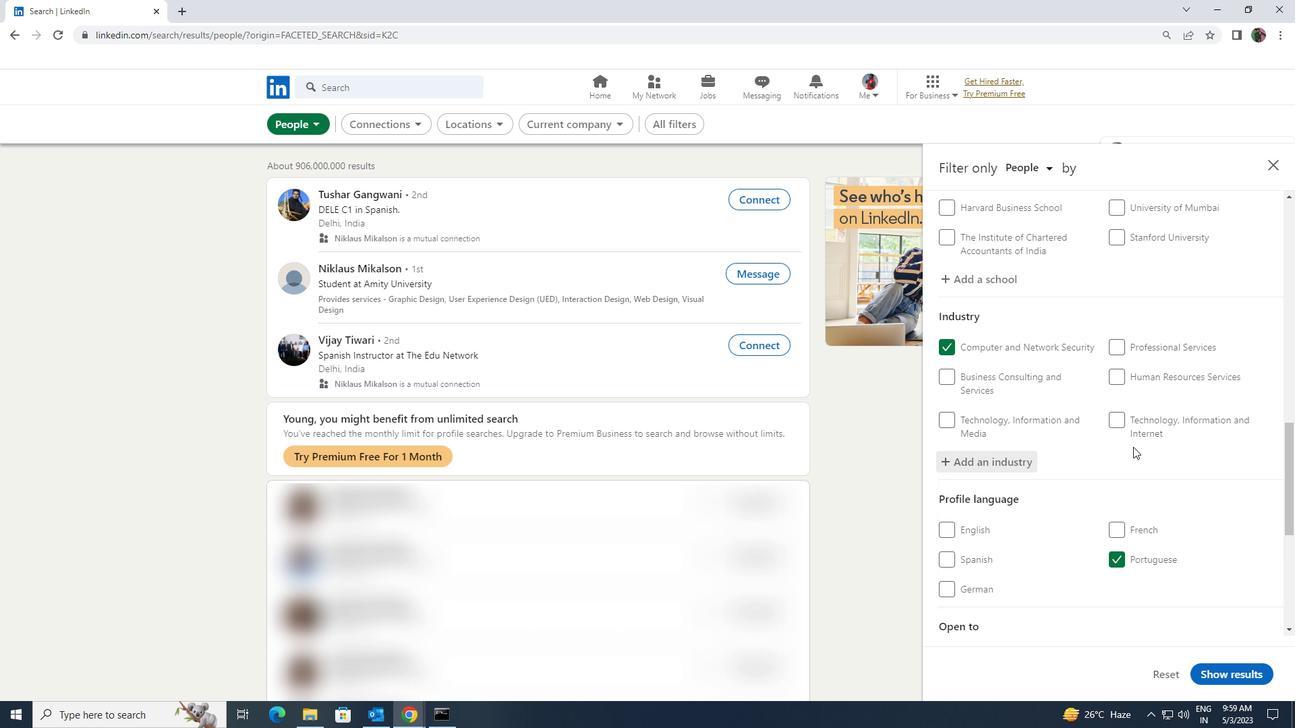 
Action: Mouse scrolled (1131, 446) with delta (0, 0)
Screenshot: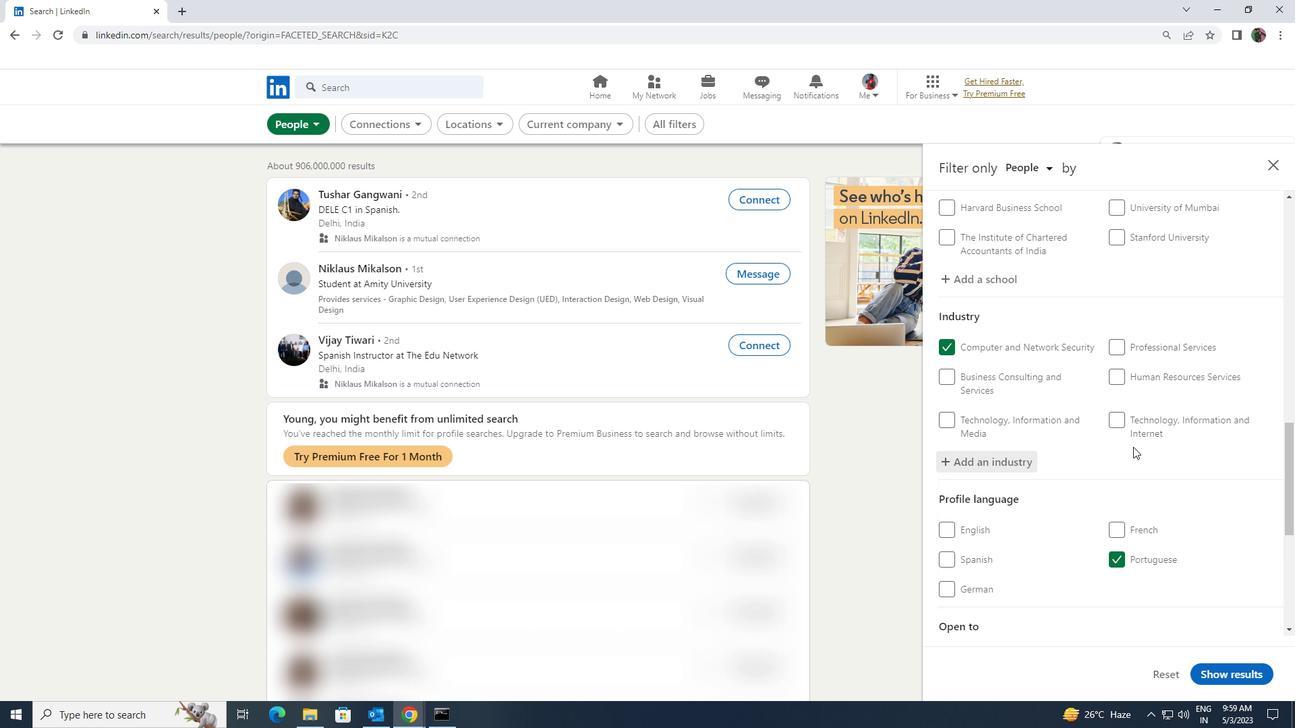 
Action: Mouse scrolled (1131, 446) with delta (0, 0)
Screenshot: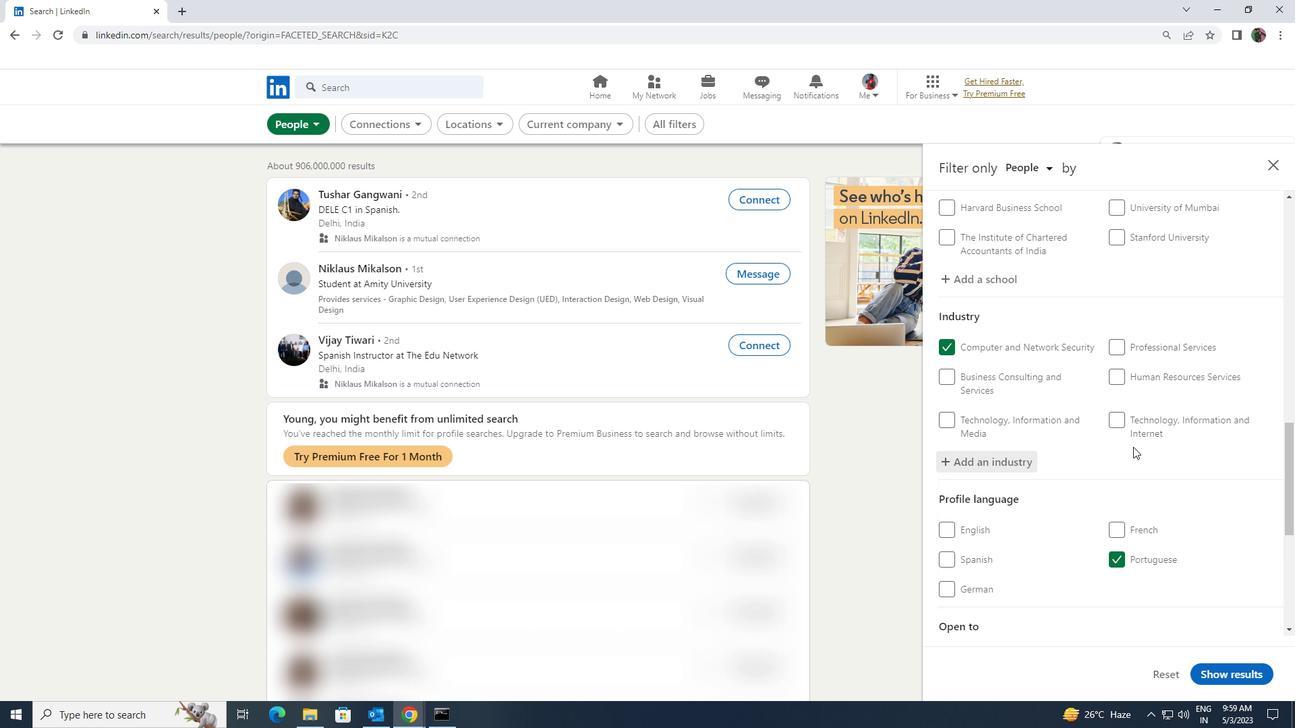 
Action: Mouse scrolled (1131, 446) with delta (0, 0)
Screenshot: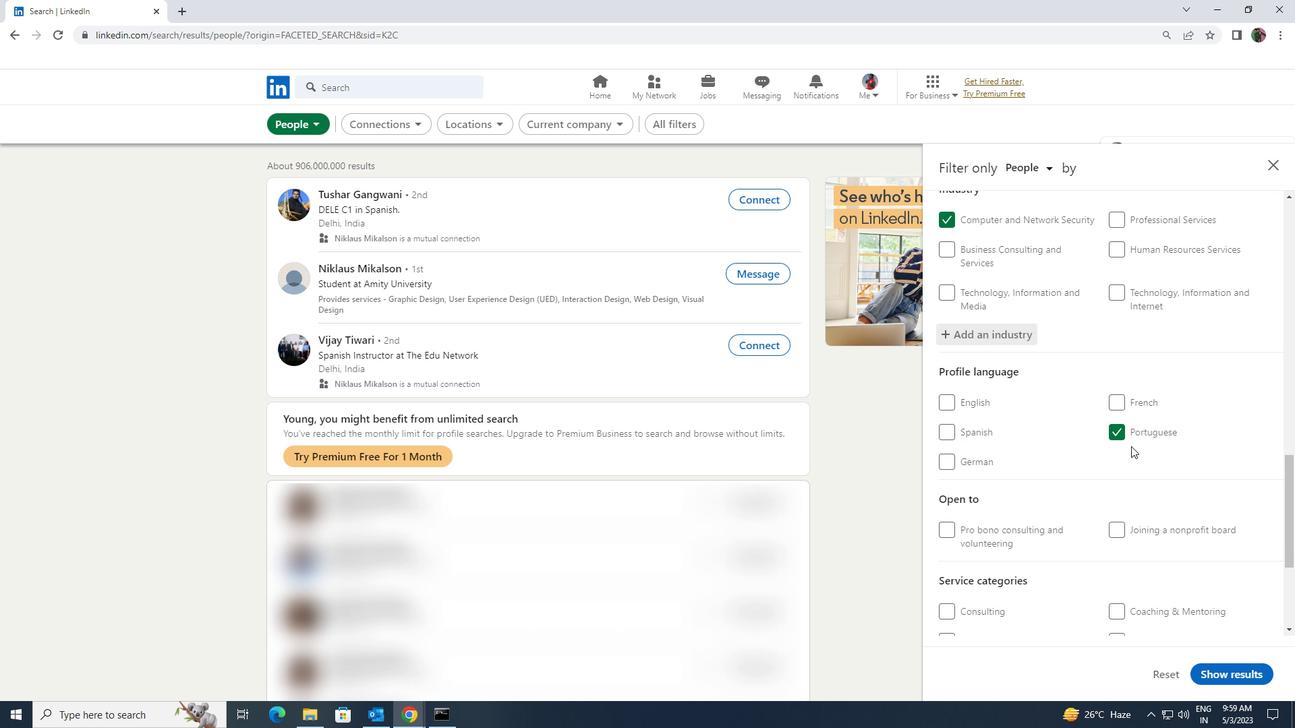 
Action: Mouse scrolled (1131, 446) with delta (0, 0)
Screenshot: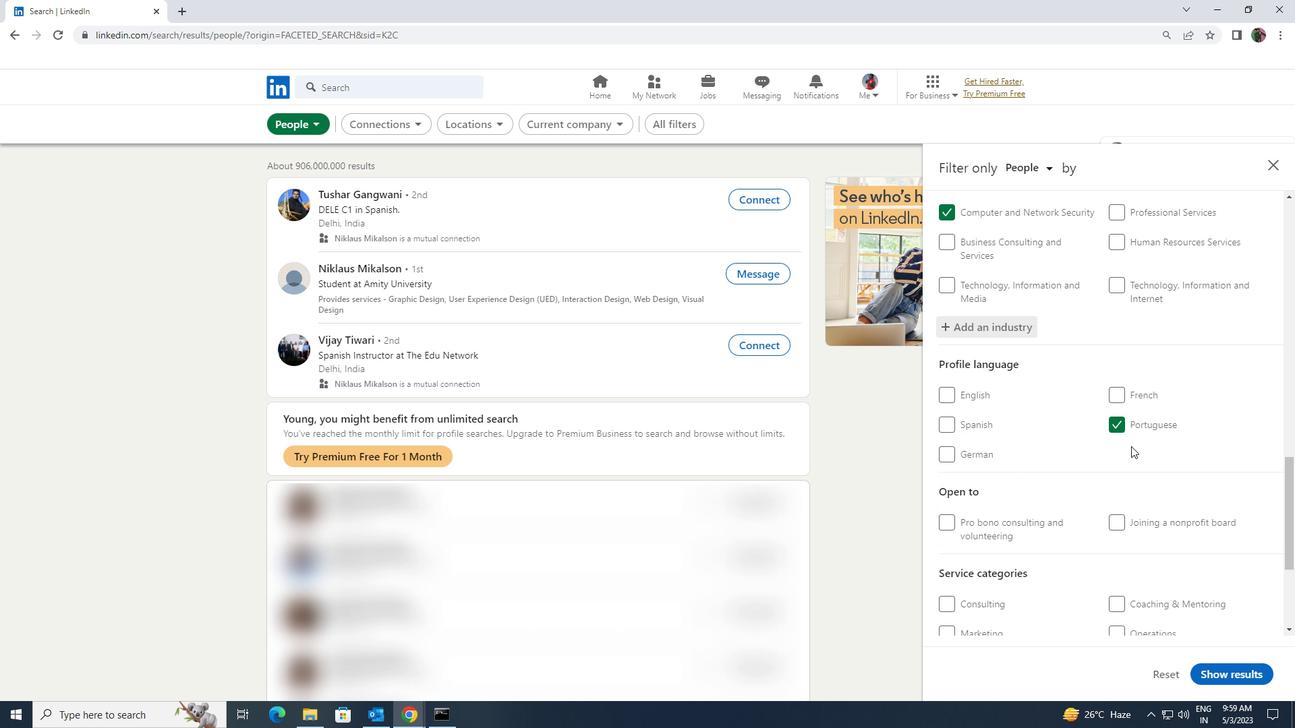 
Action: Mouse scrolled (1131, 446) with delta (0, 0)
Screenshot: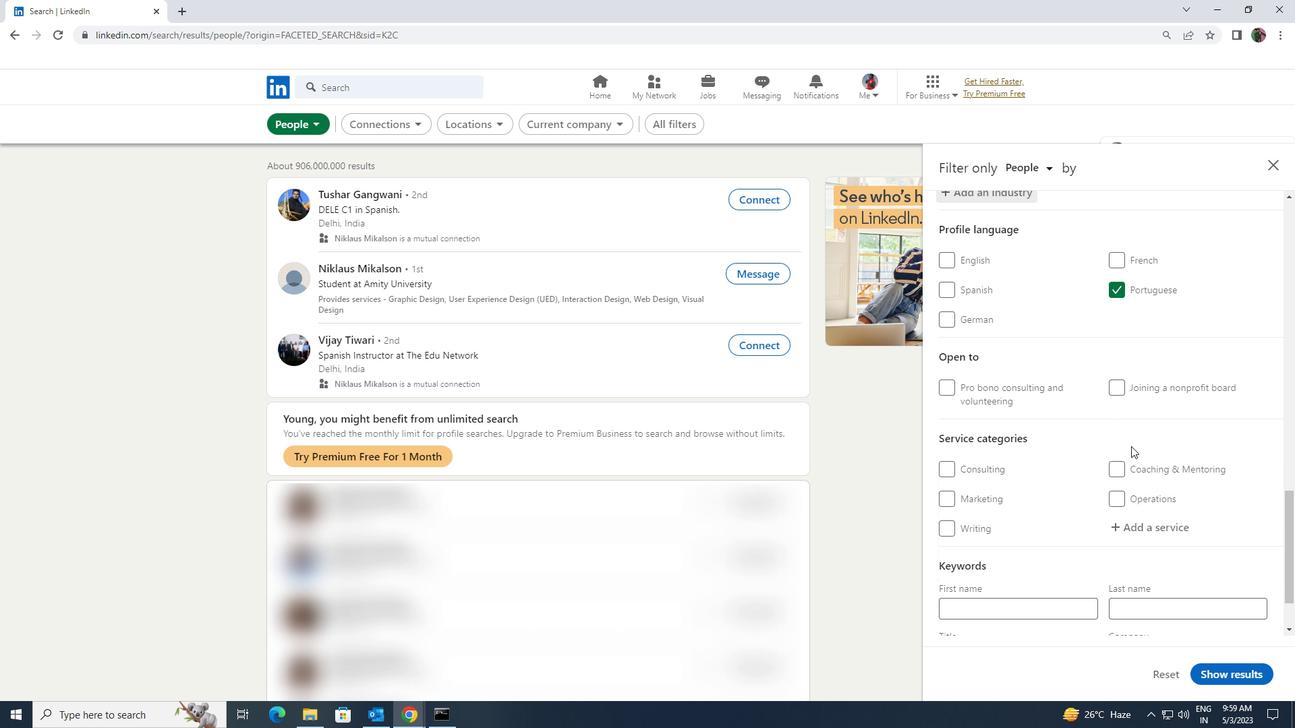 
Action: Mouse moved to (1126, 461)
Screenshot: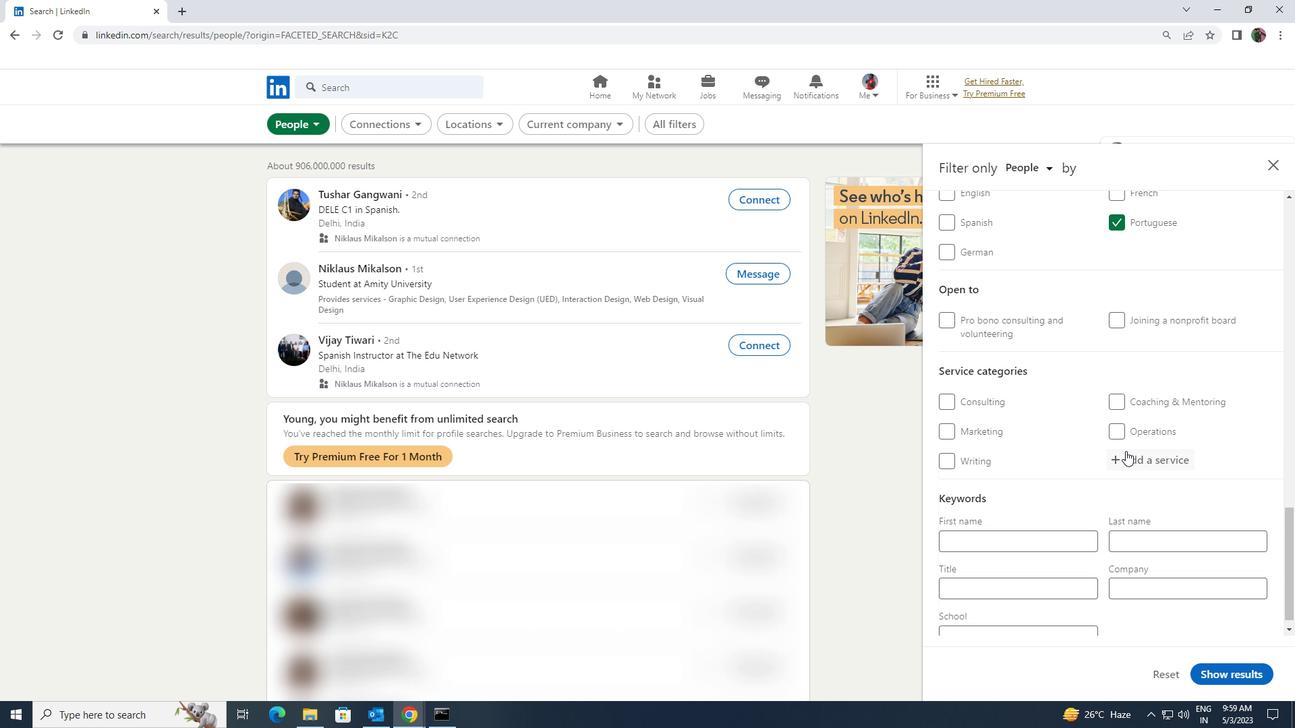 
Action: Mouse pressed left at (1126, 461)
Screenshot: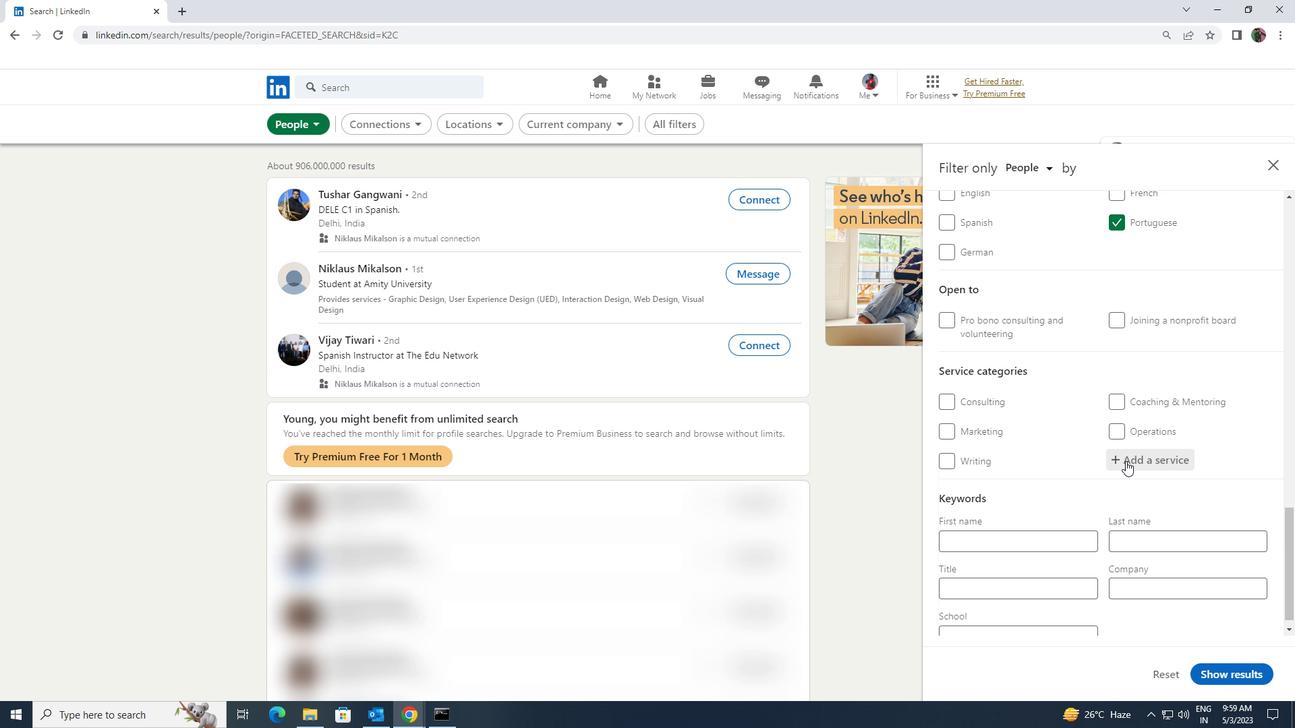 
Action: Key pressed <Key.shift><Key.shift>EVENT<Key.space>
Screenshot: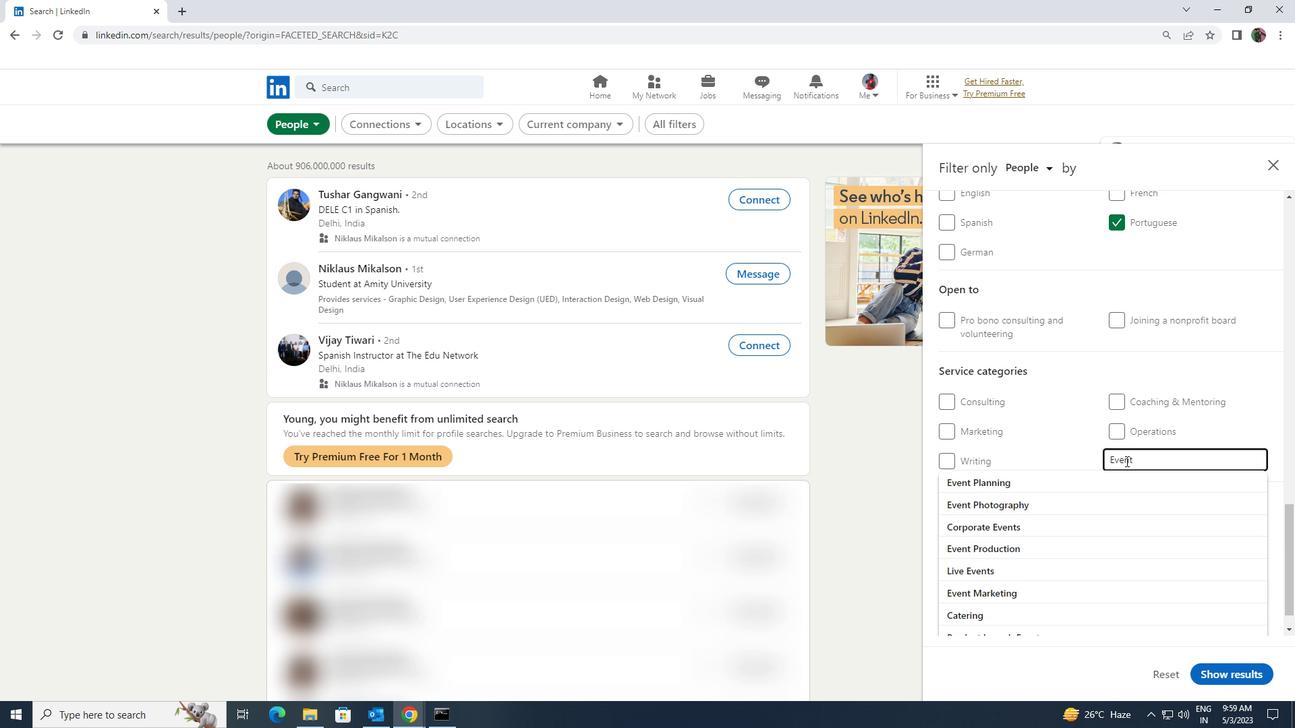 
Action: Mouse moved to (1109, 501)
Screenshot: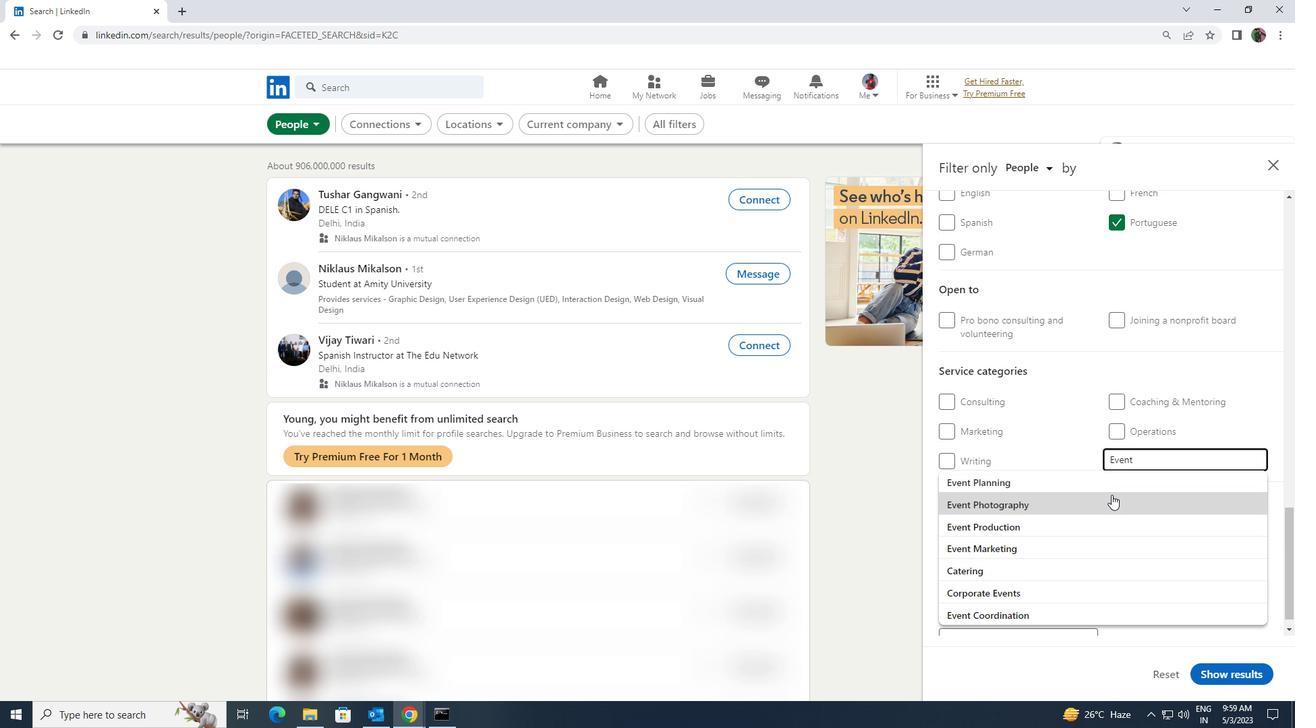 
Action: Mouse pressed left at (1109, 501)
Screenshot: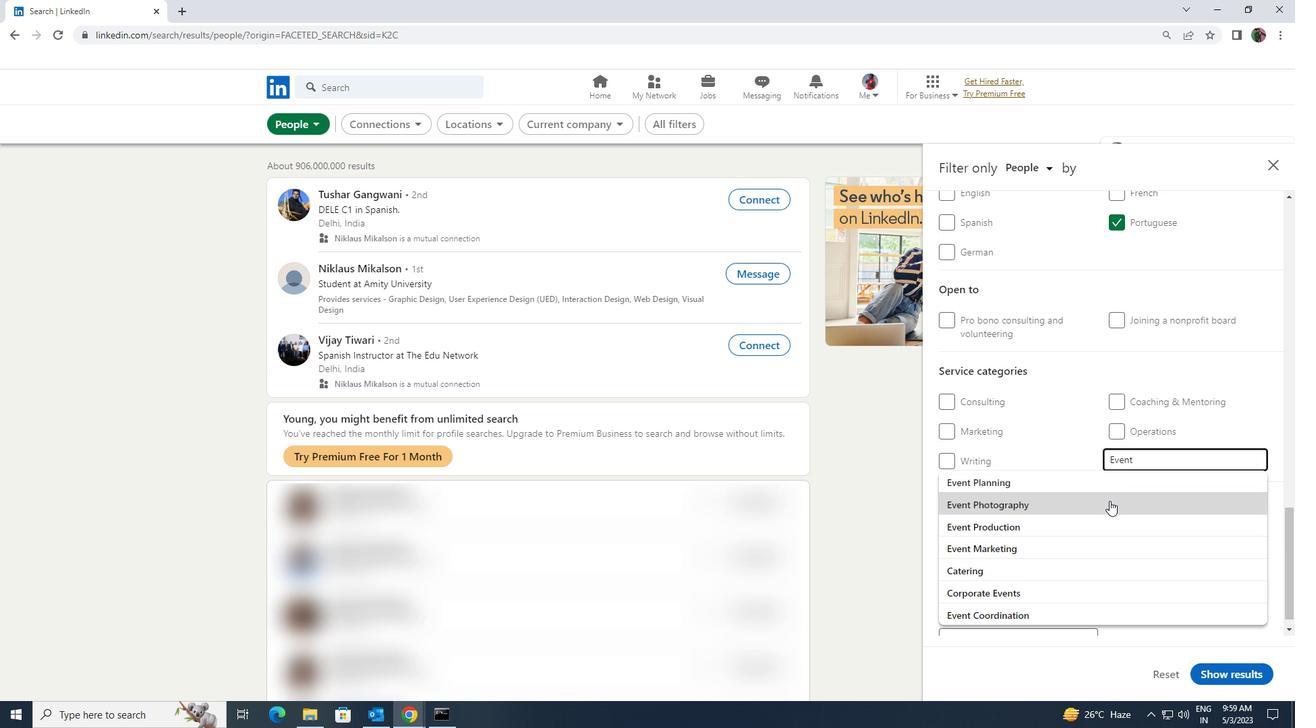 
Action: Mouse scrolled (1109, 500) with delta (0, 0)
Screenshot: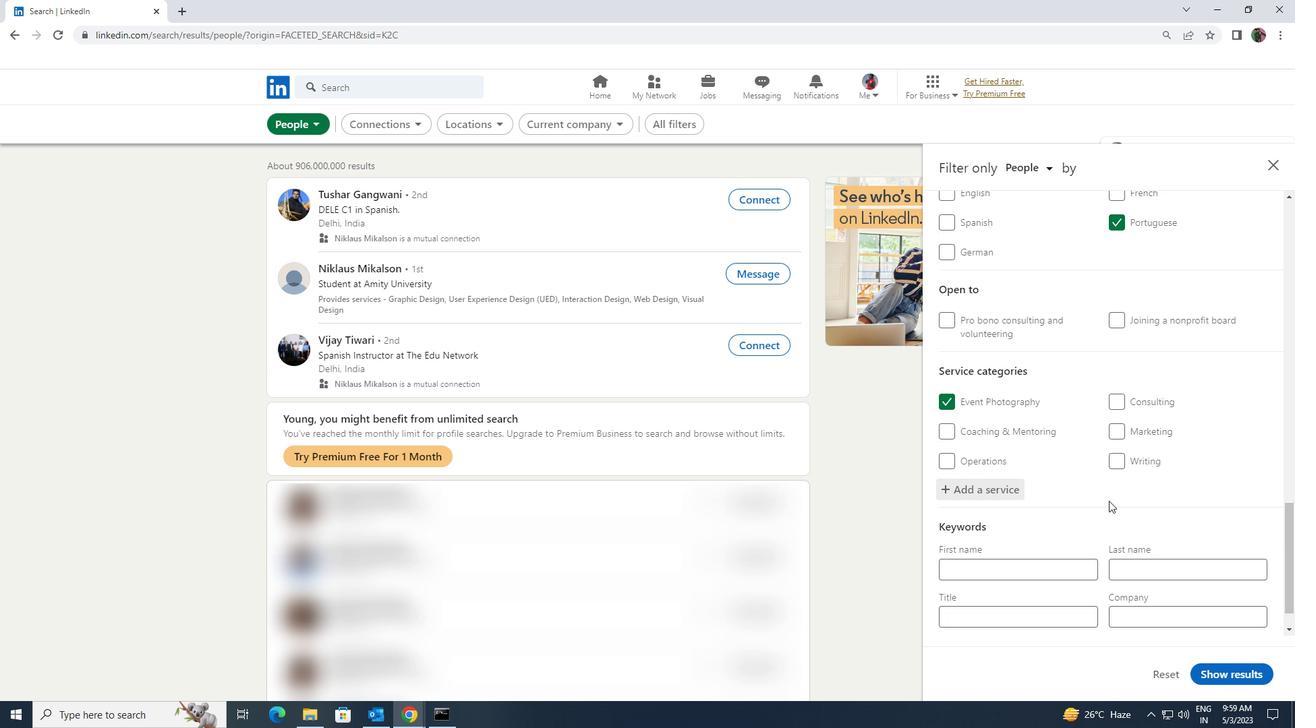
Action: Mouse scrolled (1109, 500) with delta (0, 0)
Screenshot: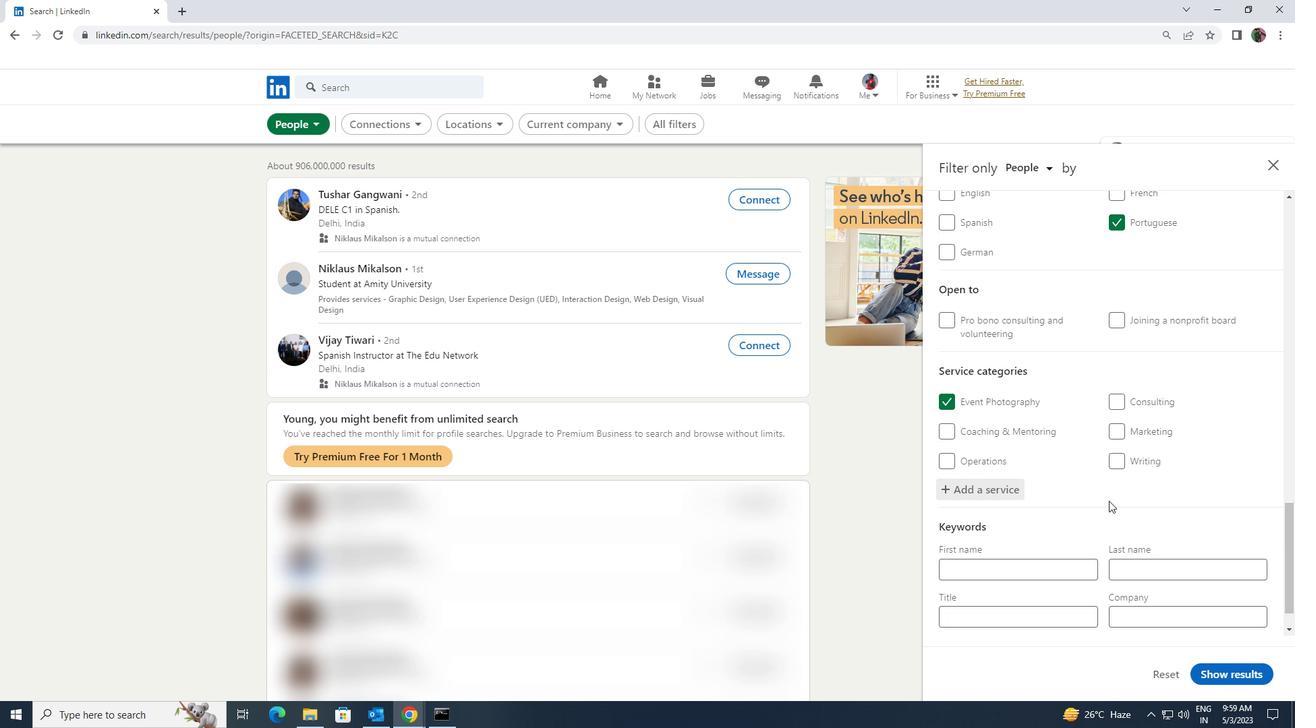 
Action: Mouse moved to (1077, 568)
Screenshot: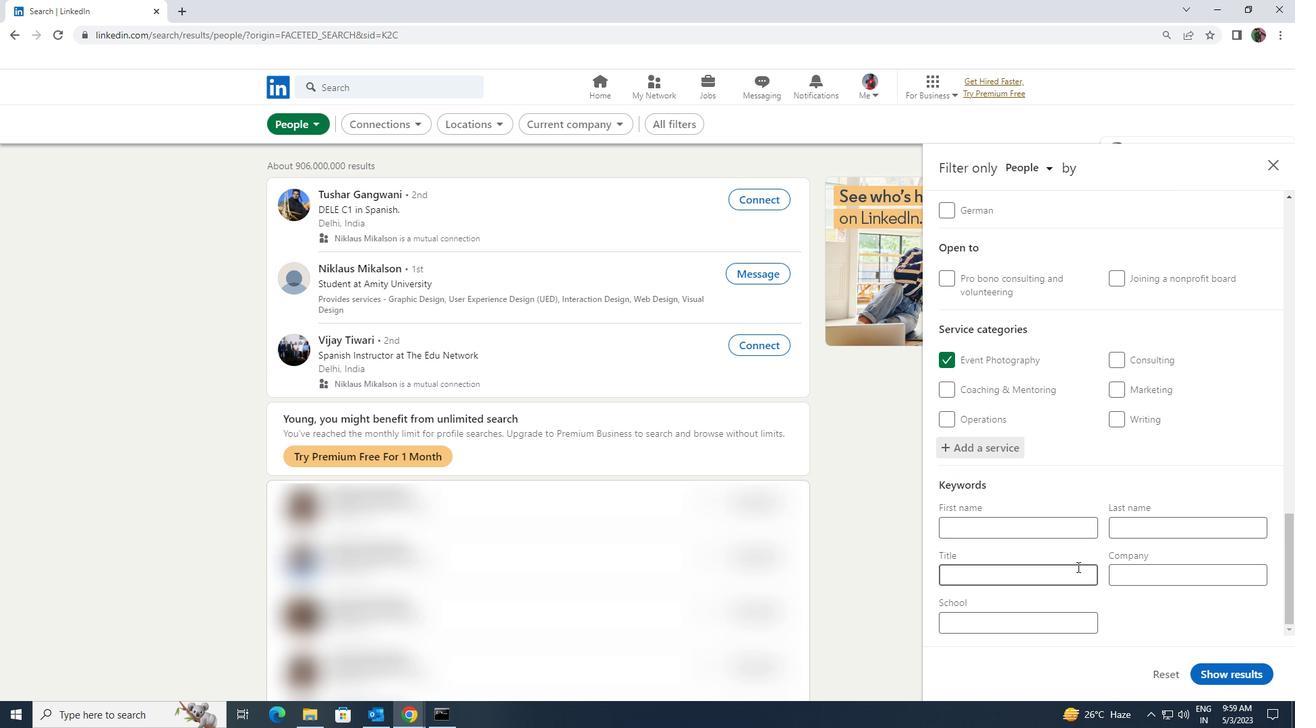 
Action: Mouse pressed left at (1077, 568)
Screenshot: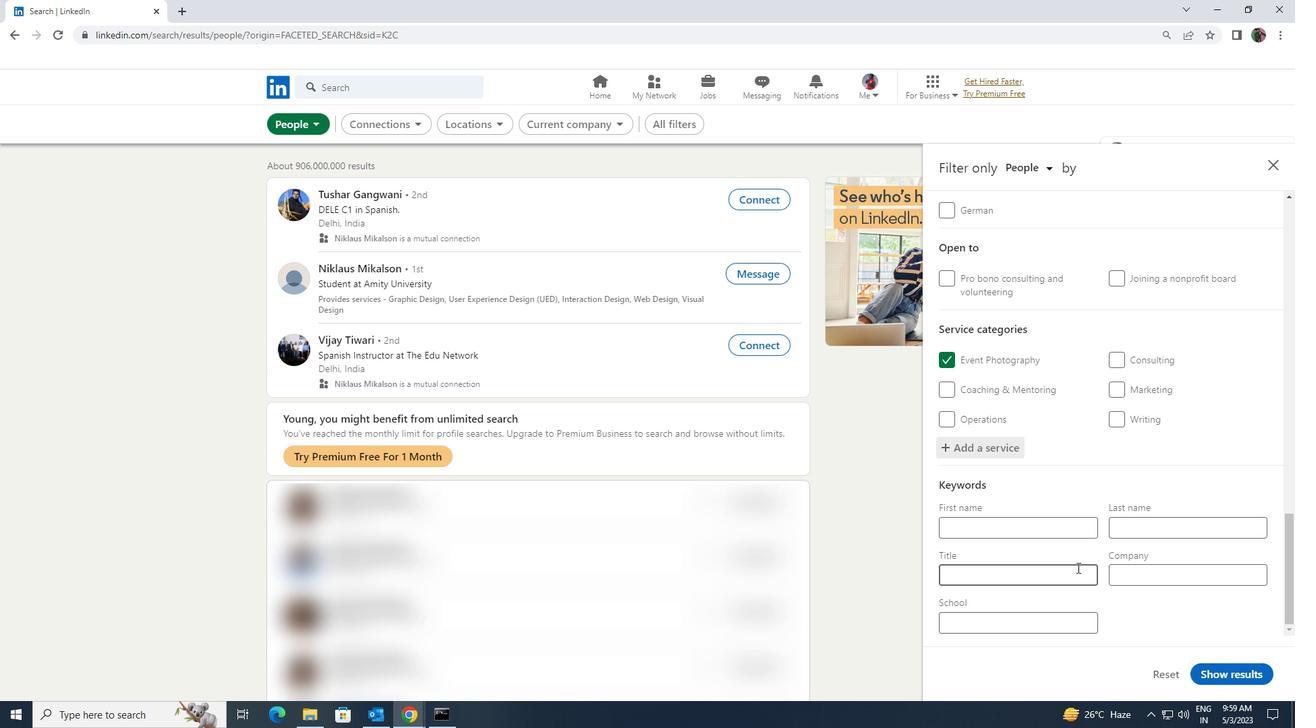 
Action: Key pressed <Key.shift><Key.shift><Key.shift>PROFESSOR
Screenshot: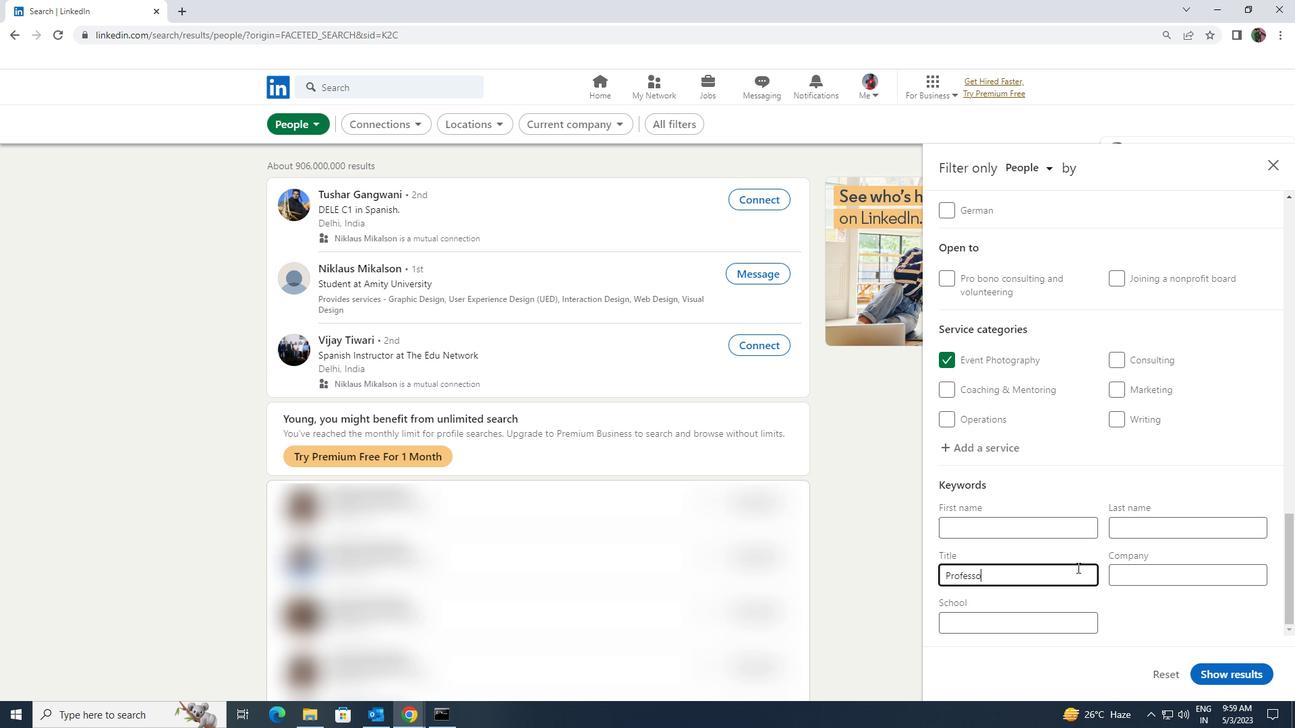 
Action: Mouse moved to (1205, 669)
Screenshot: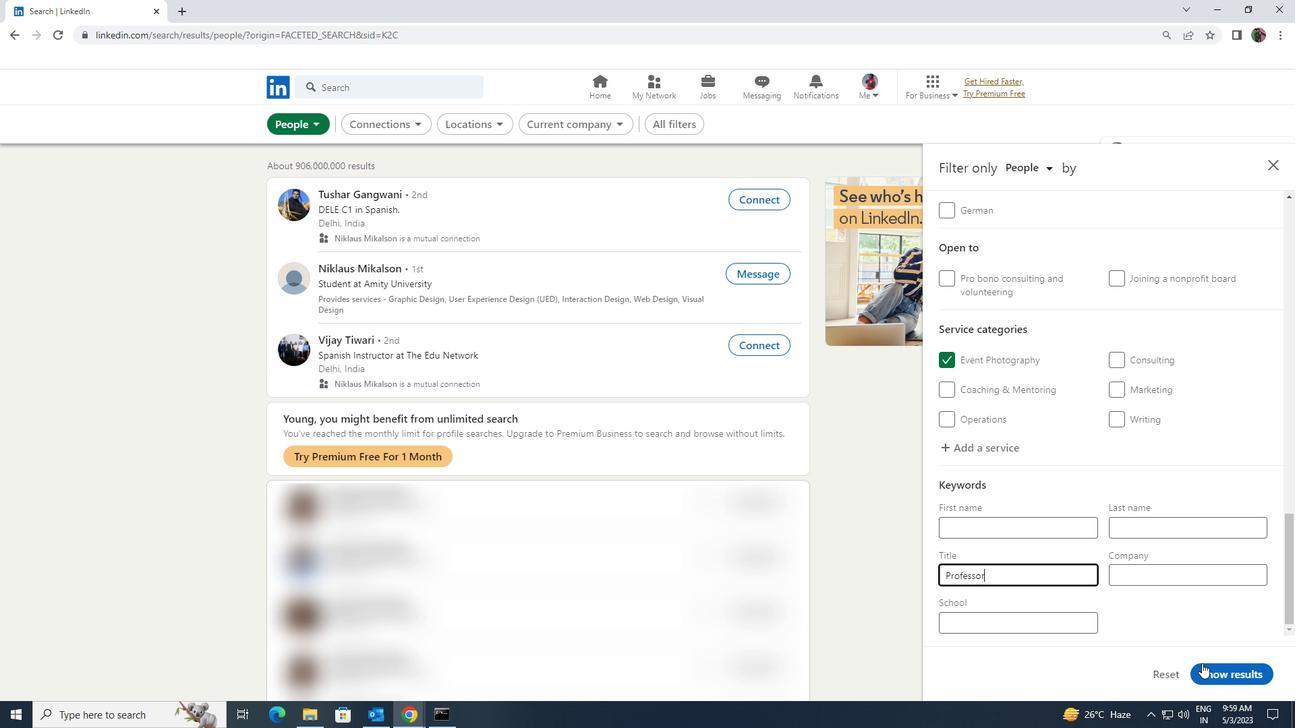 
Action: Mouse pressed left at (1205, 669)
Screenshot: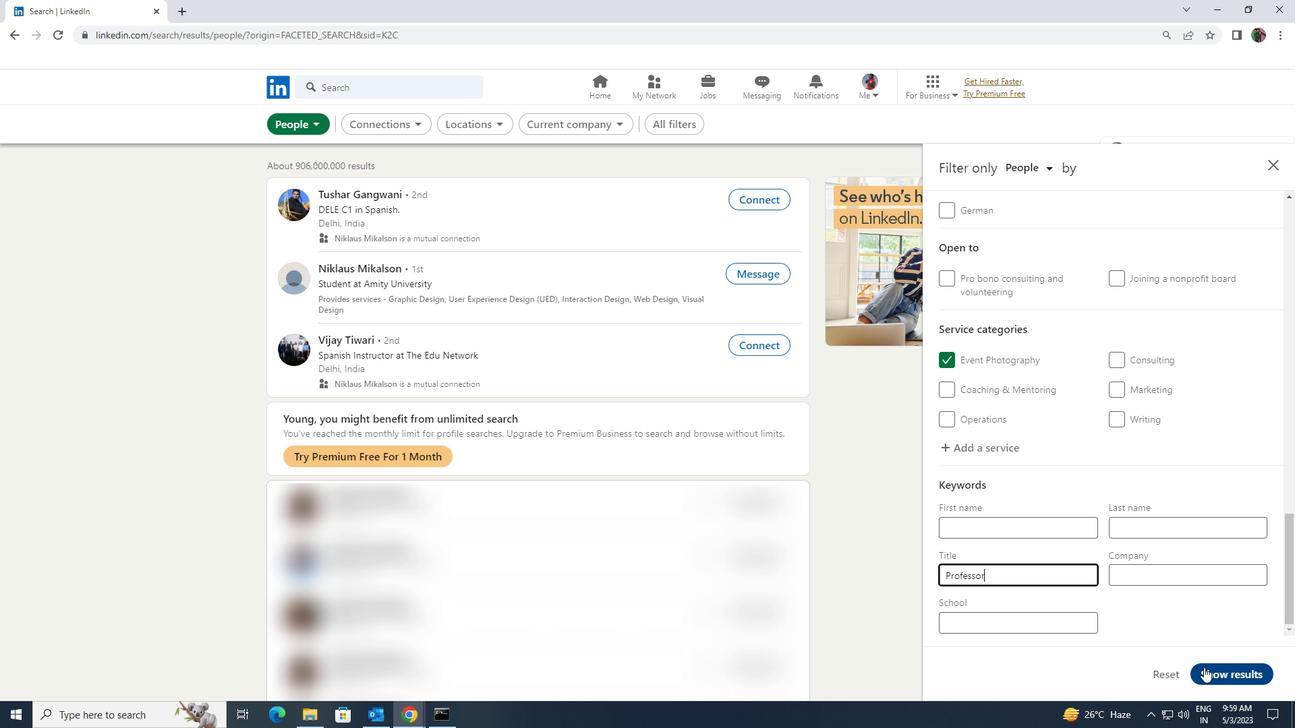 
